 Task: Compose an email with the signature Justin Kelly with the subject Request for a raise and the message I would appreciate it if you could send me the template for the presentation. from softage.8@softage.net to softage.1@softage.net Select the bulleted list and change the font typography to strikethroughSelect the bulleted list and remove the font typography strikethrough Send the email. Finally, move the email from Sent Items to the label Big data
Action: Mouse moved to (1015, 52)
Screenshot: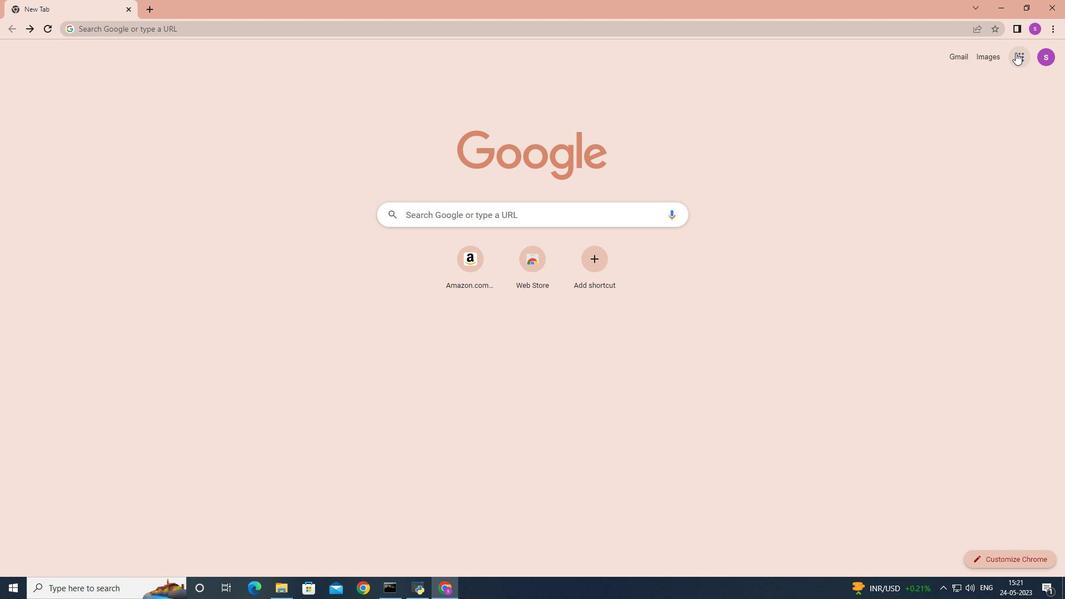 
Action: Mouse pressed left at (1015, 52)
Screenshot: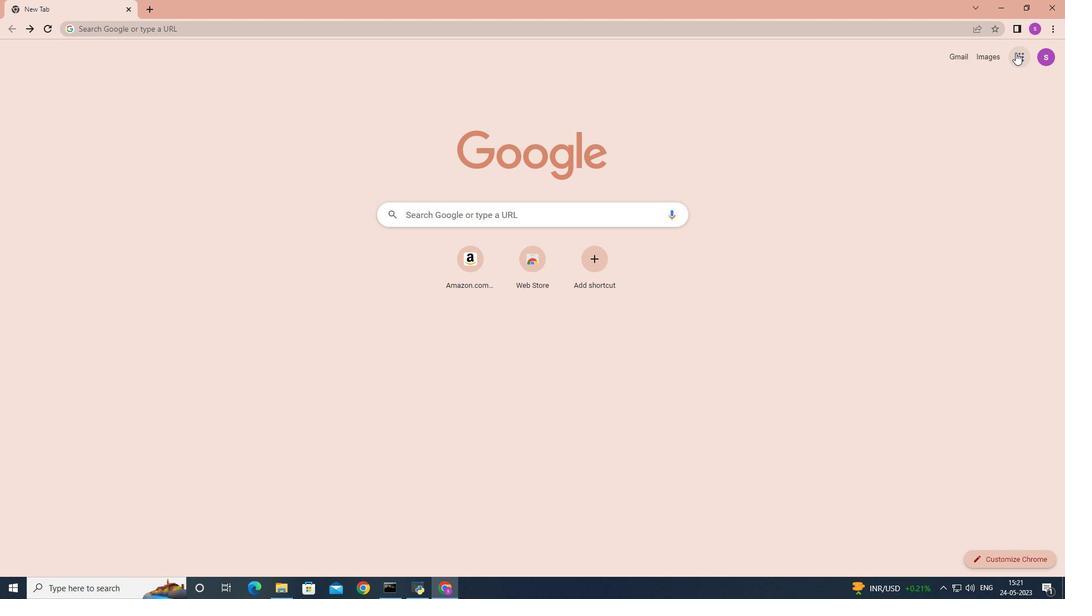 
Action: Mouse moved to (979, 107)
Screenshot: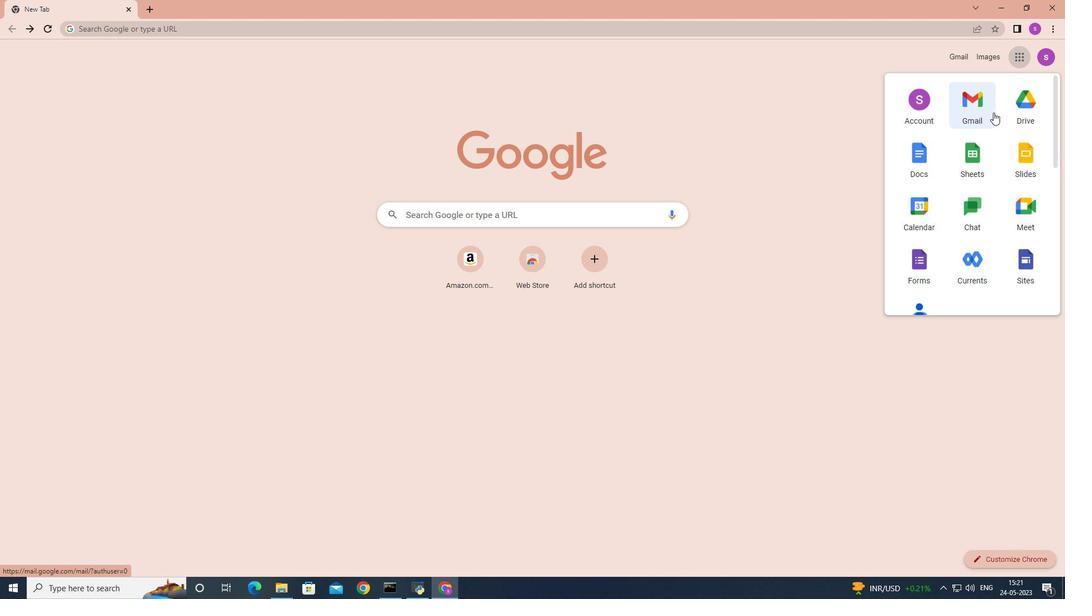 
Action: Mouse pressed left at (979, 107)
Screenshot: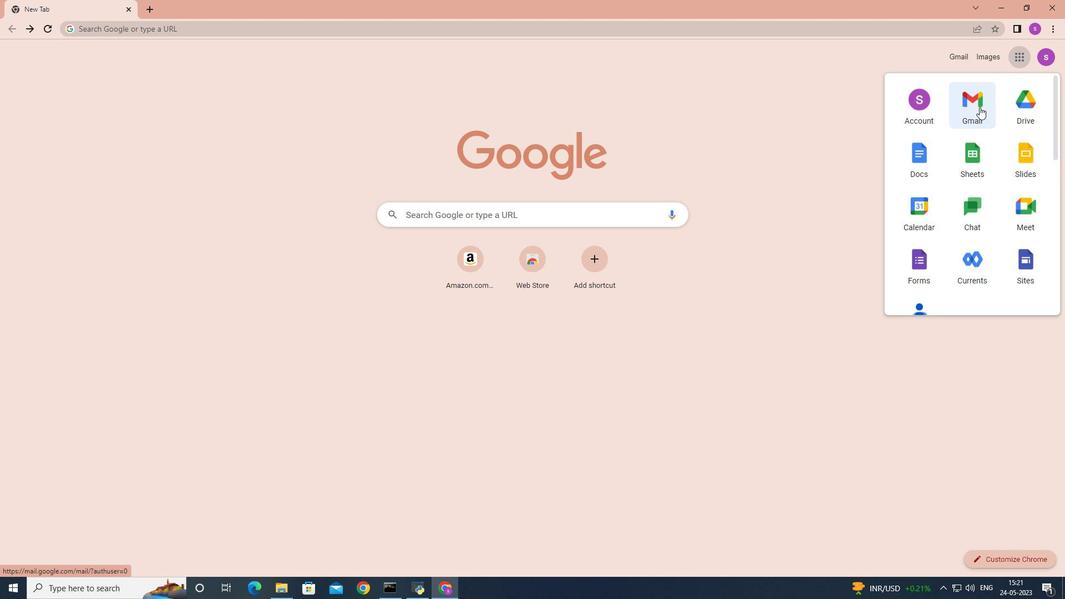 
Action: Mouse moved to (934, 64)
Screenshot: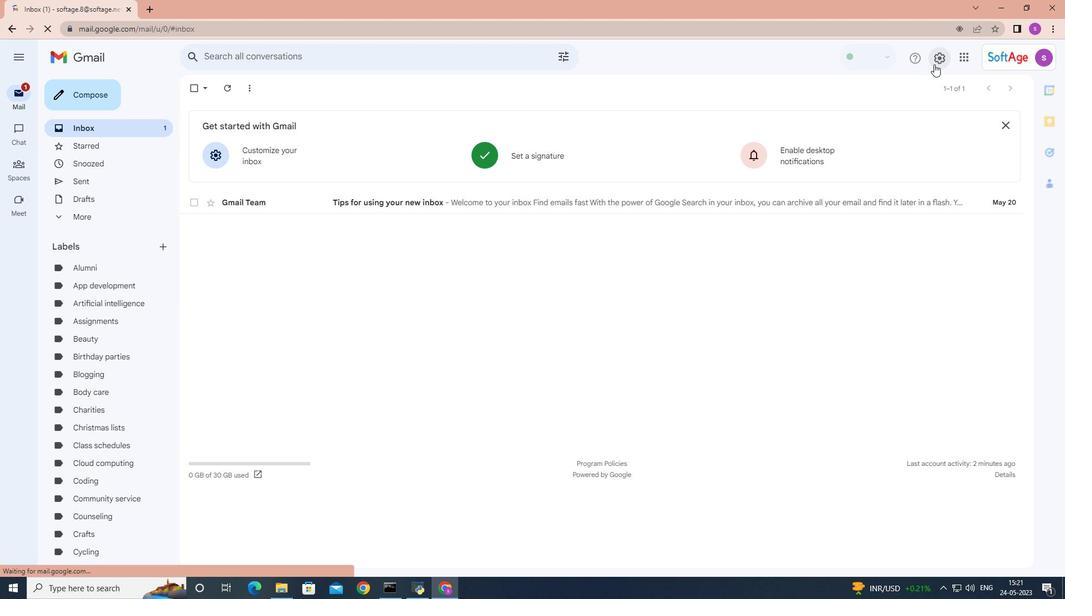 
Action: Mouse pressed left at (934, 64)
Screenshot: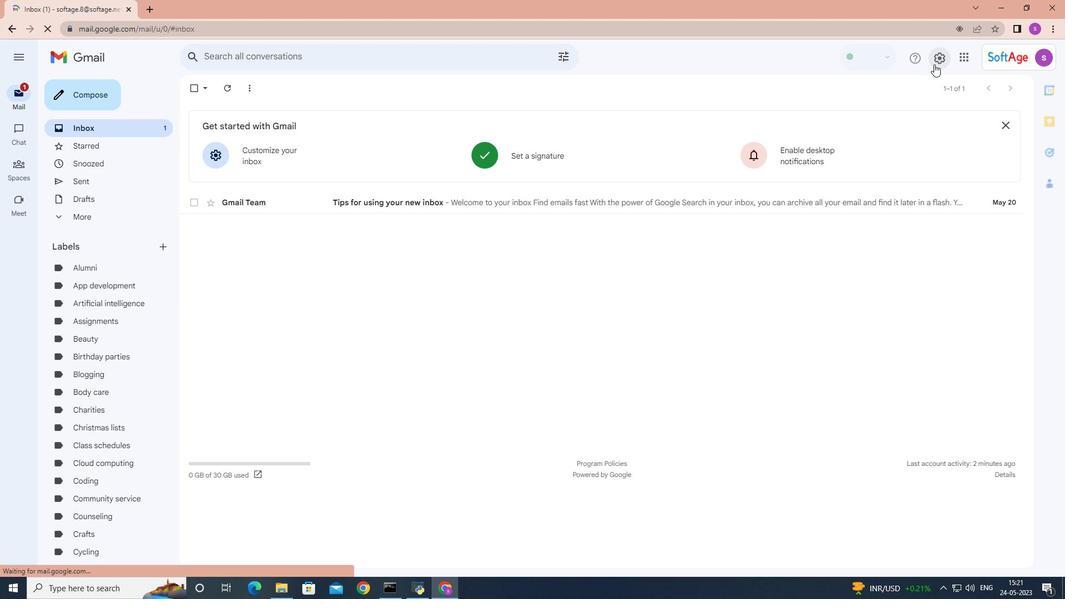 
Action: Mouse moved to (941, 107)
Screenshot: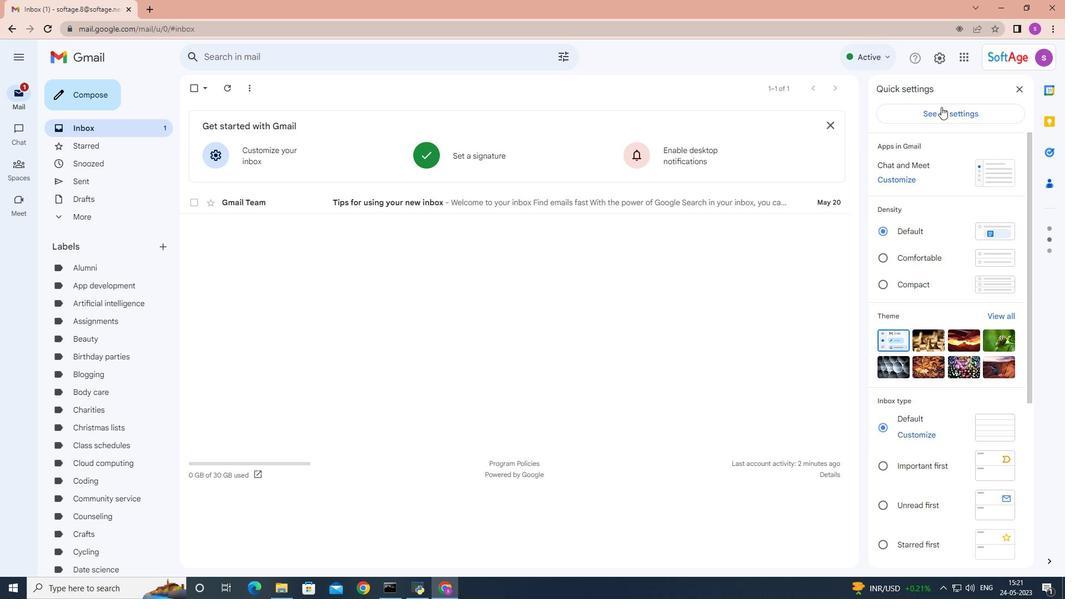
Action: Mouse pressed left at (941, 107)
Screenshot: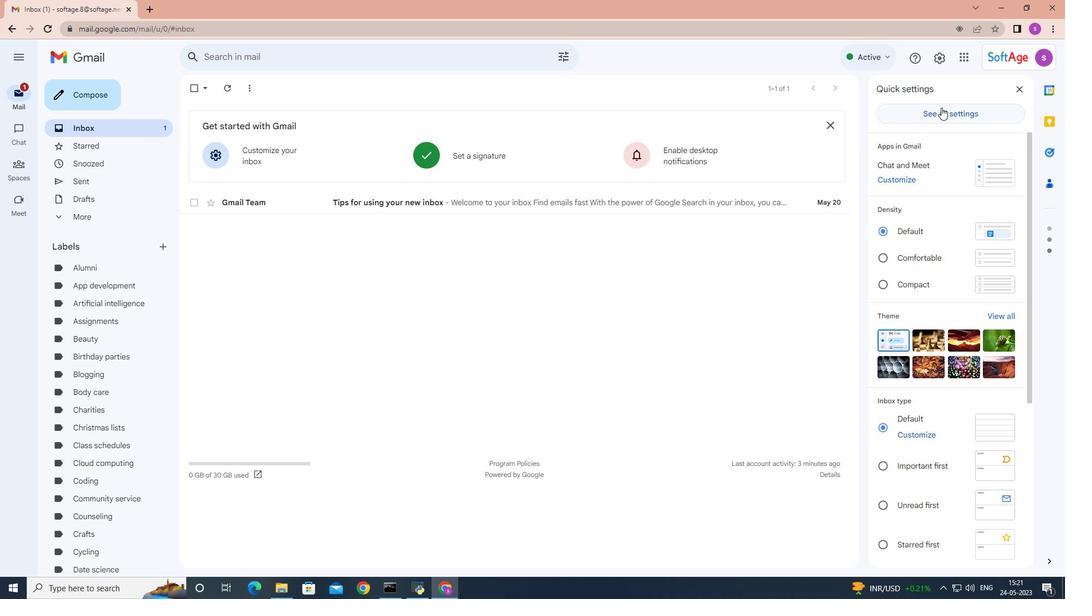 
Action: Mouse moved to (494, 250)
Screenshot: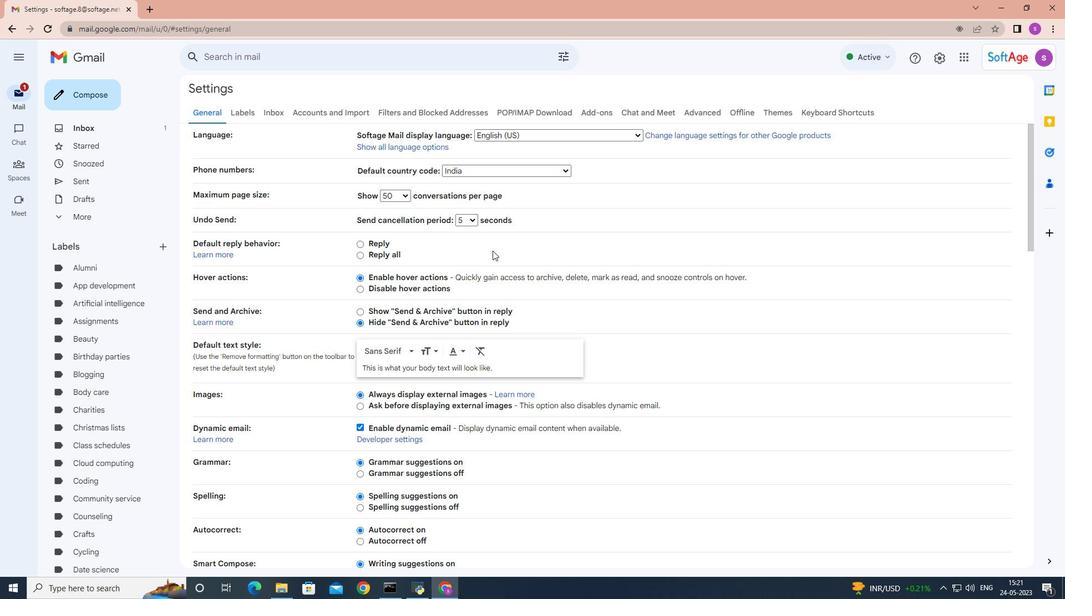 
Action: Mouse scrolled (494, 249) with delta (0, 0)
Screenshot: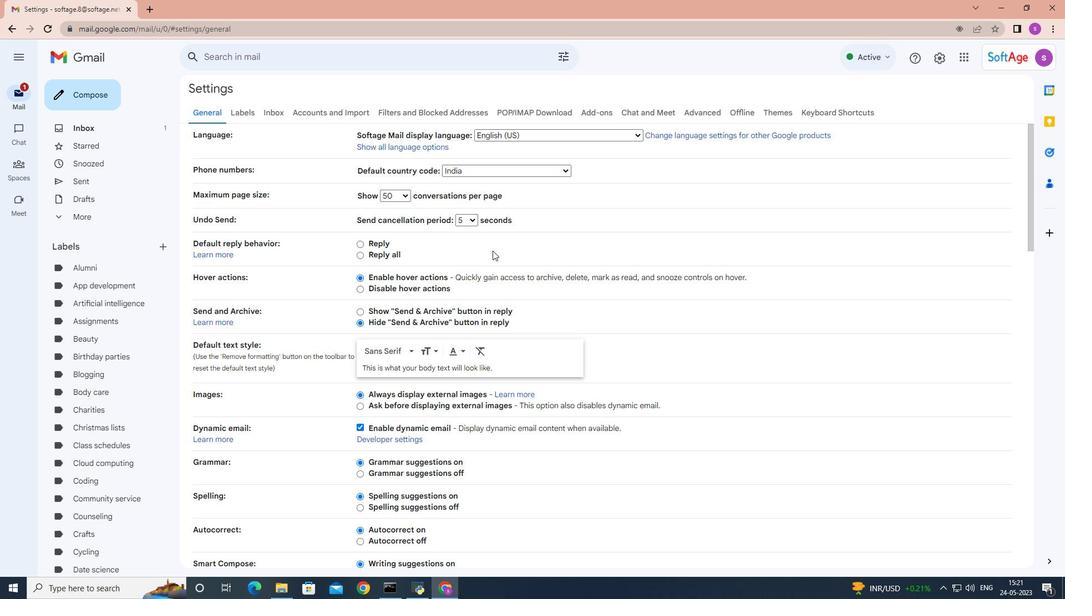 
Action: Mouse moved to (494, 250)
Screenshot: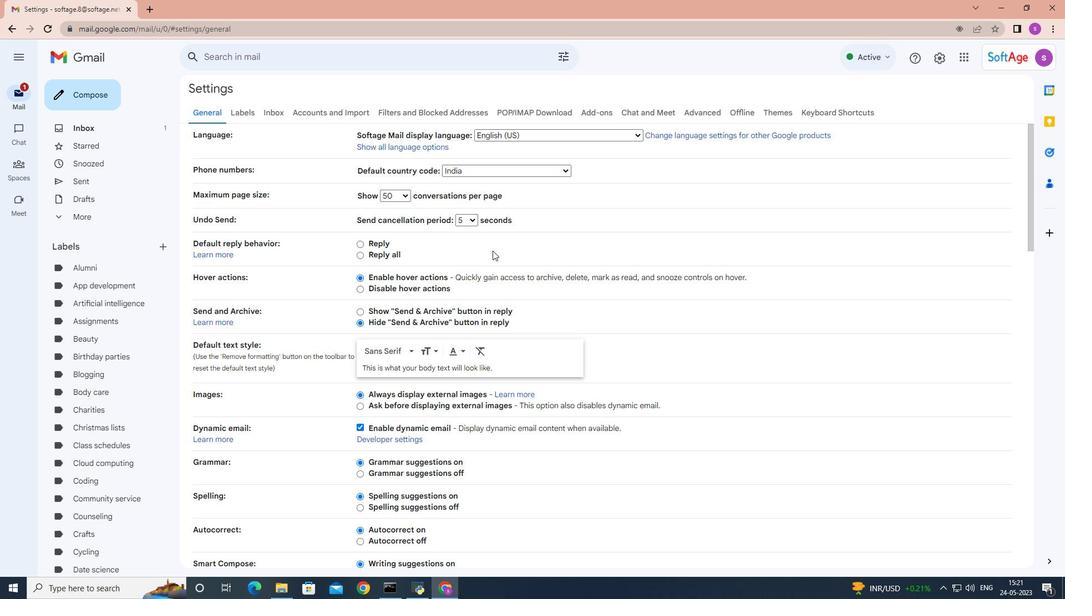 
Action: Mouse scrolled (494, 249) with delta (0, 0)
Screenshot: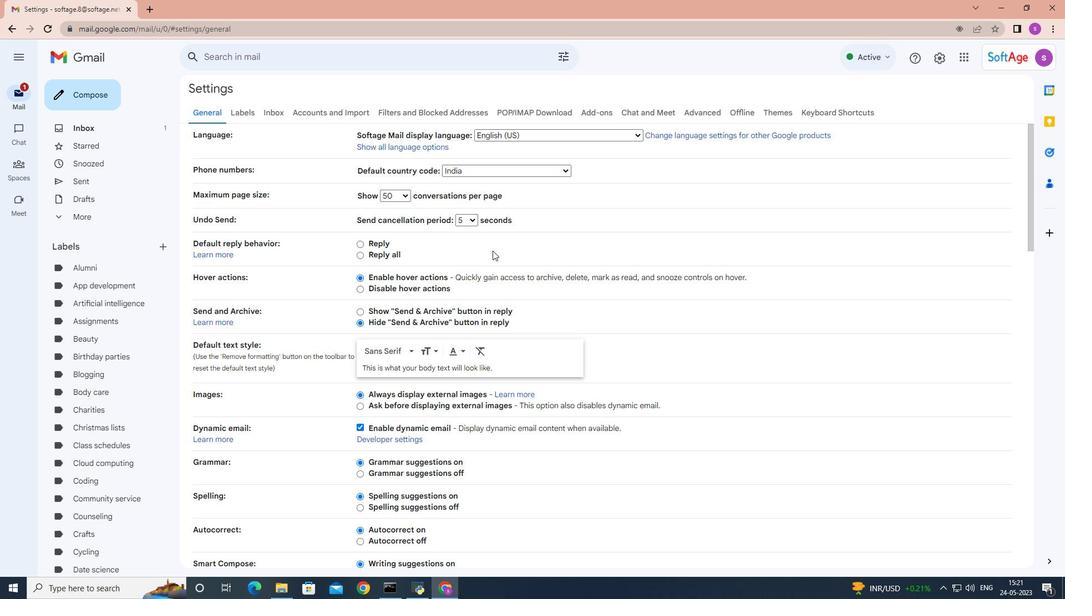 
Action: Mouse moved to (497, 249)
Screenshot: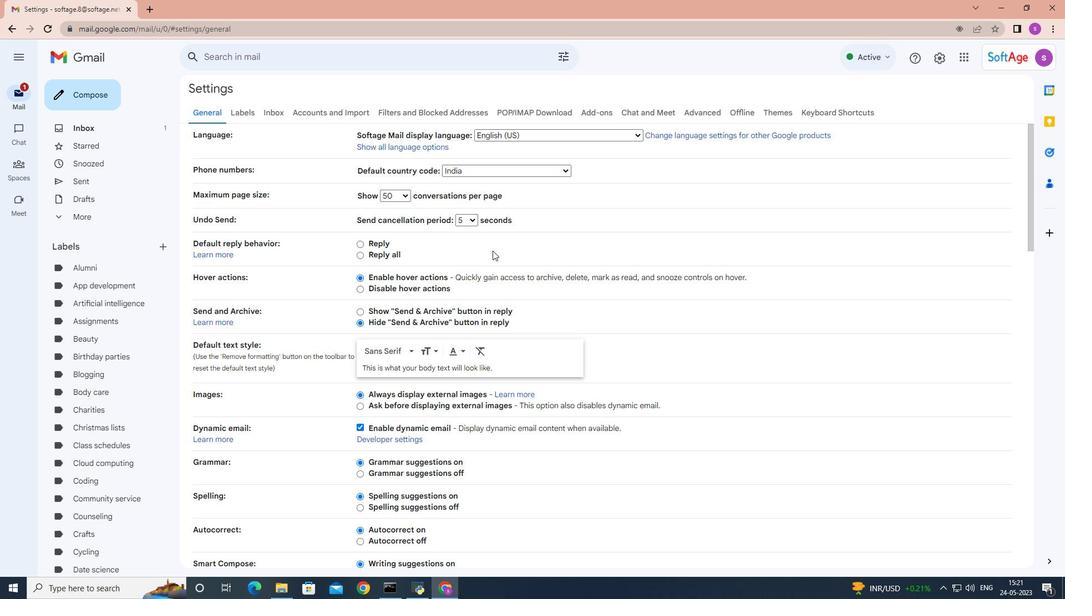 
Action: Mouse scrolled (497, 249) with delta (0, 0)
Screenshot: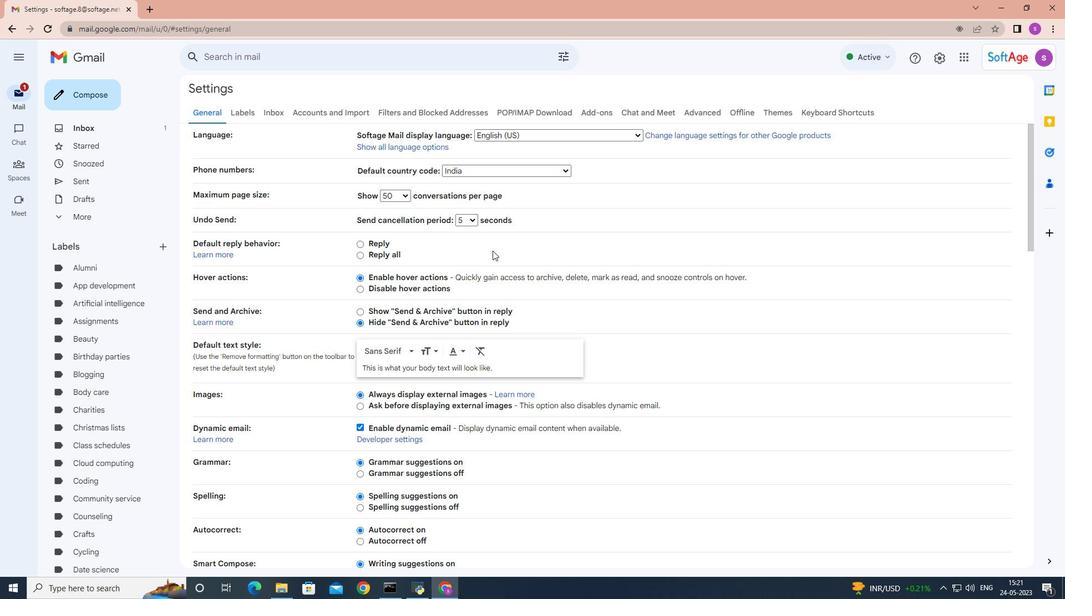 
Action: Mouse moved to (499, 248)
Screenshot: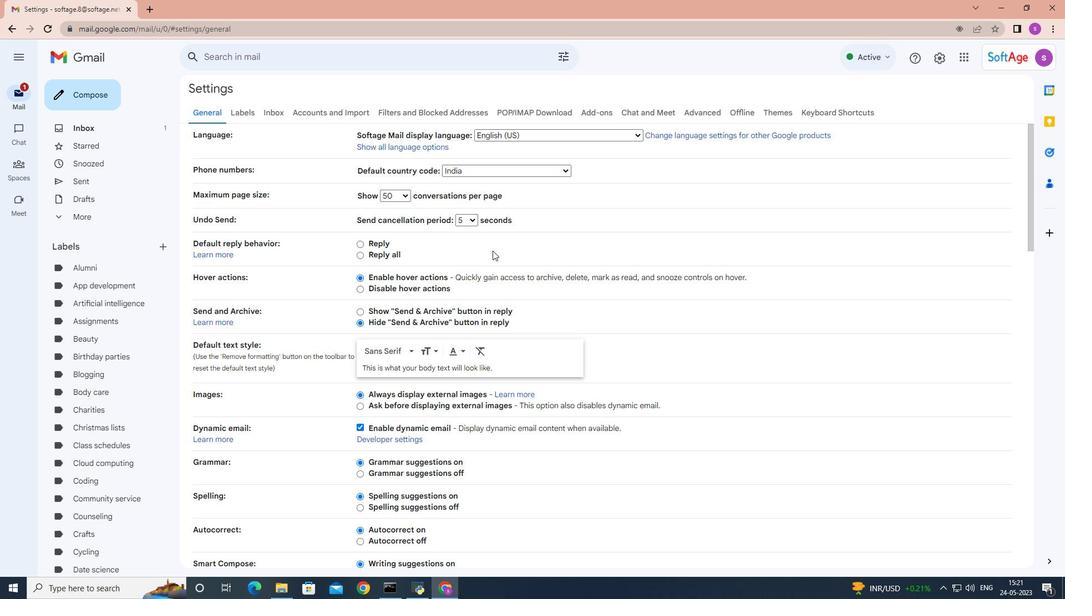 
Action: Mouse scrolled (499, 247) with delta (0, 0)
Screenshot: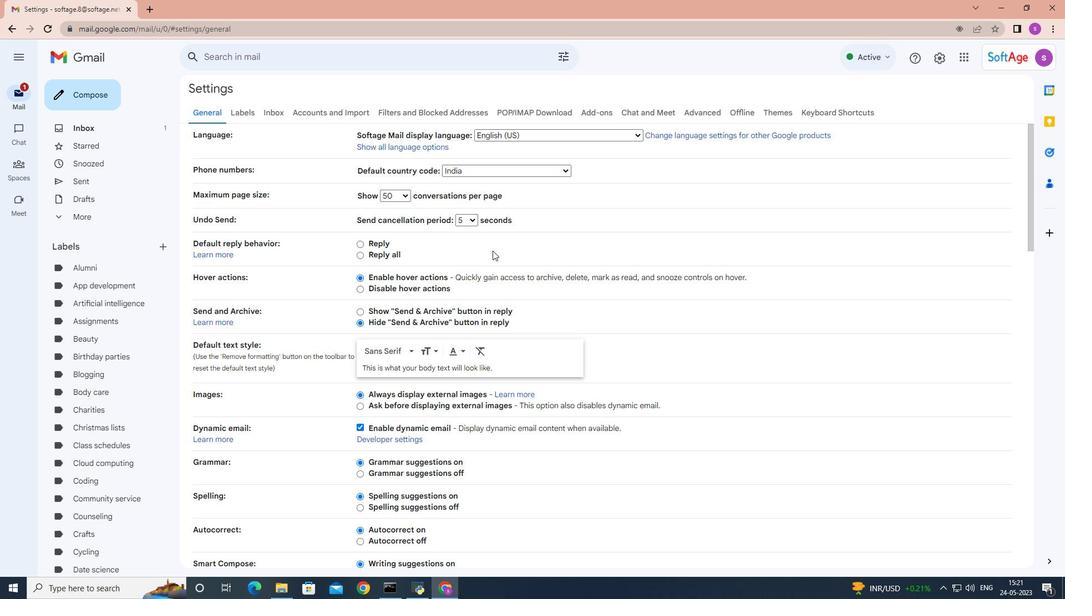 
Action: Mouse moved to (502, 246)
Screenshot: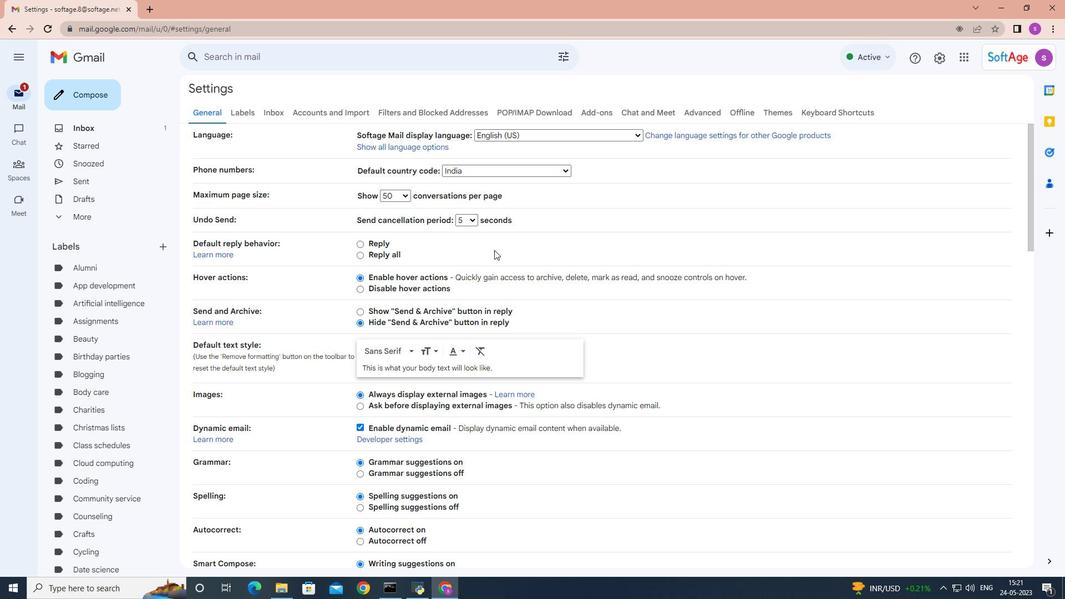 
Action: Mouse scrolled (502, 246) with delta (0, 0)
Screenshot: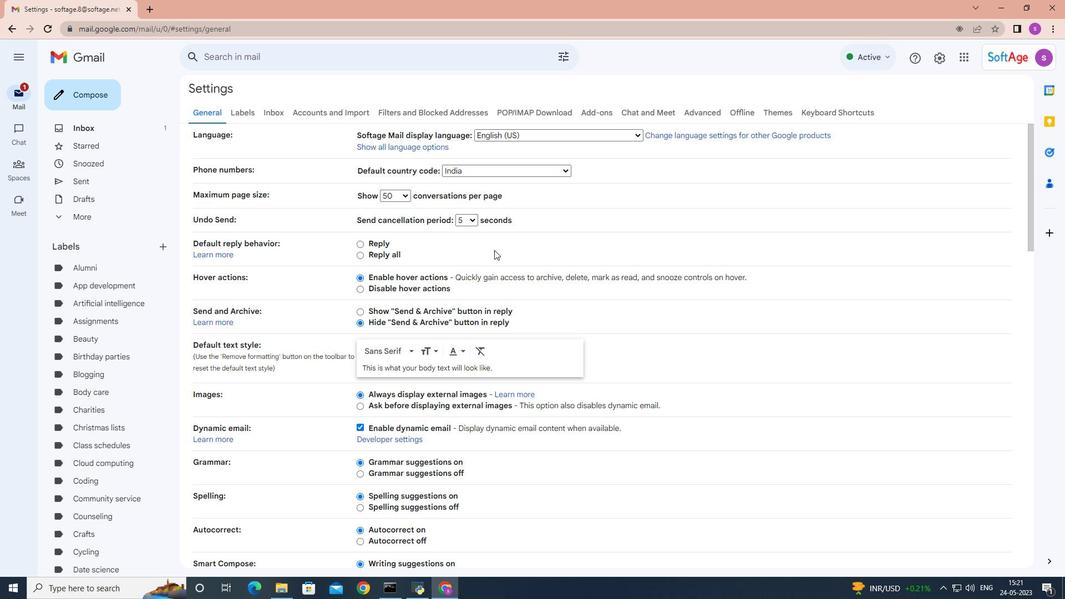 
Action: Mouse moved to (513, 243)
Screenshot: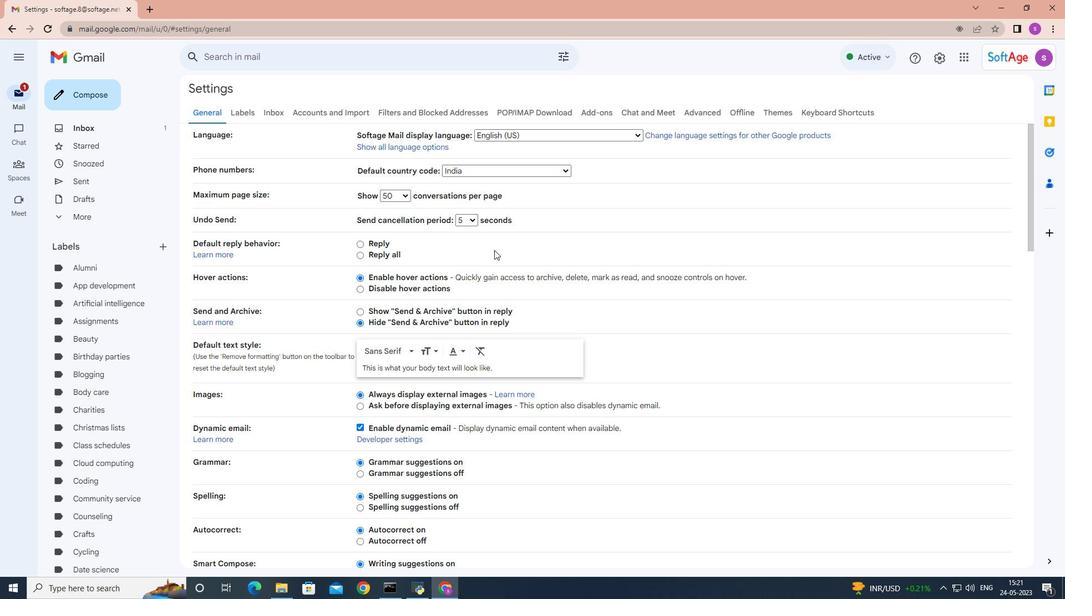 
Action: Mouse scrolled (513, 242) with delta (0, 0)
Screenshot: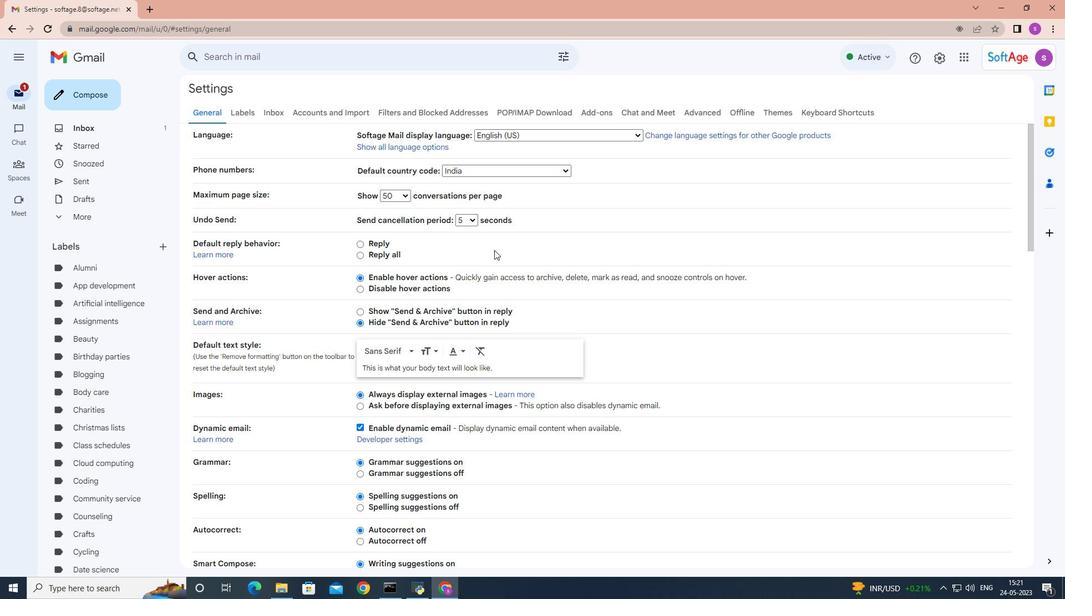
Action: Mouse moved to (616, 245)
Screenshot: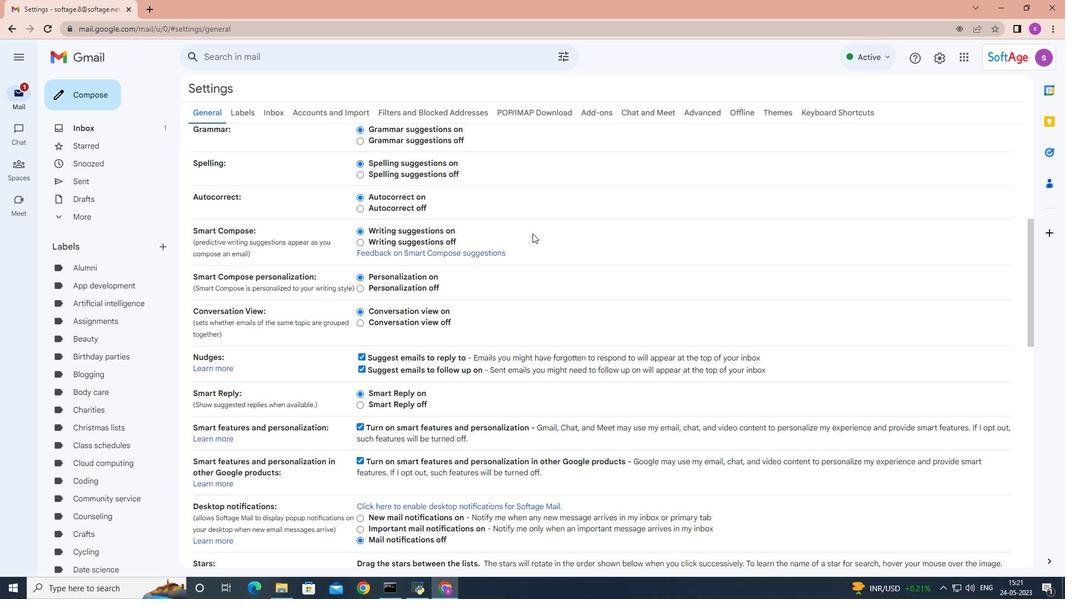 
Action: Mouse scrolled (616, 245) with delta (0, 0)
Screenshot: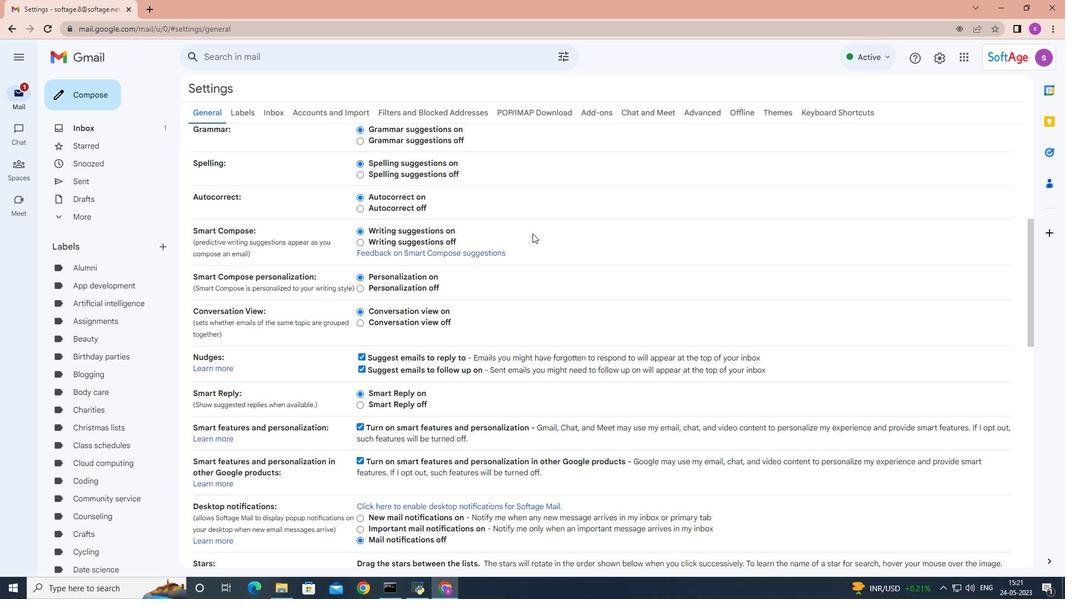 
Action: Mouse scrolled (616, 245) with delta (0, 0)
Screenshot: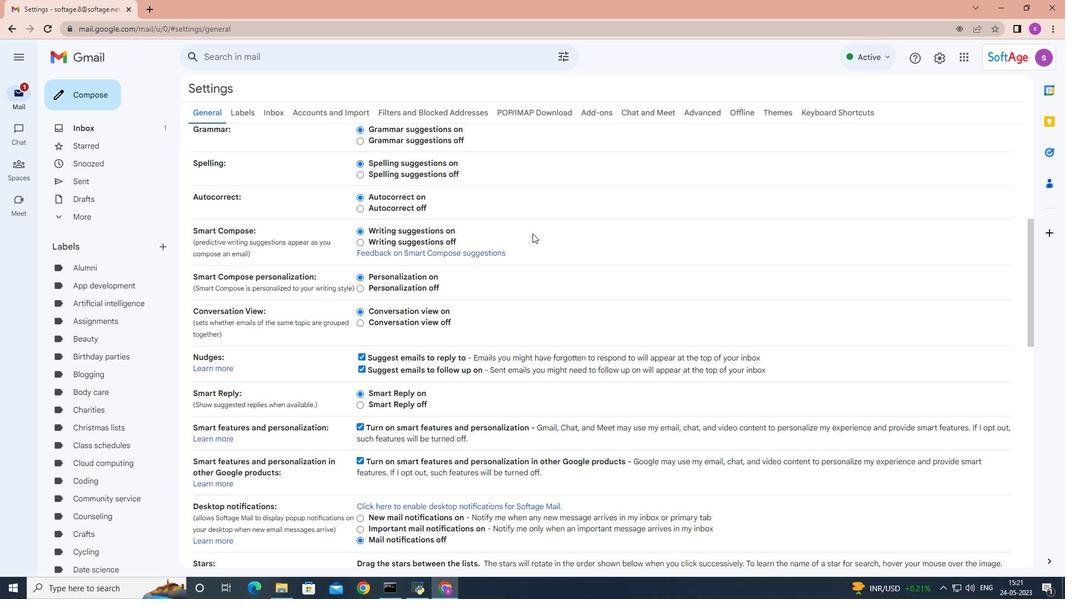 
Action: Mouse scrolled (616, 245) with delta (0, 0)
Screenshot: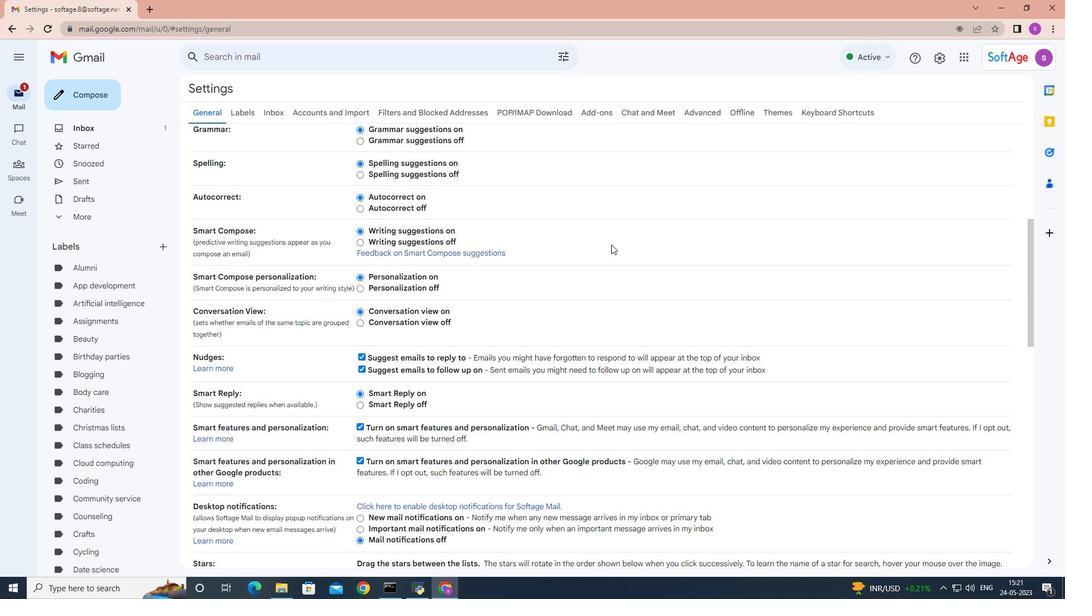 
Action: Mouse moved to (616, 245)
Screenshot: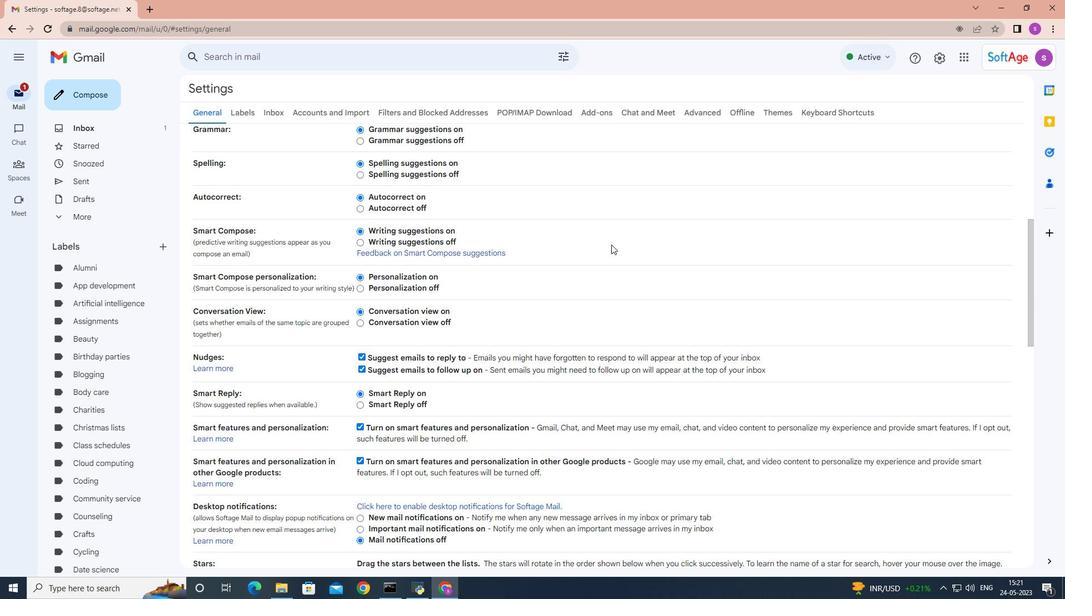 
Action: Mouse scrolled (616, 245) with delta (0, 0)
Screenshot: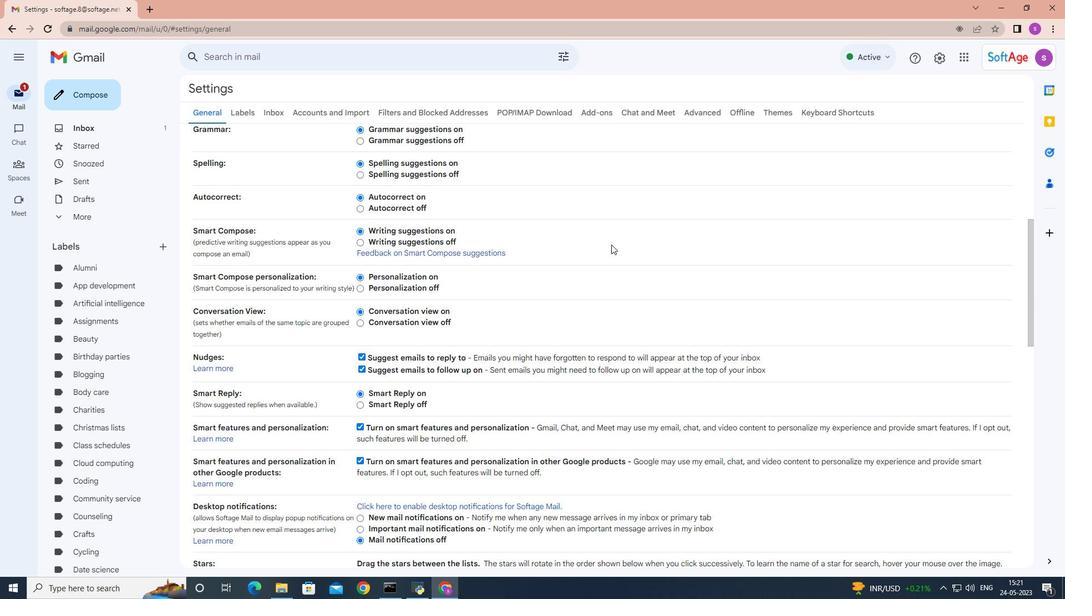 
Action: Mouse scrolled (616, 245) with delta (0, 0)
Screenshot: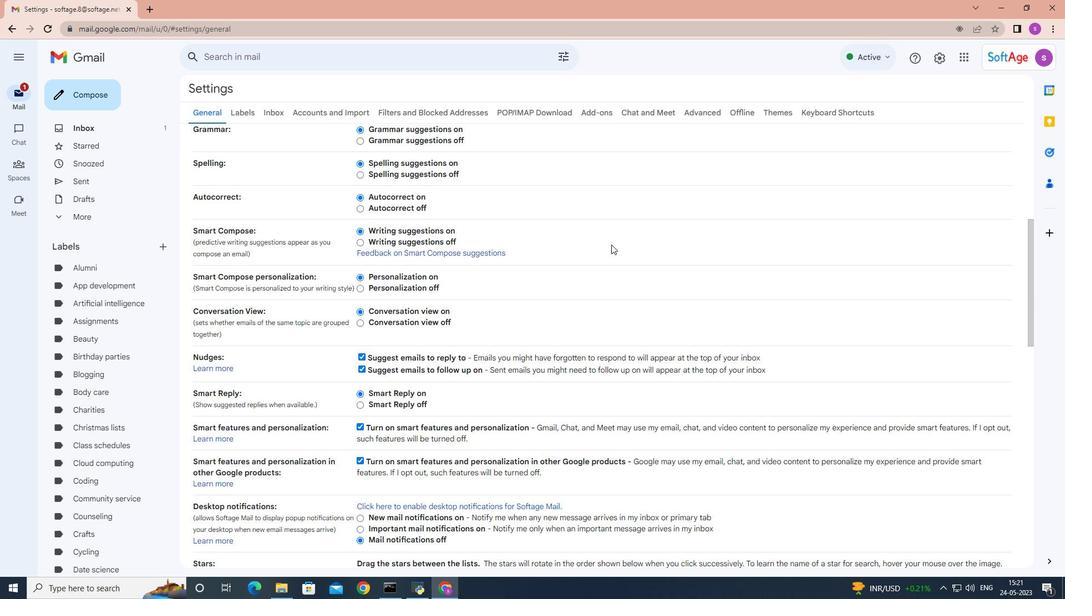 
Action: Mouse moved to (616, 245)
Screenshot: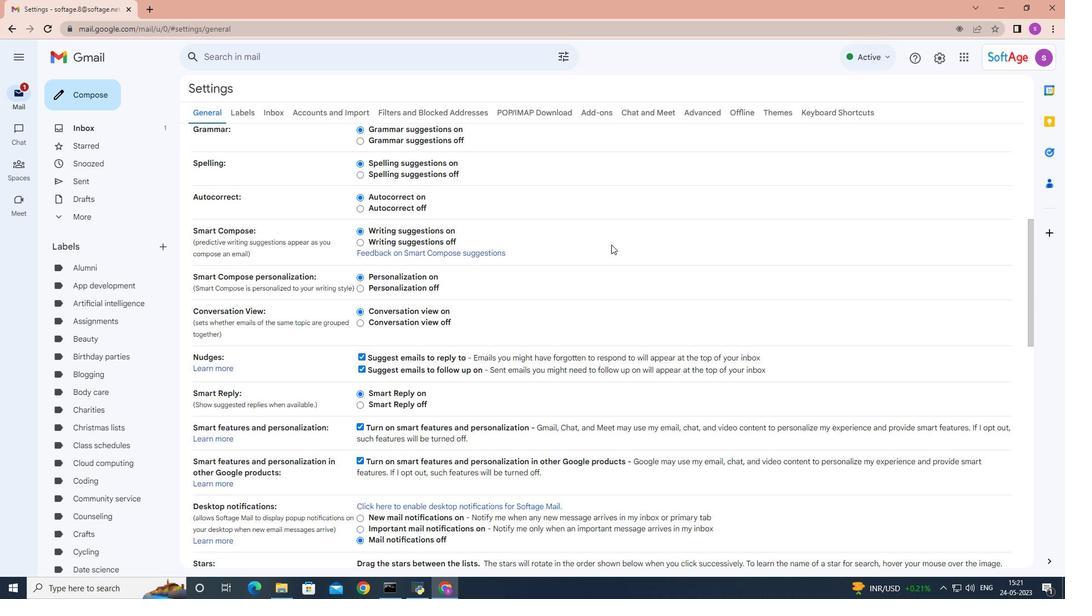 
Action: Mouse scrolled (616, 244) with delta (0, 0)
Screenshot: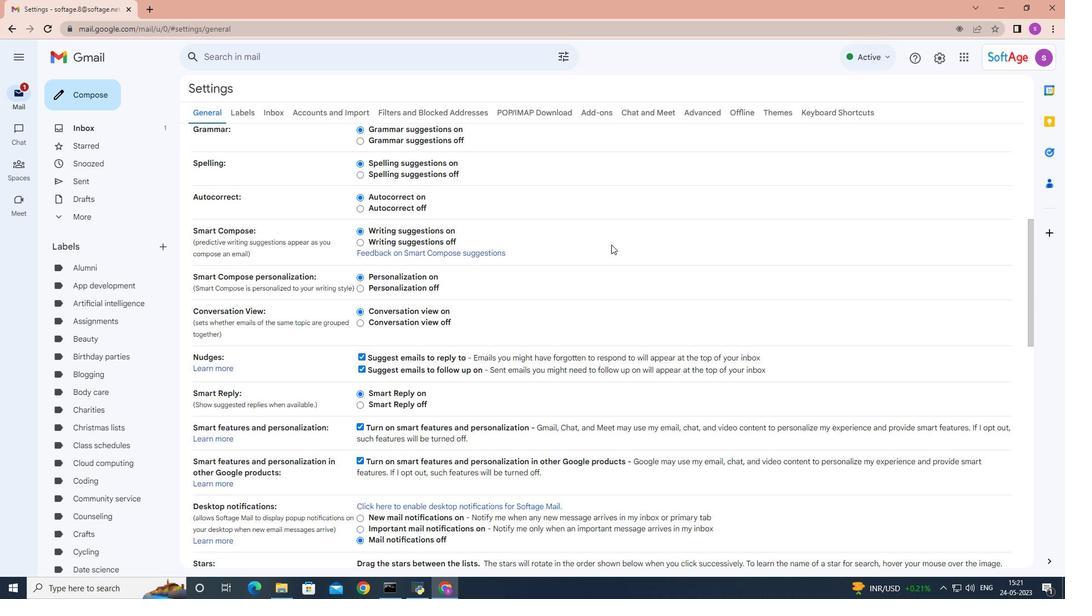 
Action: Mouse moved to (613, 246)
Screenshot: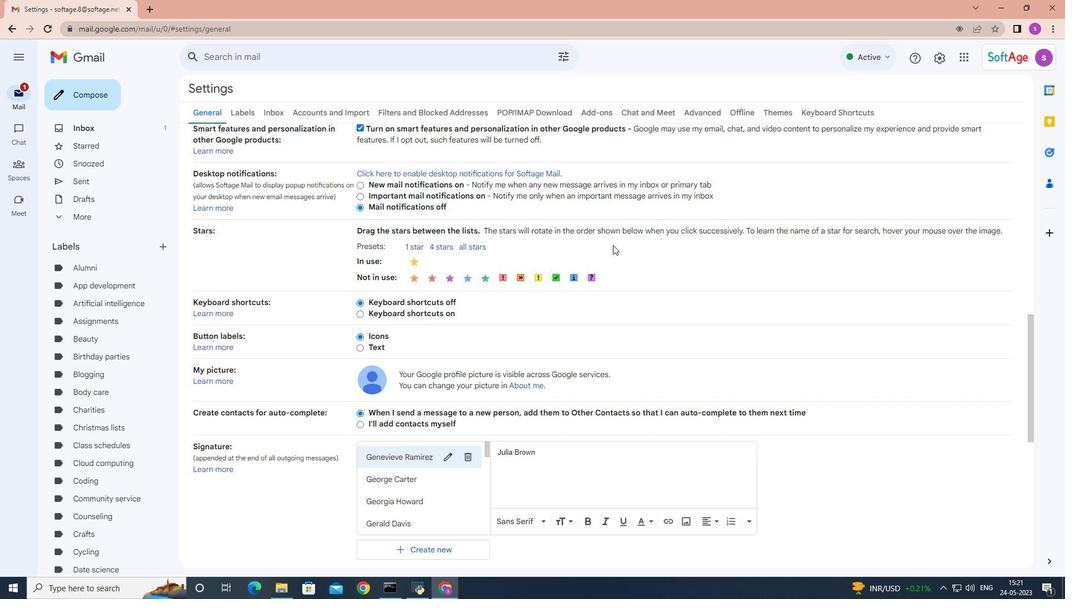 
Action: Mouse scrolled (613, 245) with delta (0, 0)
Screenshot: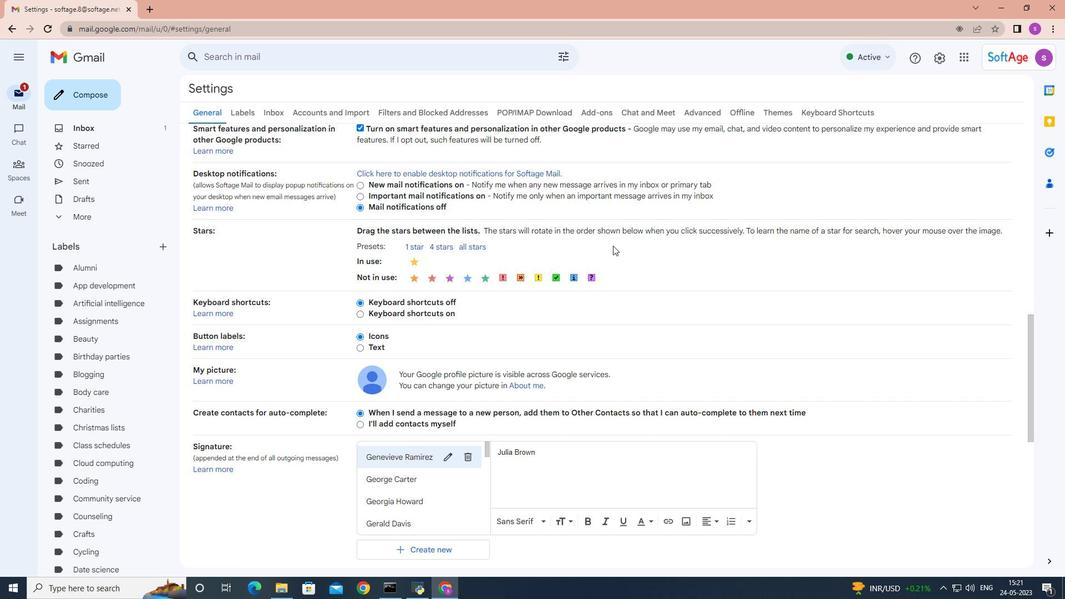 
Action: Mouse moved to (613, 246)
Screenshot: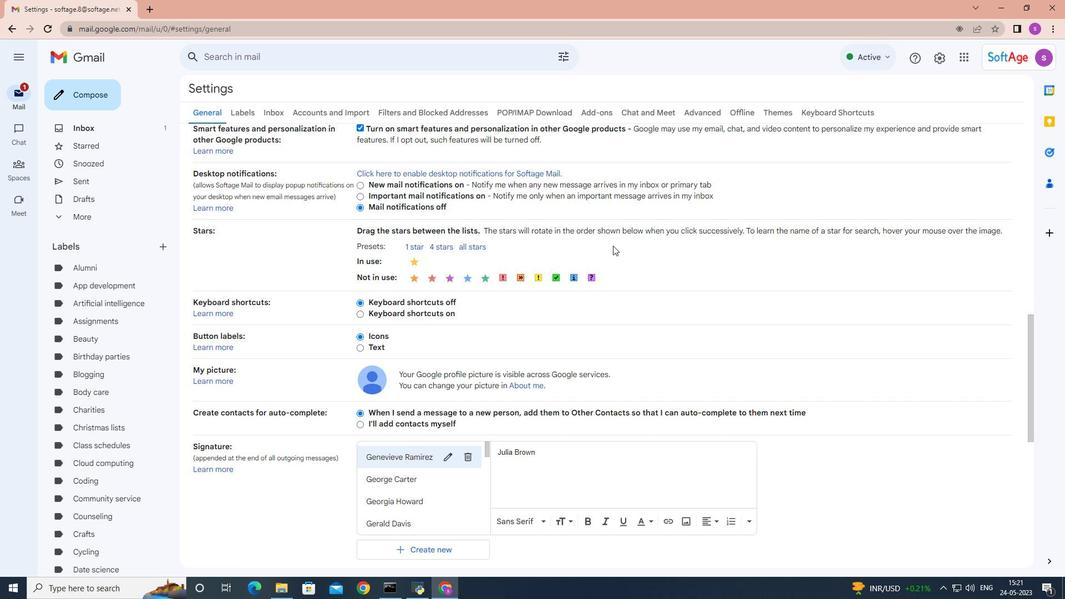 
Action: Mouse scrolled (613, 246) with delta (0, 0)
Screenshot: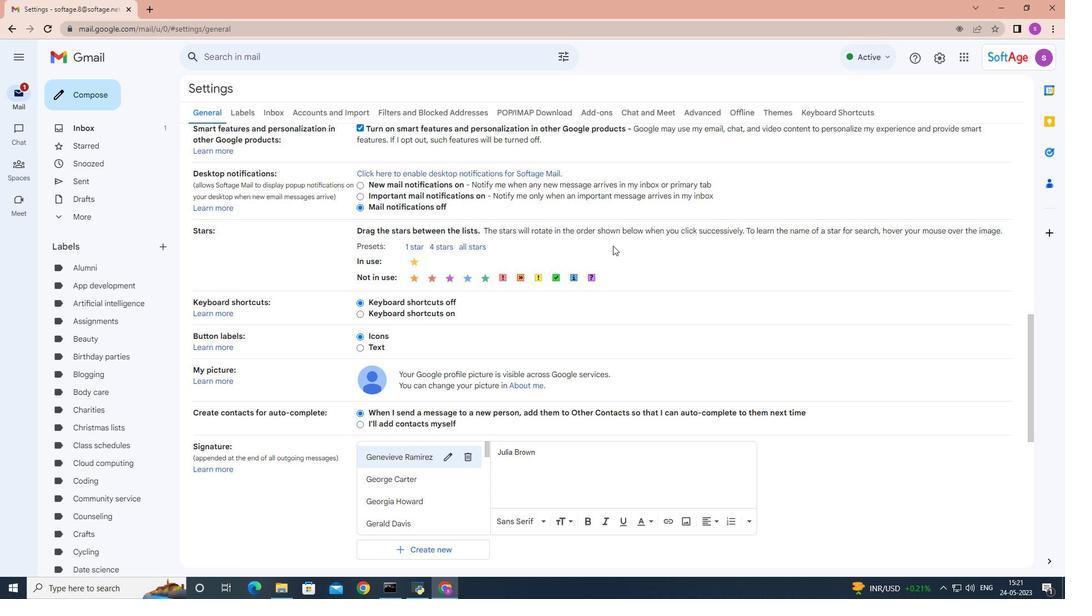 
Action: Mouse scrolled (613, 246) with delta (0, 0)
Screenshot: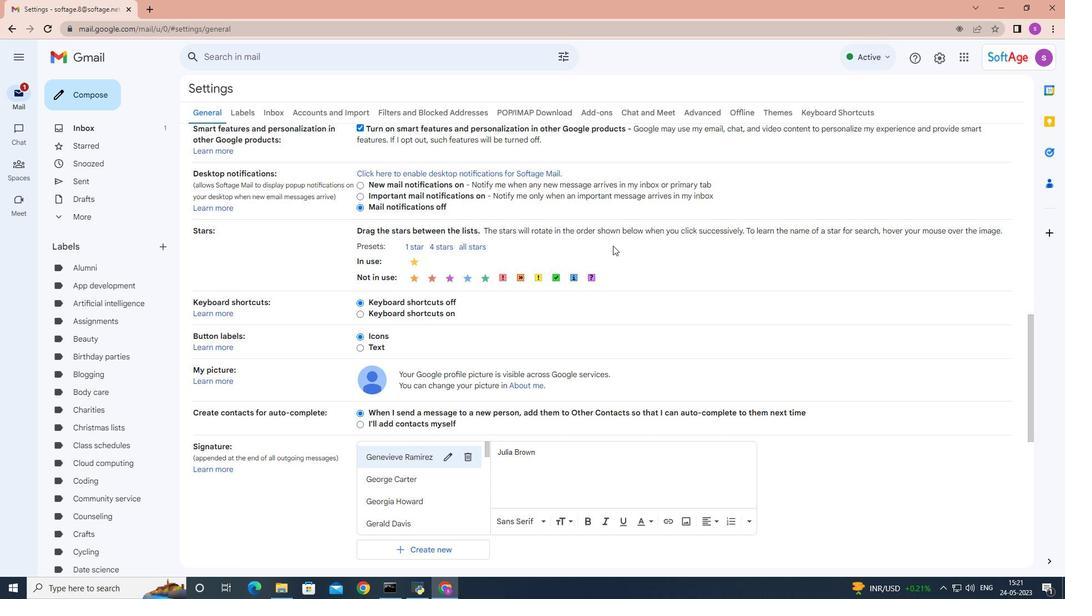 
Action: Mouse moved to (434, 380)
Screenshot: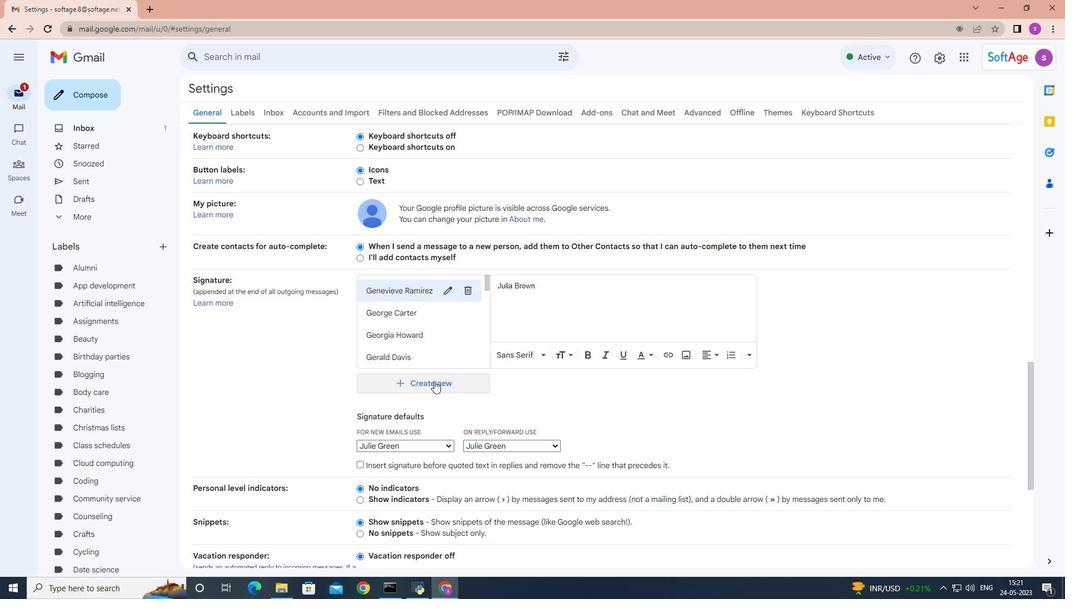 
Action: Mouse pressed left at (434, 380)
Screenshot: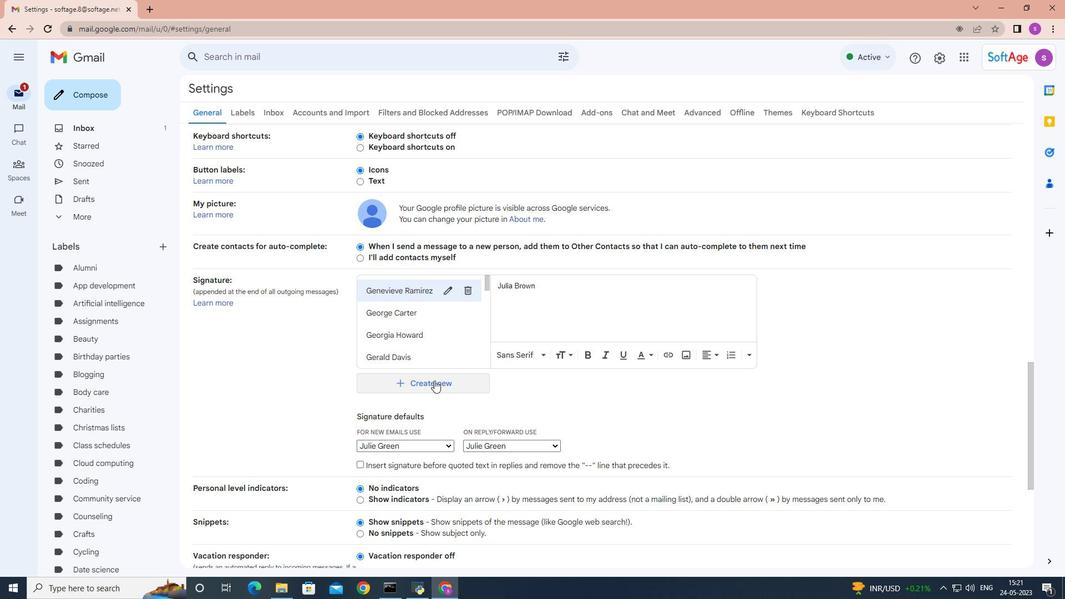 
Action: Mouse moved to (434, 380)
Screenshot: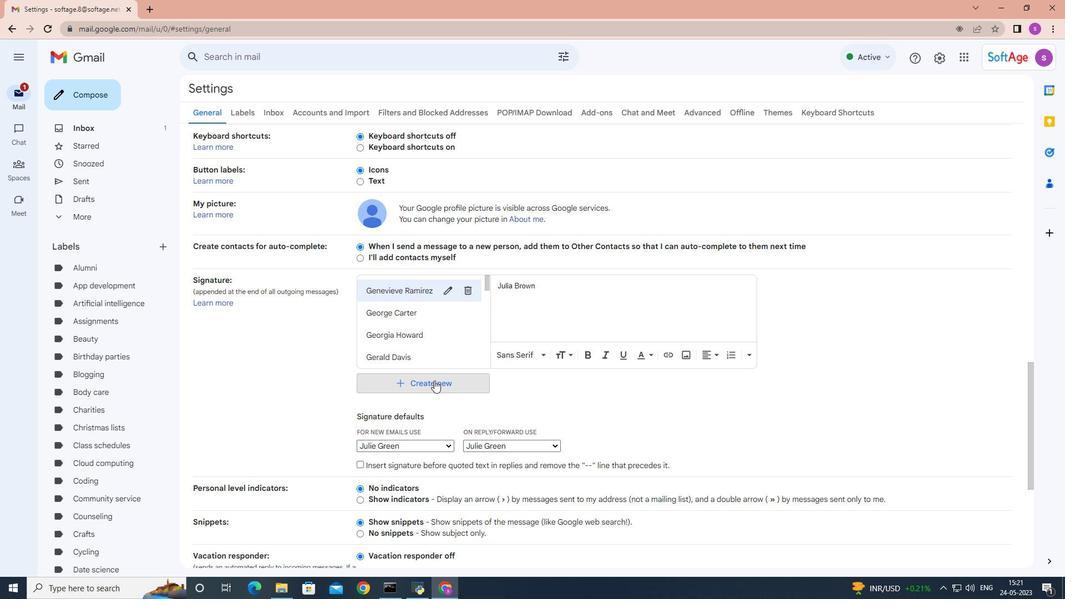 
Action: Key pressed <Key.shift>Justin<Key.space><Key.shift><Key.shift><Key.shift>Kelly
Screenshot: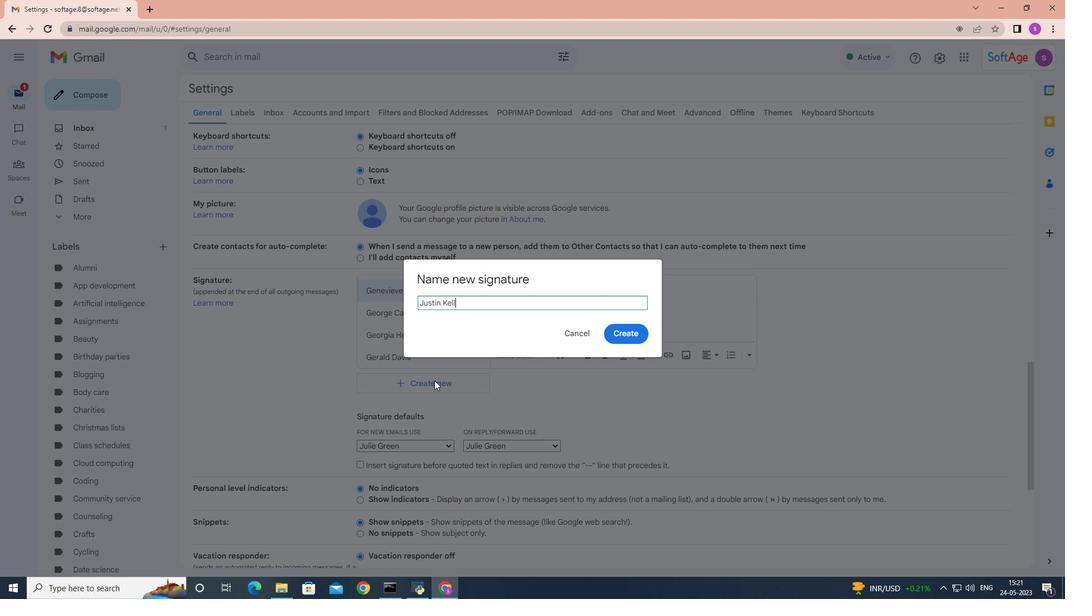 
Action: Mouse moved to (612, 334)
Screenshot: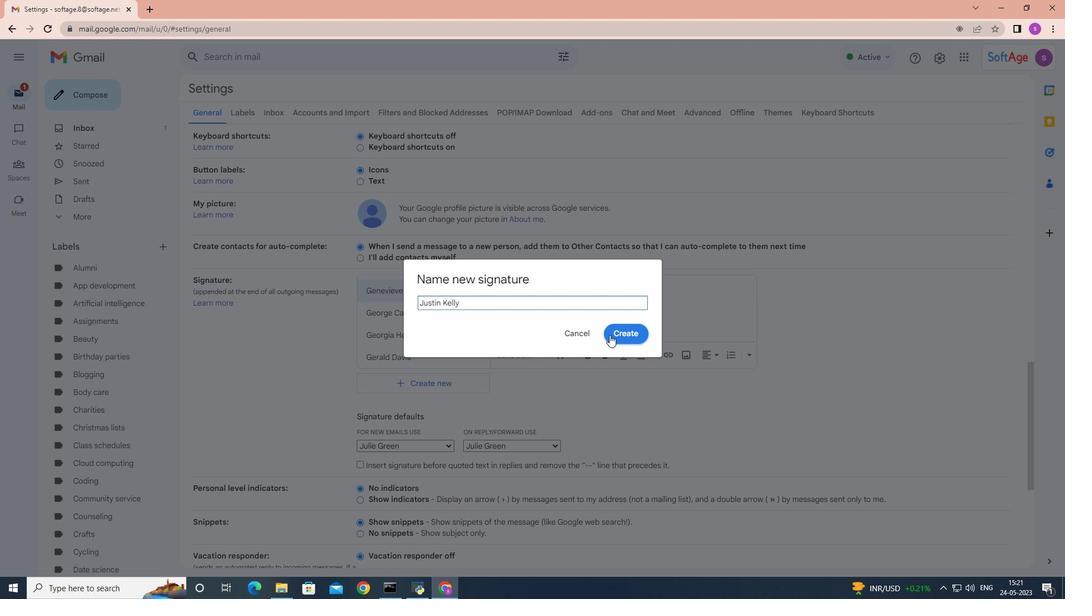 
Action: Mouse pressed left at (612, 334)
Screenshot: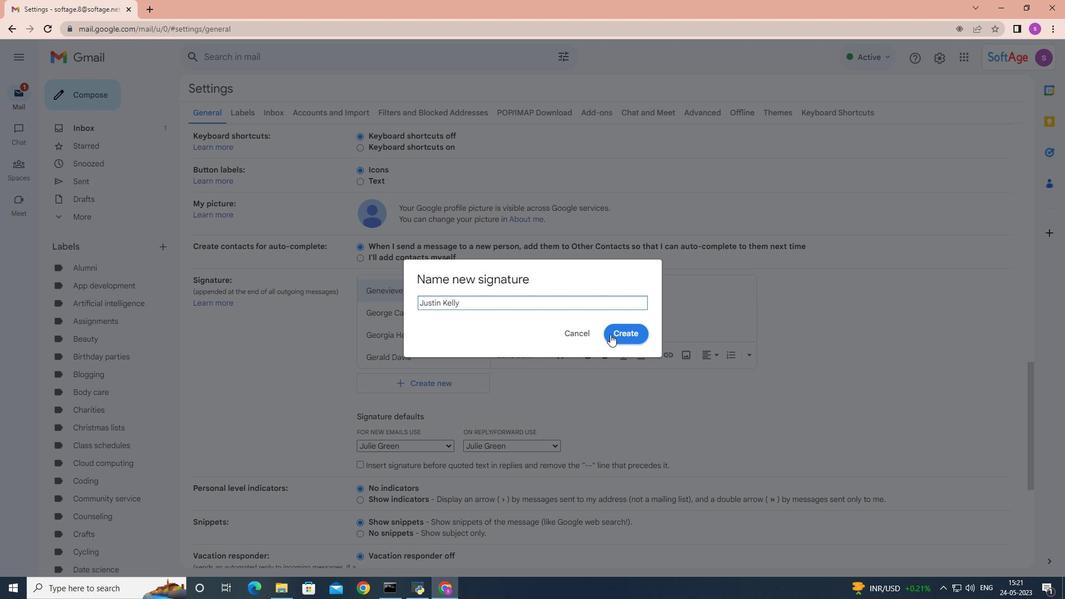 
Action: Mouse moved to (611, 334)
Screenshot: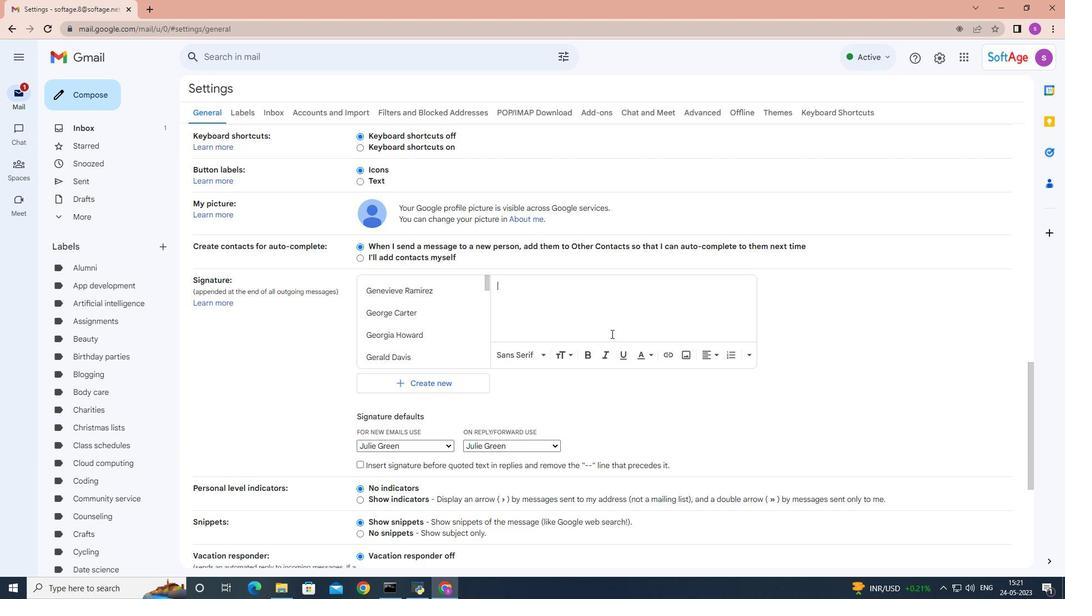 
Action: Key pressed <Key.shift>Justin<Key.space><Key.shift><Key.shift><Key.shift><Key.shift><Key.shift><Key.shift><Key.shift><Key.shift><Key.shift>Kelly
Screenshot: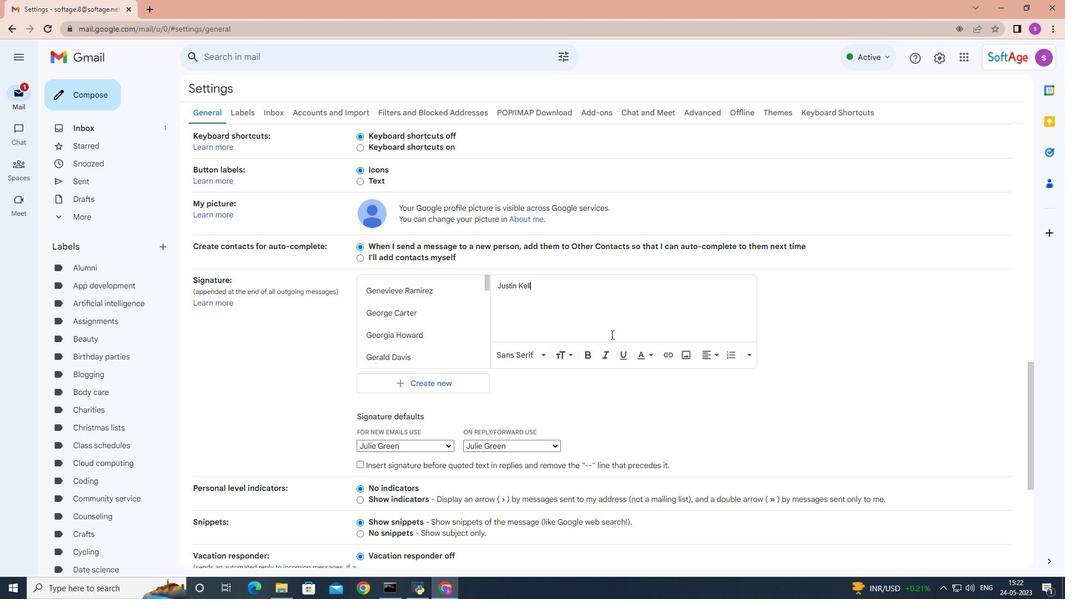 
Action: Mouse moved to (624, 329)
Screenshot: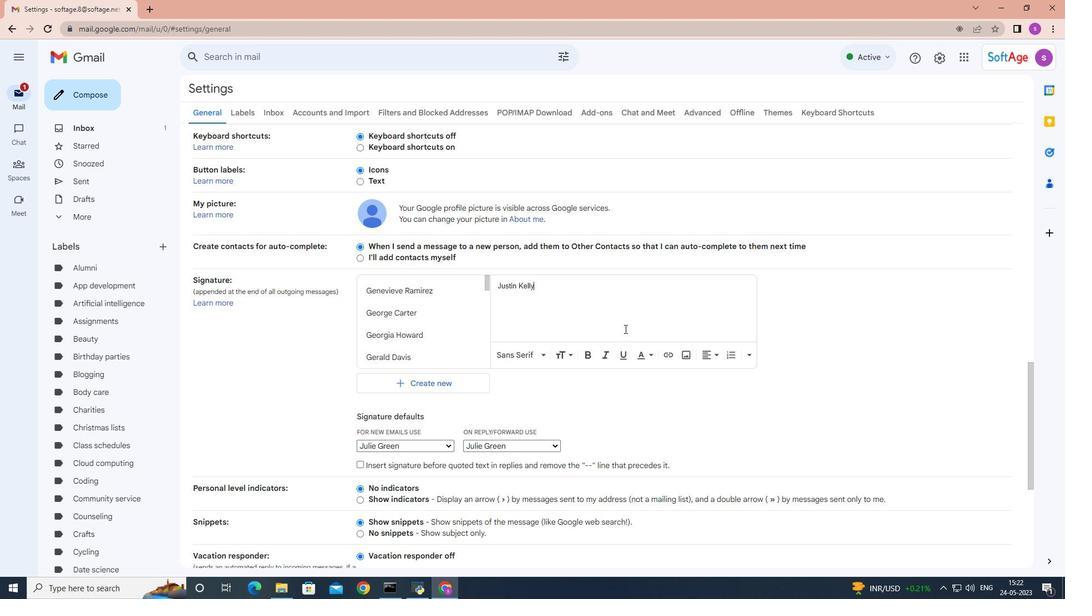 
Action: Mouse scrolled (624, 329) with delta (0, 0)
Screenshot: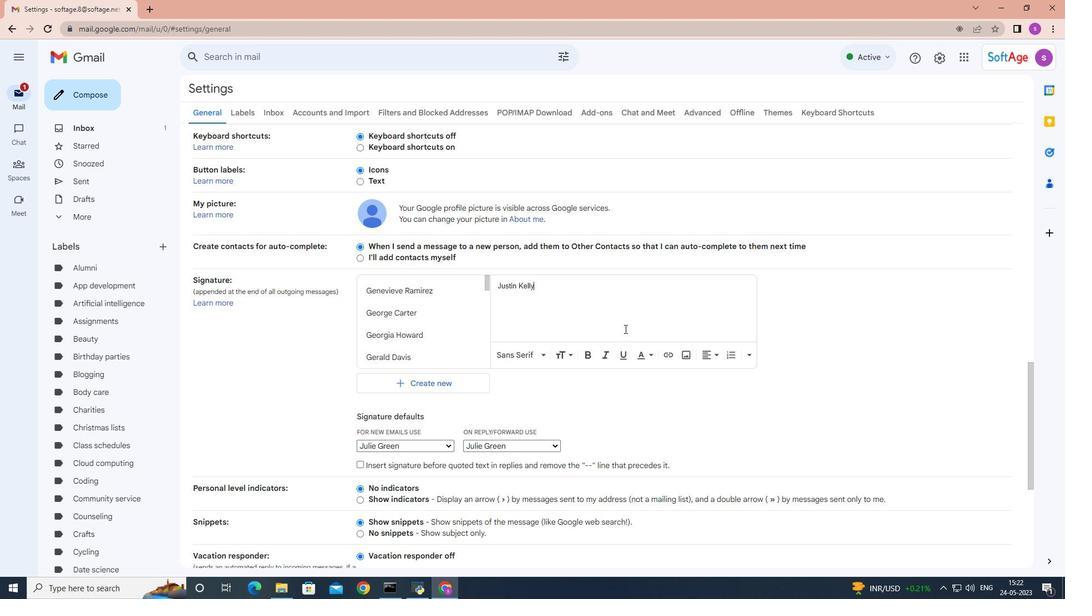 
Action: Mouse moved to (615, 327)
Screenshot: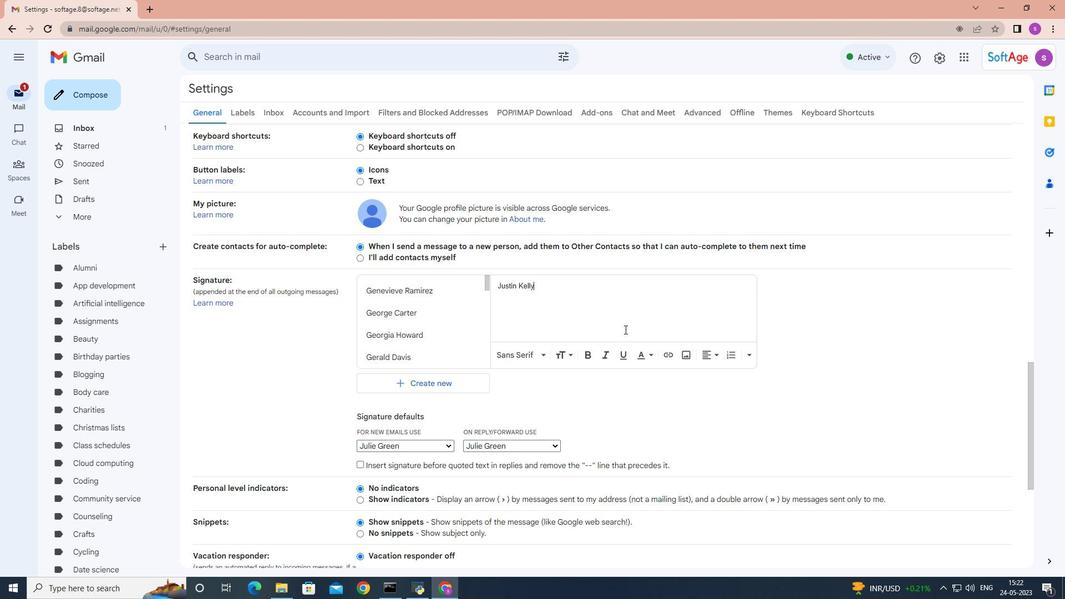 
Action: Mouse scrolled (615, 326) with delta (0, 0)
Screenshot: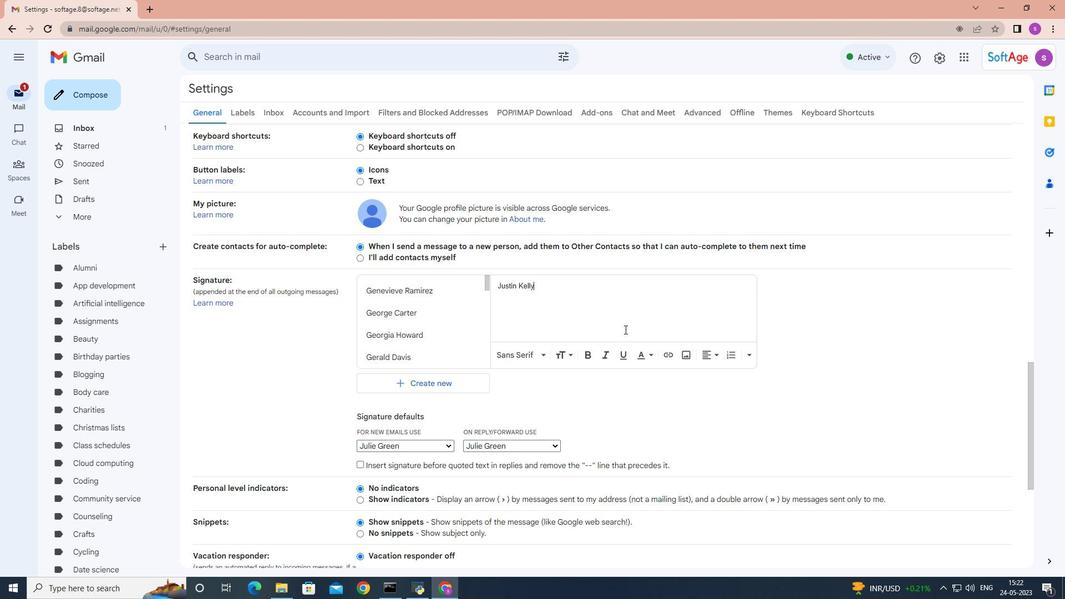 
Action: Mouse moved to (445, 336)
Screenshot: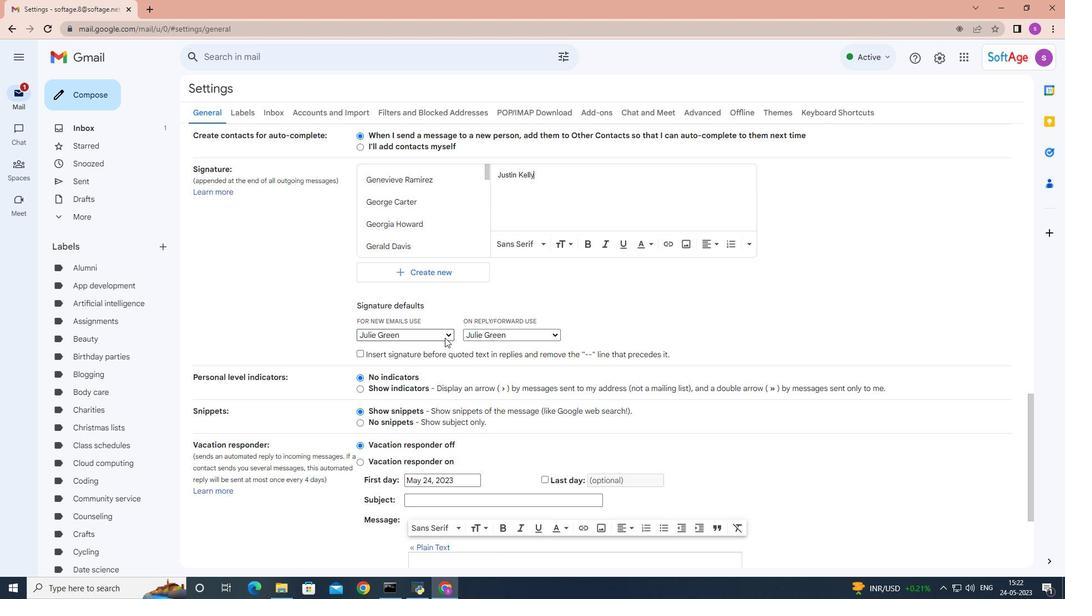 
Action: Mouse pressed left at (445, 336)
Screenshot: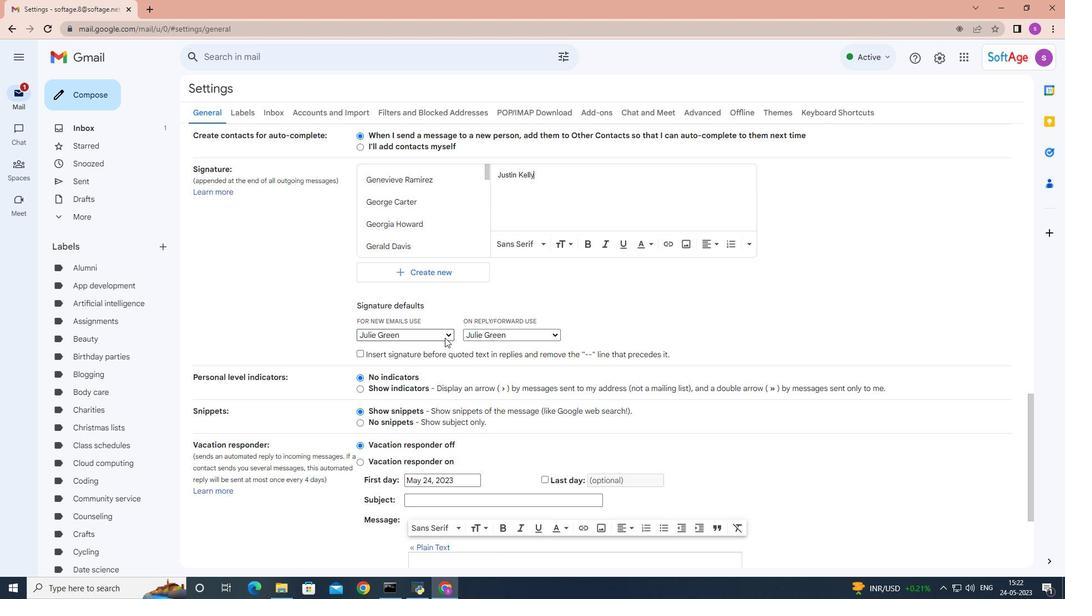 
Action: Mouse moved to (400, 448)
Screenshot: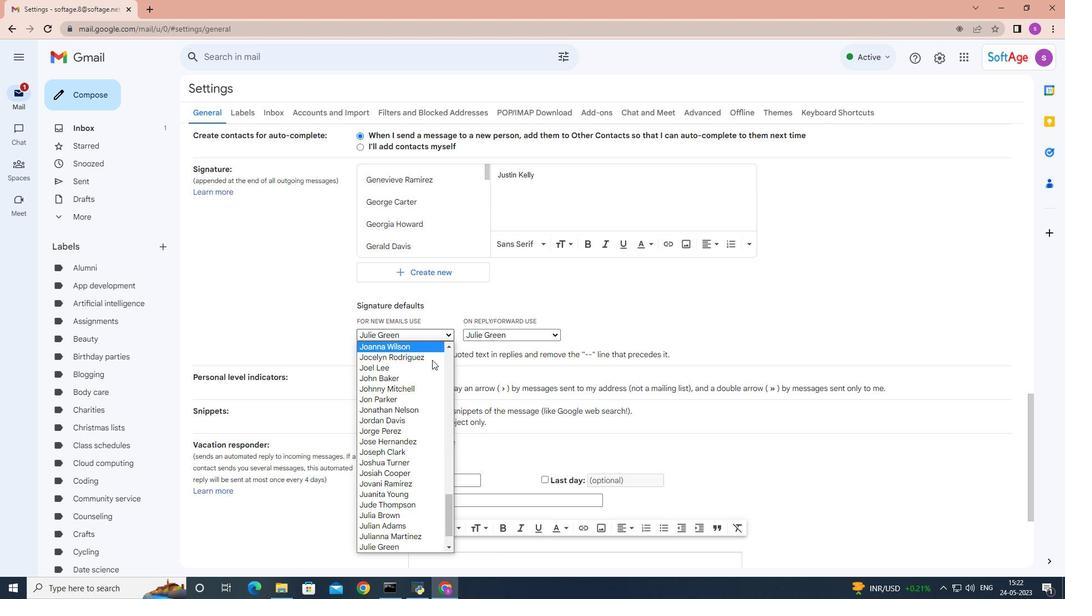 
Action: Mouse scrolled (400, 447) with delta (0, 0)
Screenshot: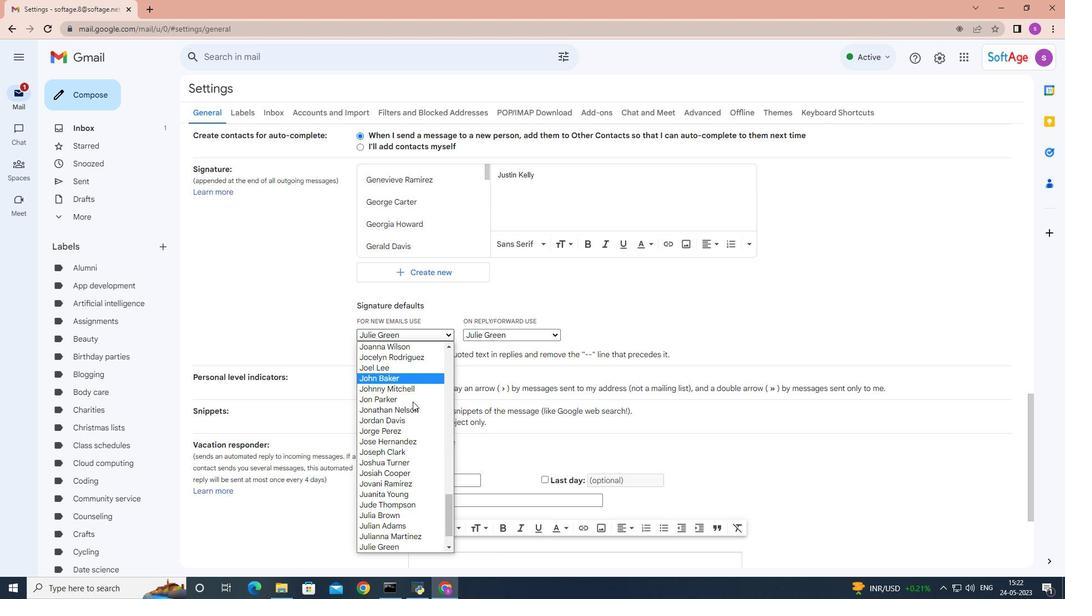 
Action: Mouse moved to (400, 448)
Screenshot: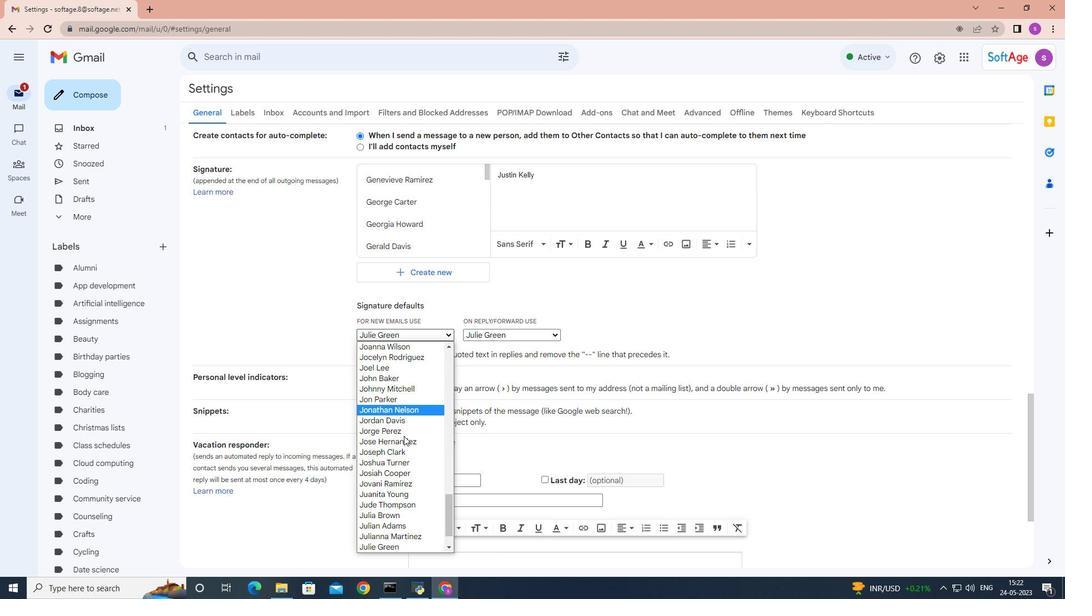 
Action: Mouse scrolled (400, 448) with delta (0, 0)
Screenshot: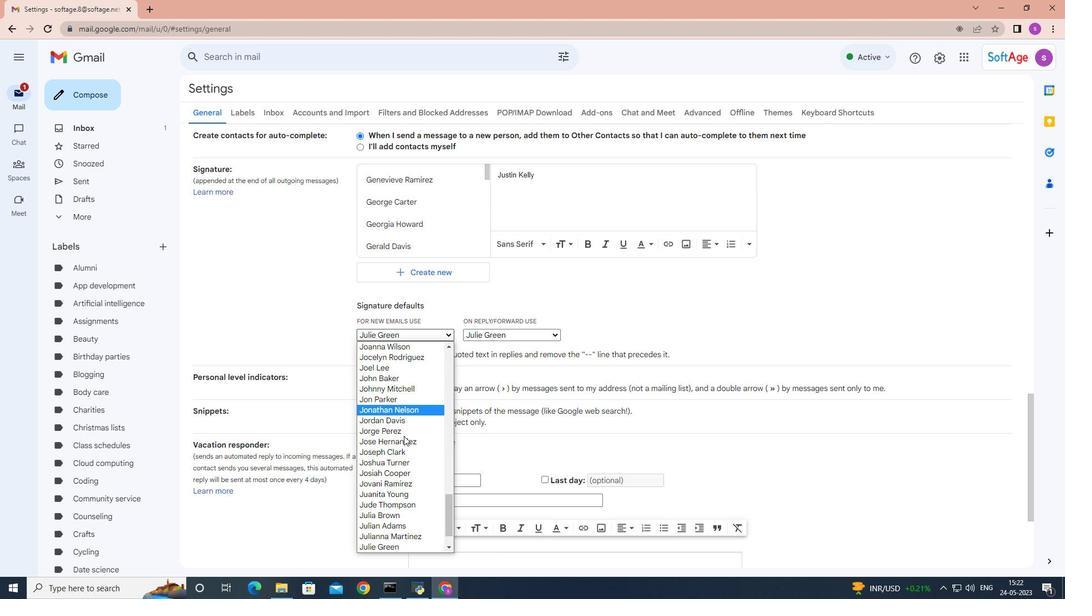 
Action: Mouse scrolled (400, 448) with delta (0, 0)
Screenshot: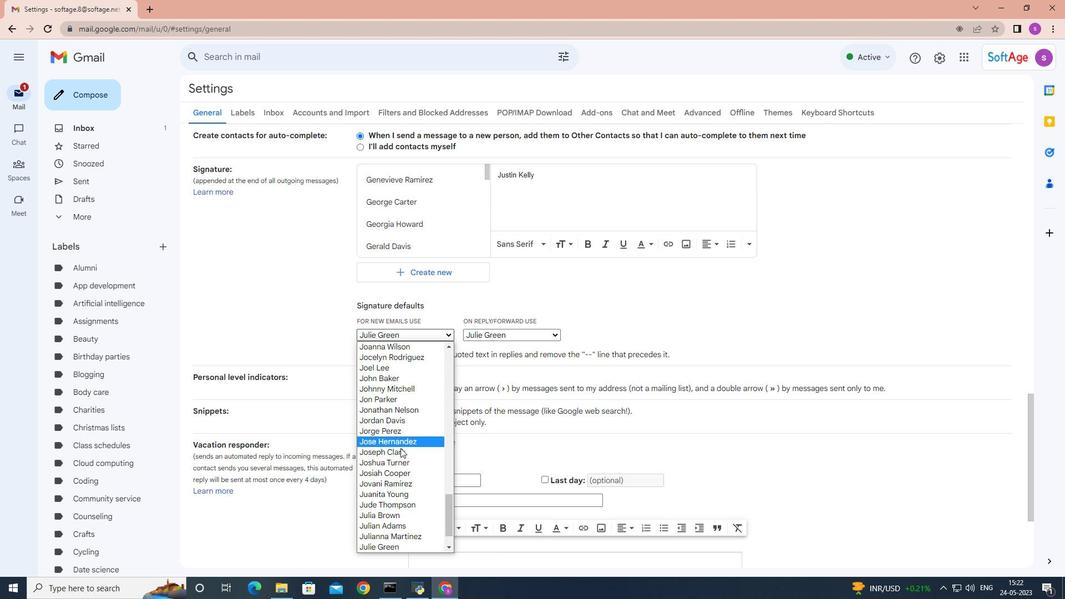 
Action: Mouse scrolled (400, 448) with delta (0, 0)
Screenshot: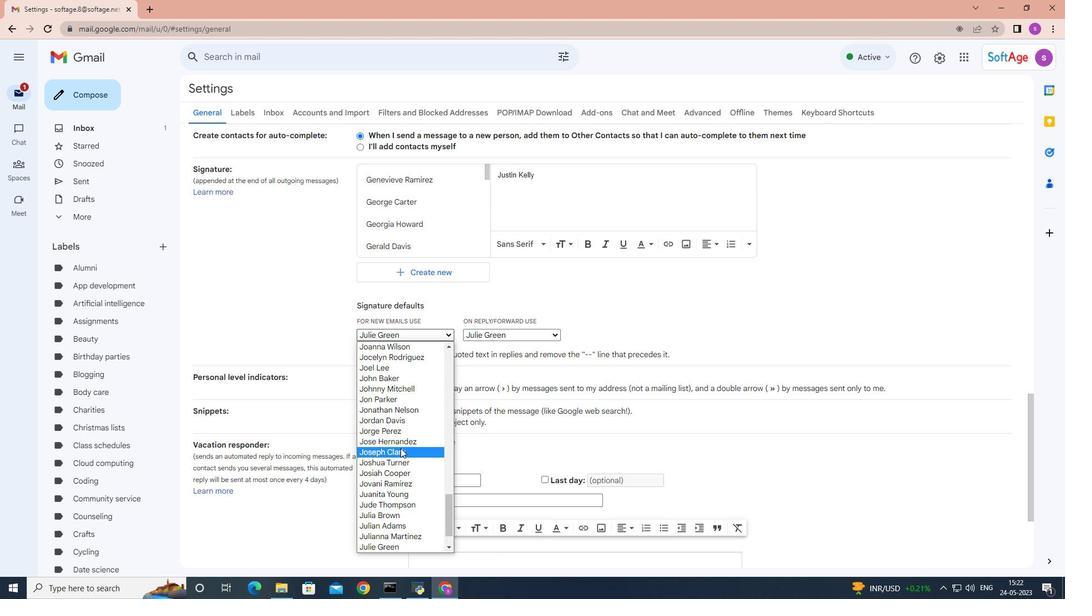 
Action: Mouse scrolled (400, 448) with delta (0, 0)
Screenshot: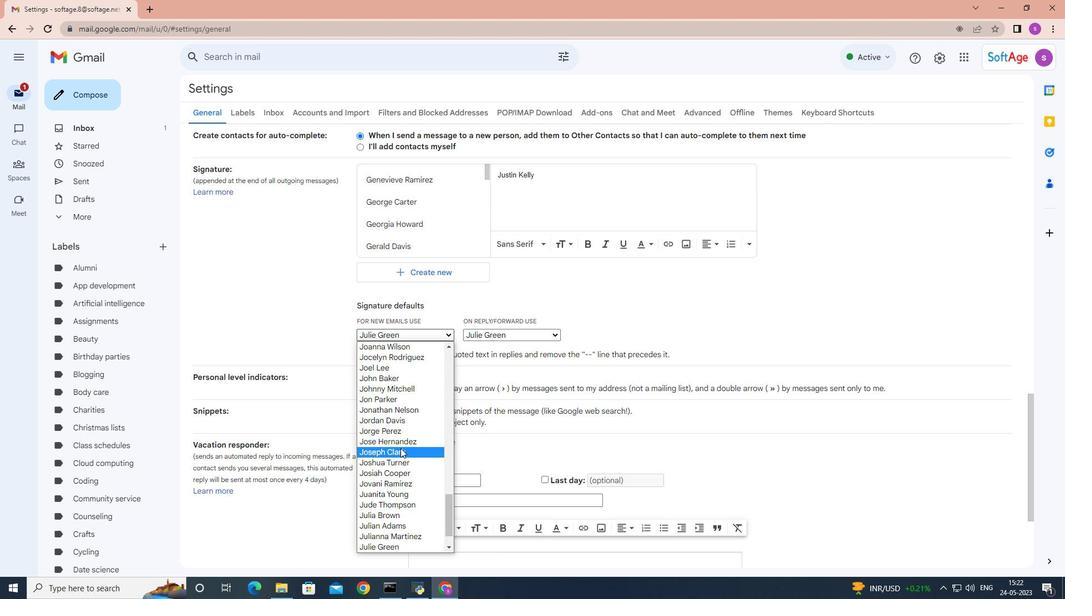 
Action: Mouse scrolled (400, 448) with delta (0, 0)
Screenshot: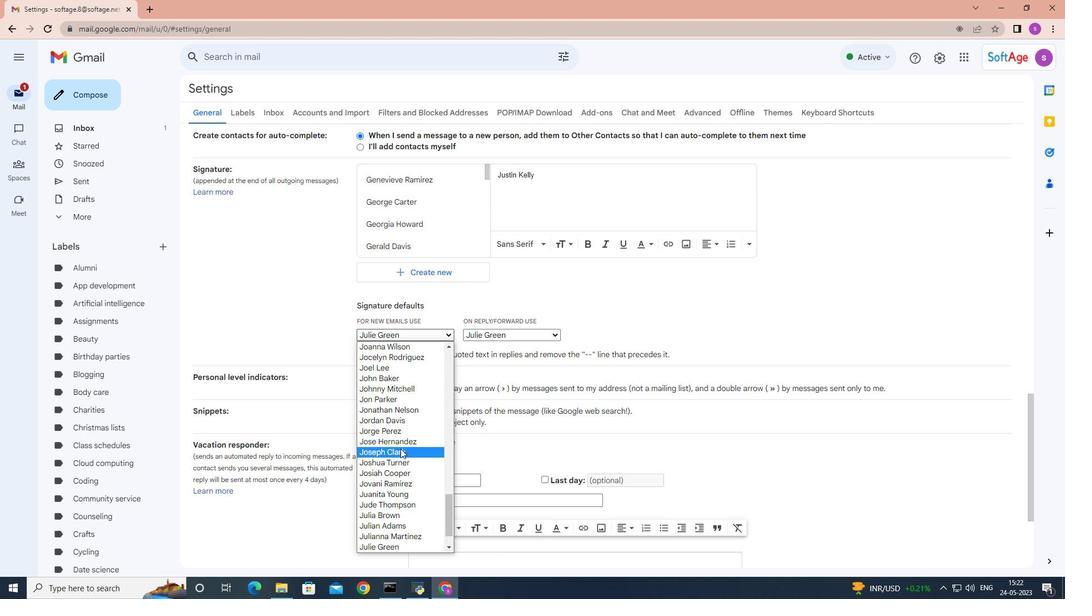 
Action: Mouse moved to (412, 523)
Screenshot: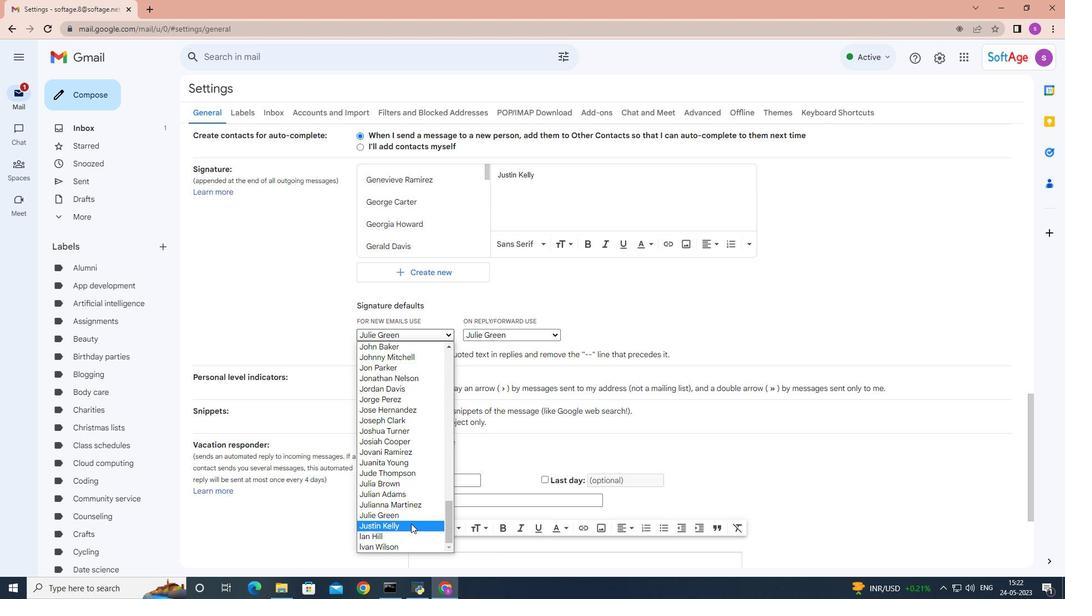 
Action: Mouse pressed left at (412, 523)
Screenshot: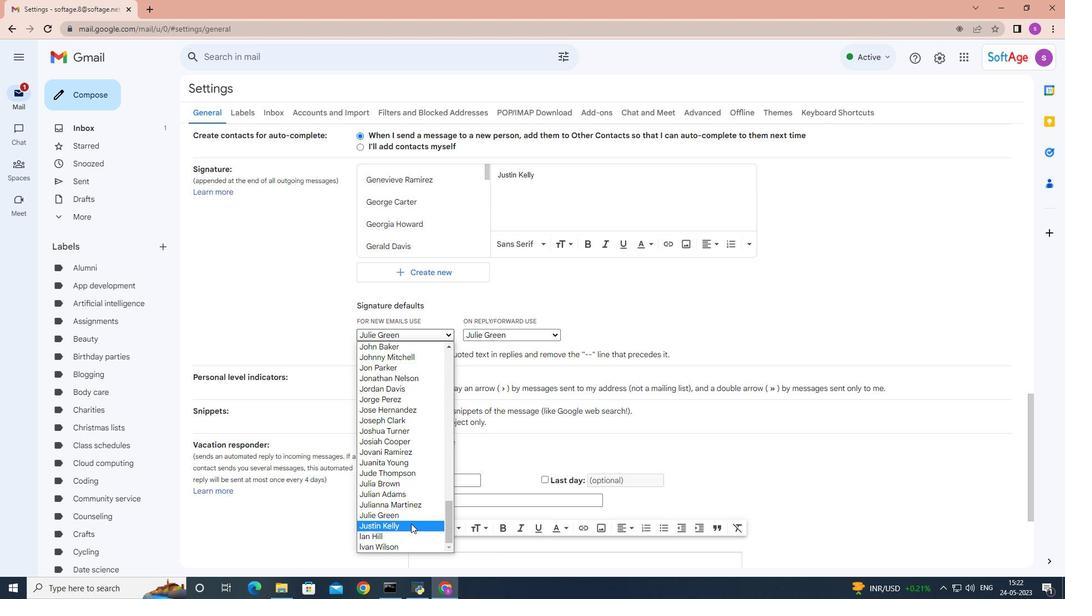 
Action: Mouse moved to (549, 335)
Screenshot: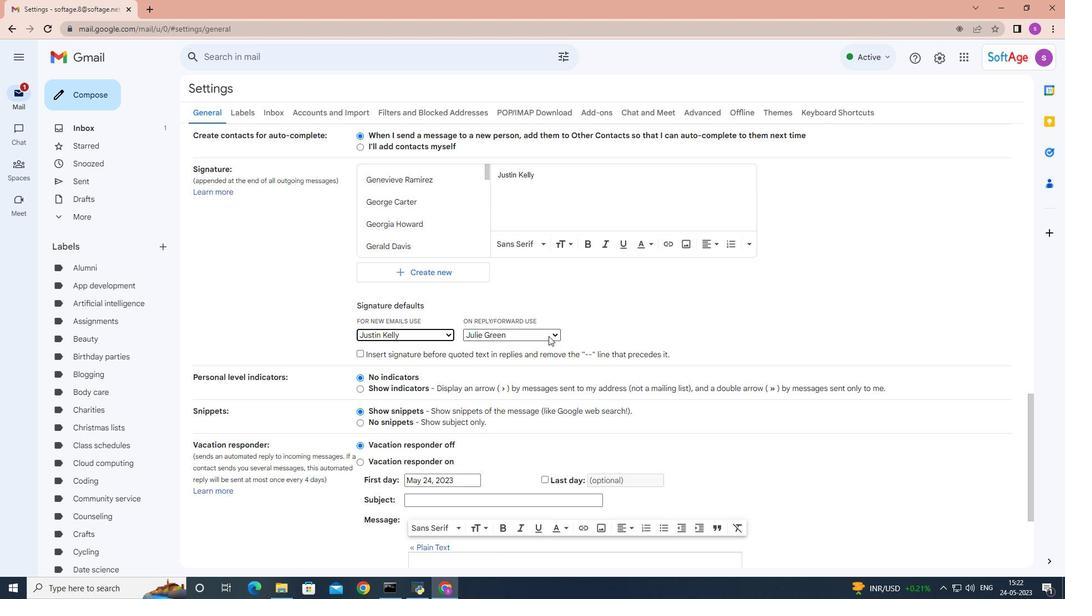 
Action: Mouse pressed left at (549, 335)
Screenshot: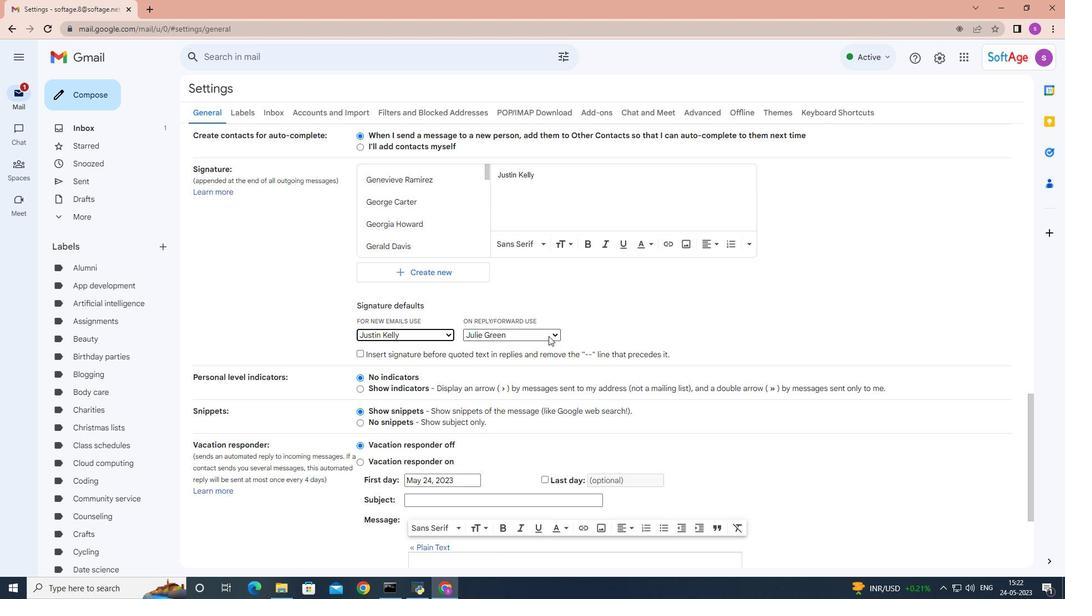 
Action: Mouse moved to (509, 426)
Screenshot: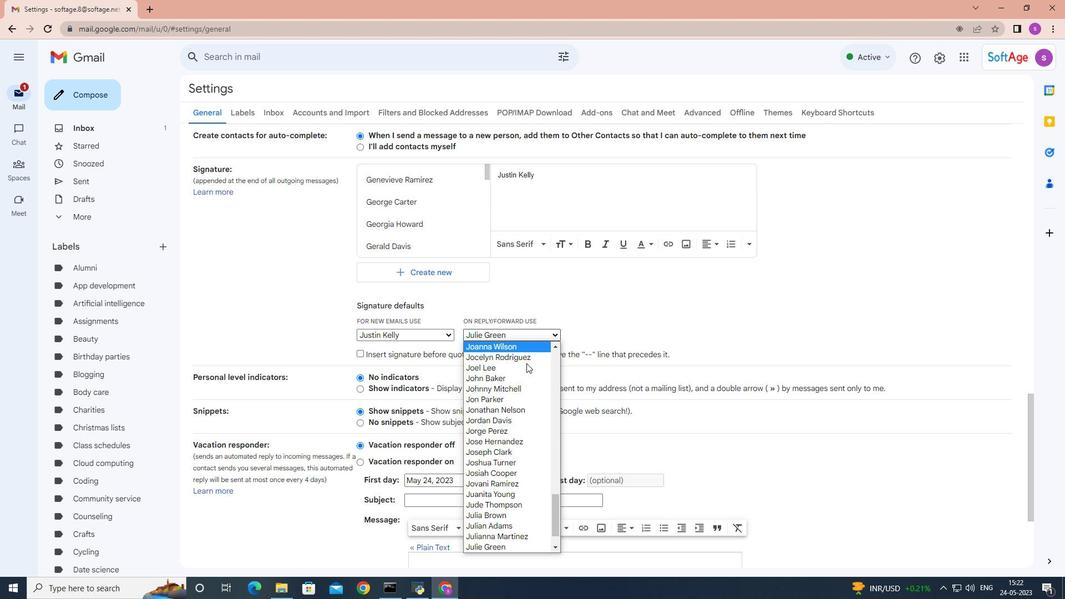 
Action: Mouse scrolled (509, 425) with delta (0, 0)
Screenshot: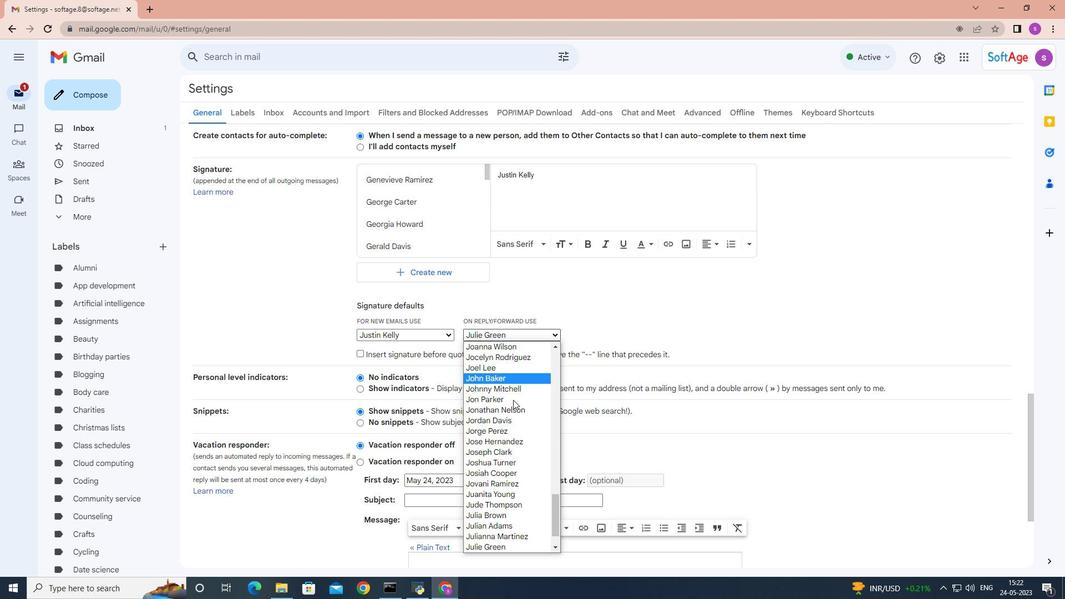 
Action: Mouse scrolled (509, 425) with delta (0, 0)
Screenshot: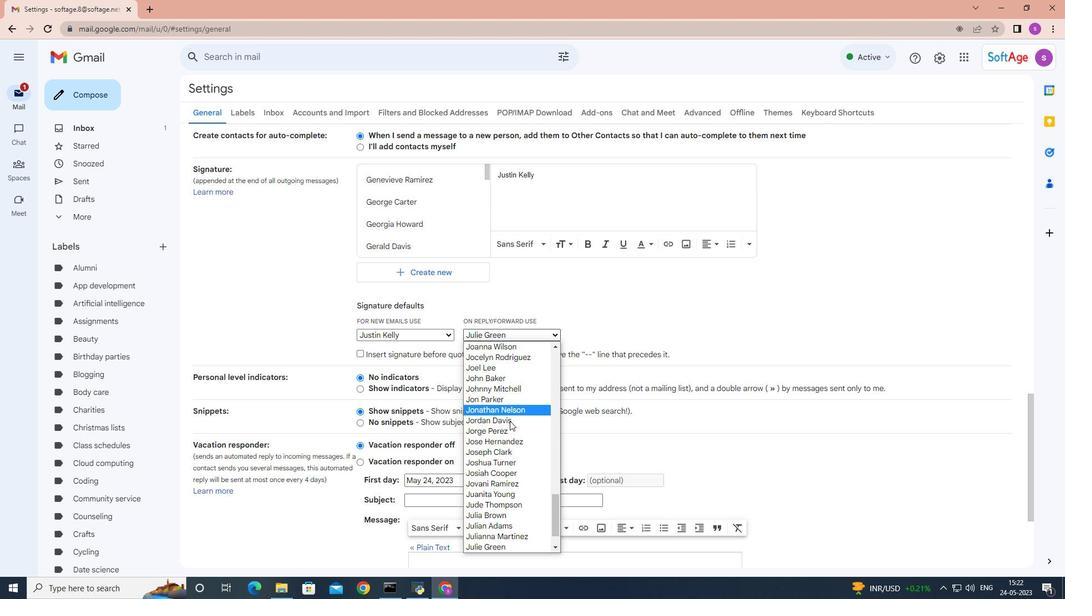 
Action: Mouse scrolled (509, 425) with delta (0, 0)
Screenshot: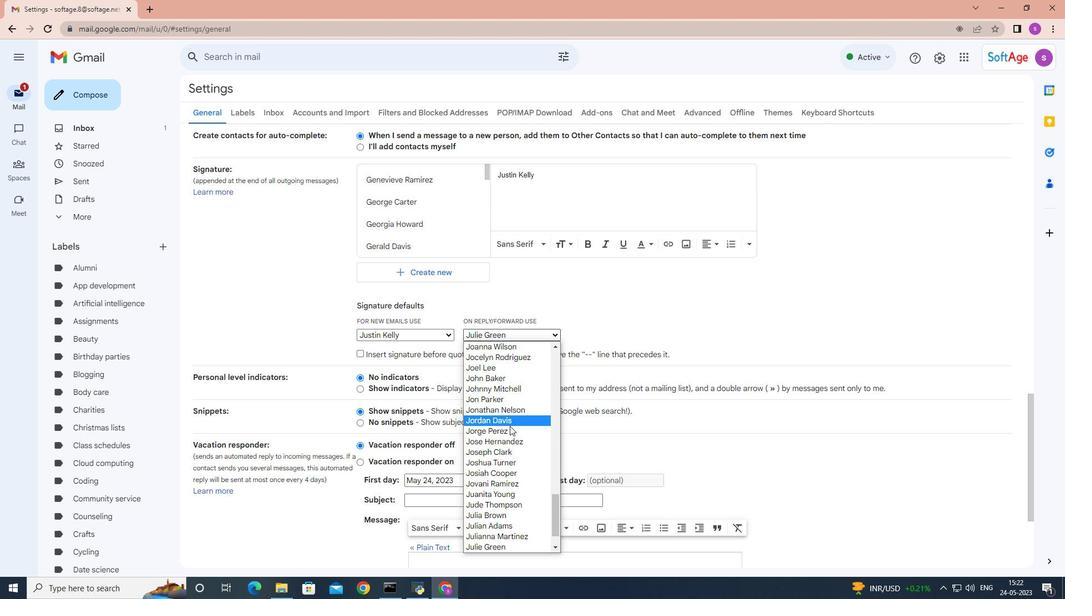 
Action: Mouse scrolled (509, 425) with delta (0, 0)
Screenshot: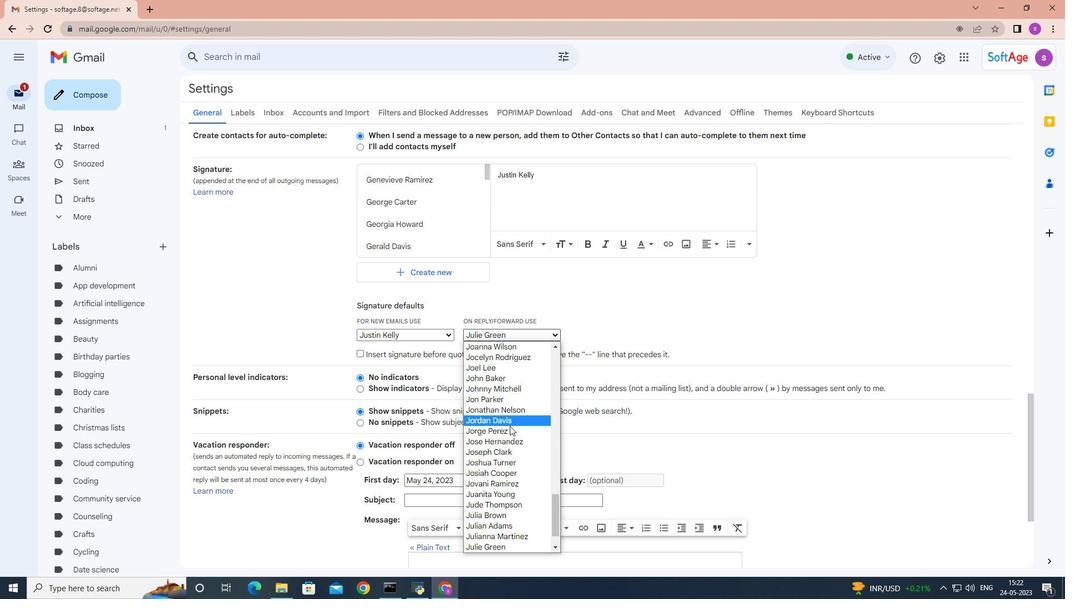 
Action: Mouse moved to (509, 426)
Screenshot: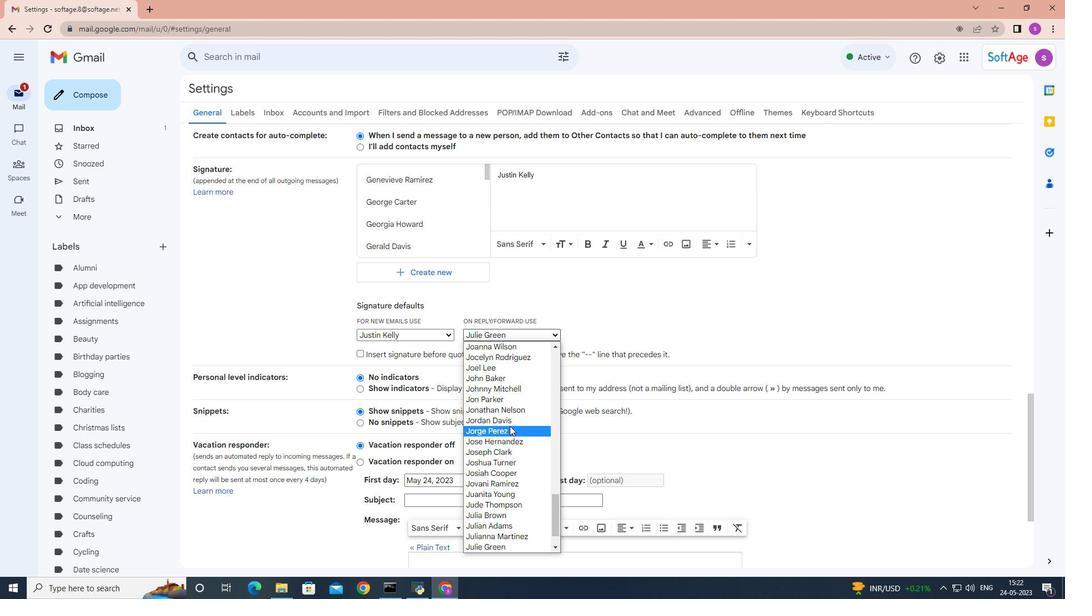 
Action: Mouse scrolled (509, 425) with delta (0, 0)
Screenshot: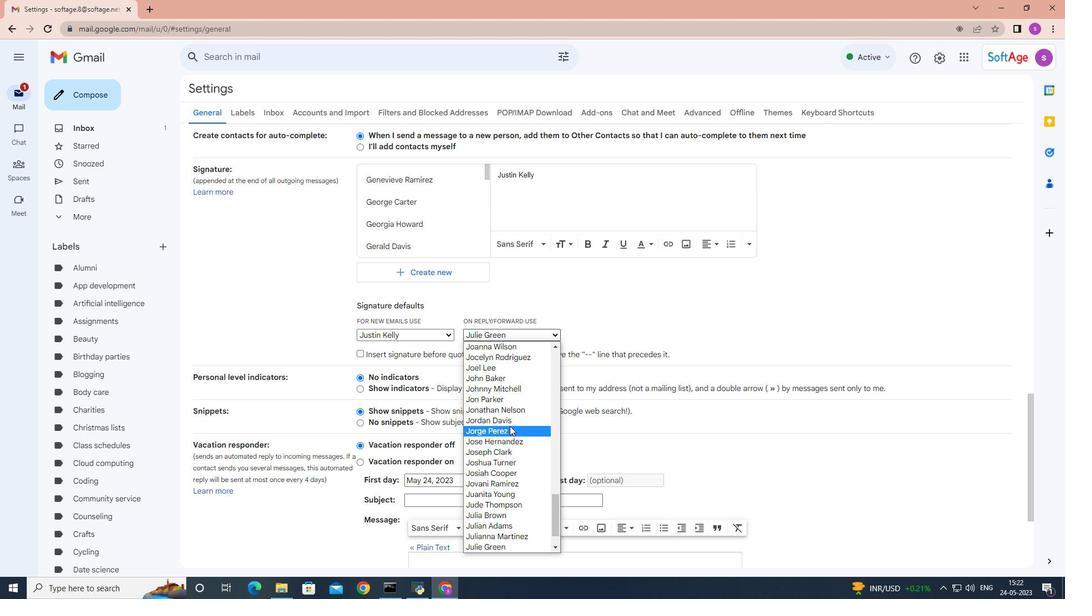 
Action: Mouse scrolled (509, 425) with delta (0, 0)
Screenshot: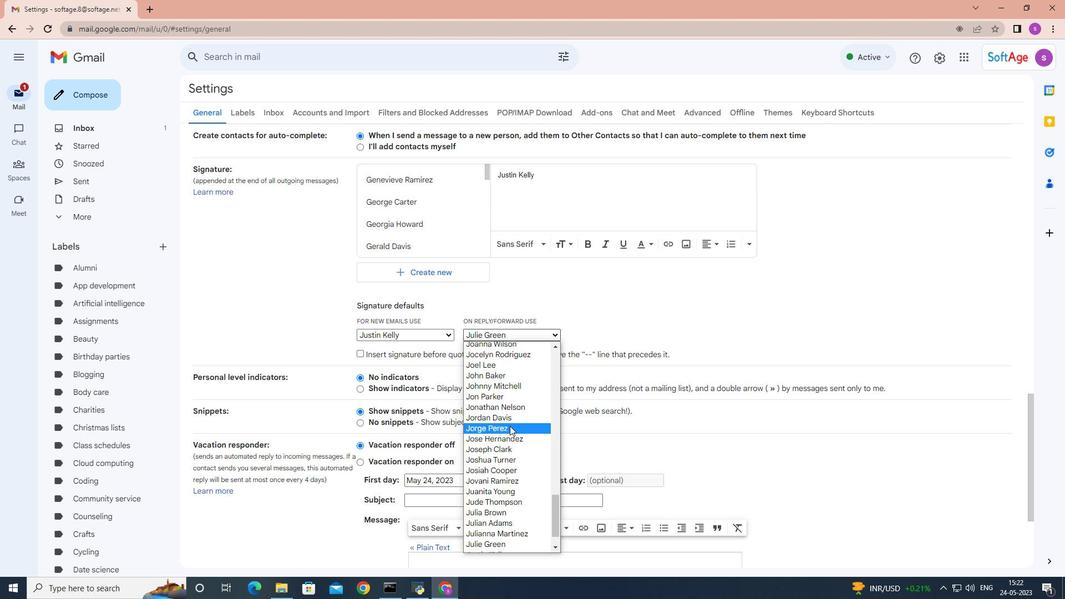
Action: Mouse moved to (509, 425)
Screenshot: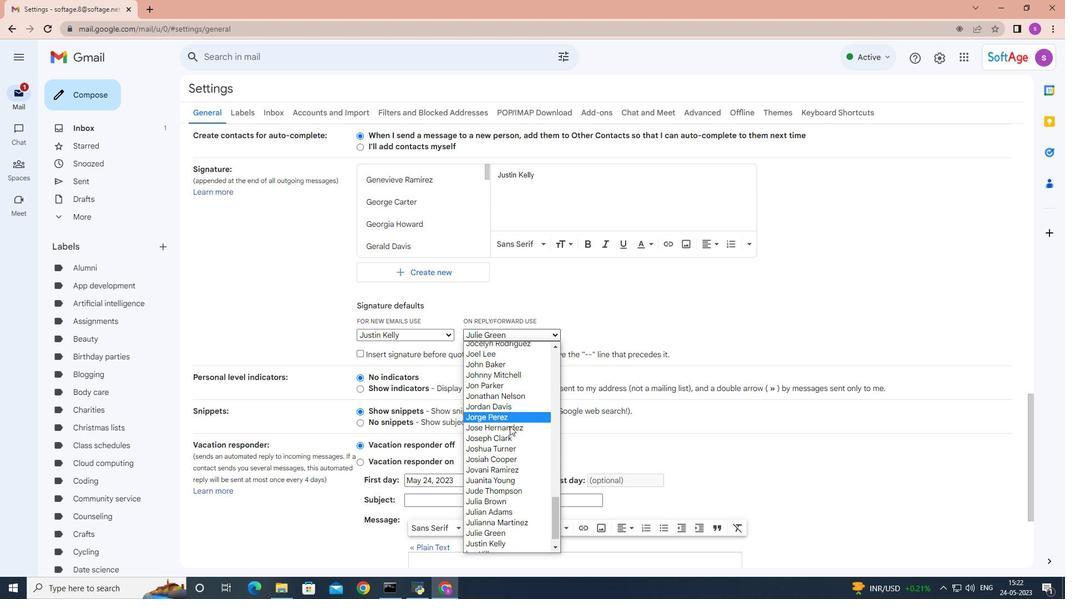 
Action: Mouse scrolled (509, 424) with delta (0, 0)
Screenshot: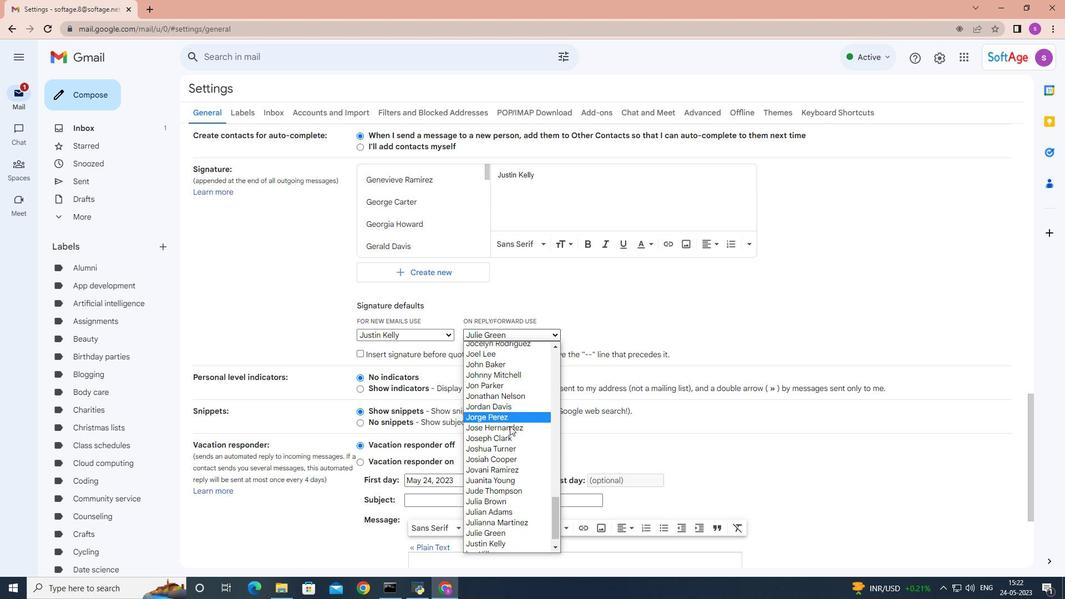 
Action: Mouse moved to (530, 521)
Screenshot: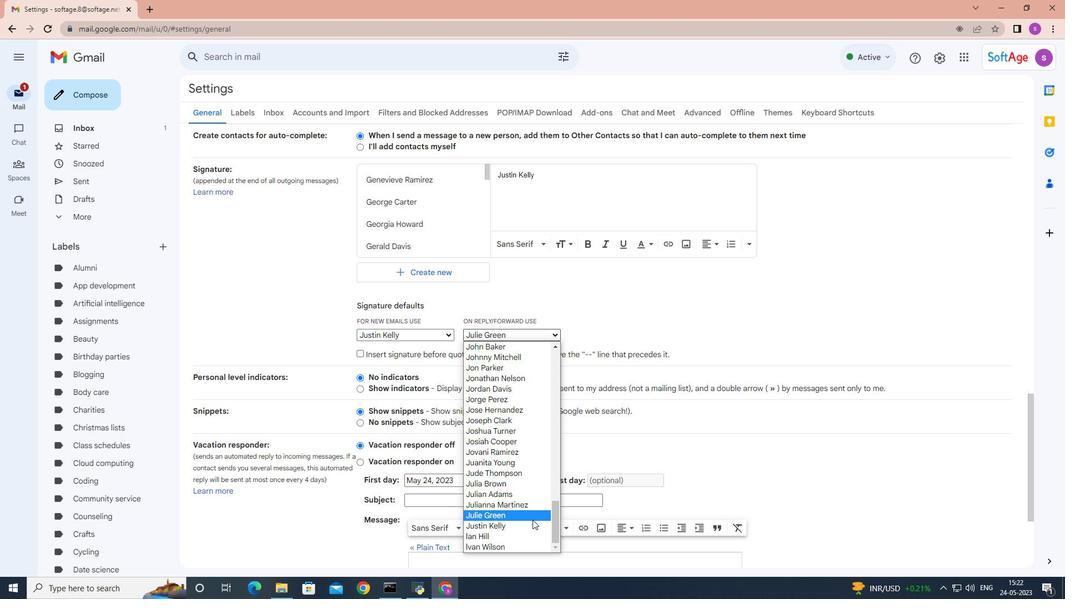 
Action: Mouse pressed left at (530, 521)
Screenshot: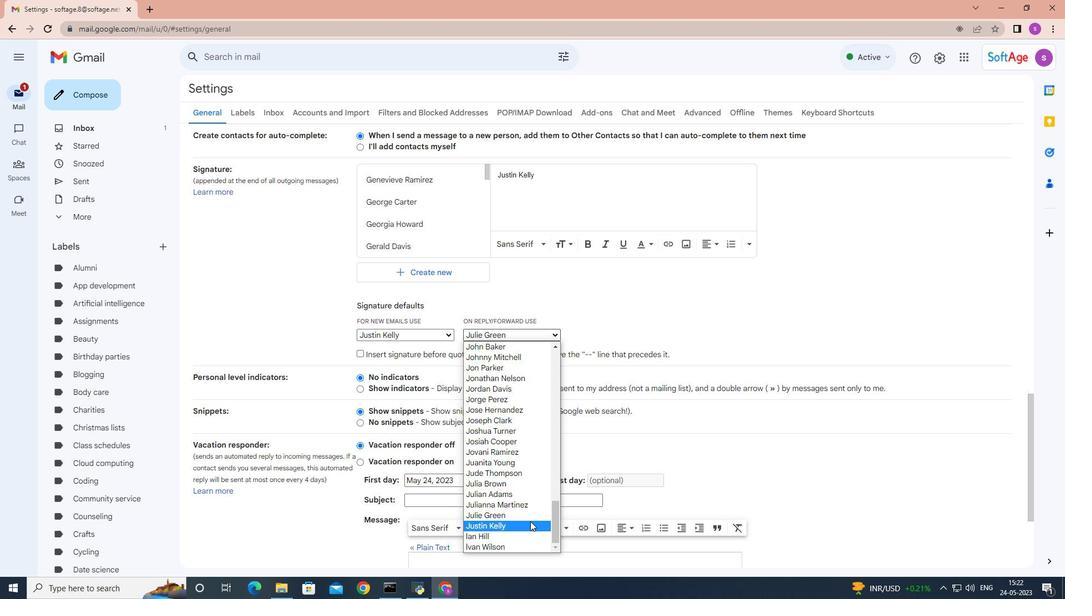 
Action: Mouse moved to (578, 403)
Screenshot: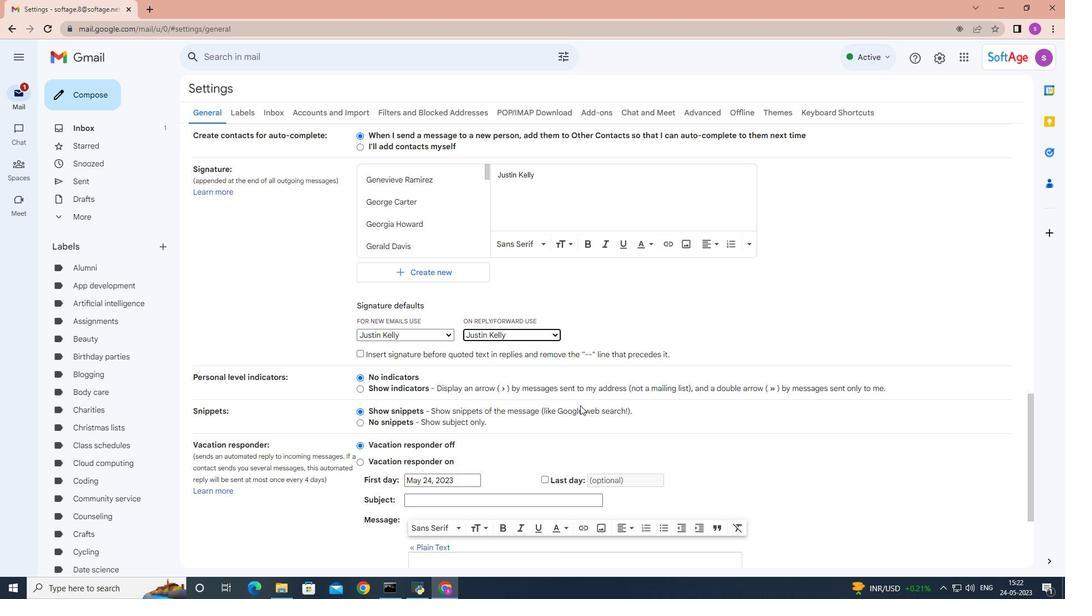 
Action: Mouse scrolled (578, 402) with delta (0, 0)
Screenshot: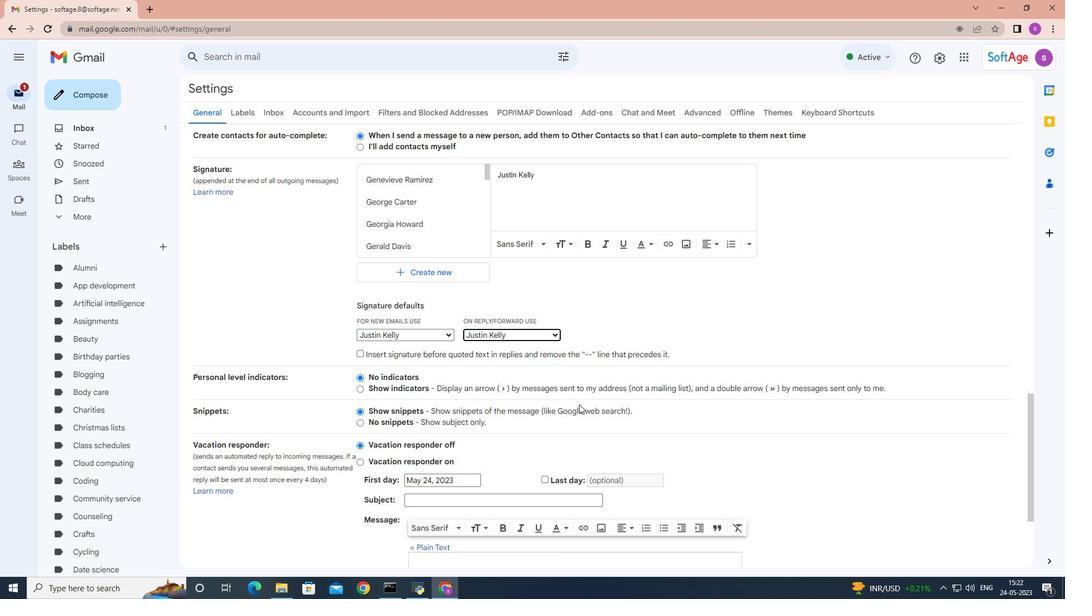 
Action: Mouse scrolled (578, 402) with delta (0, 0)
Screenshot: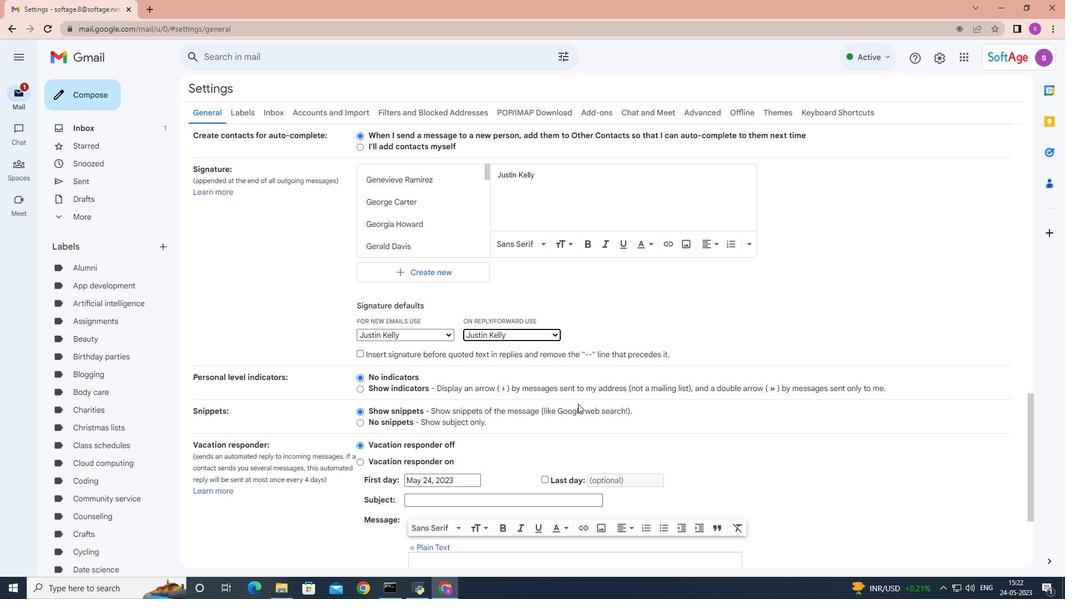 
Action: Mouse moved to (578, 403)
Screenshot: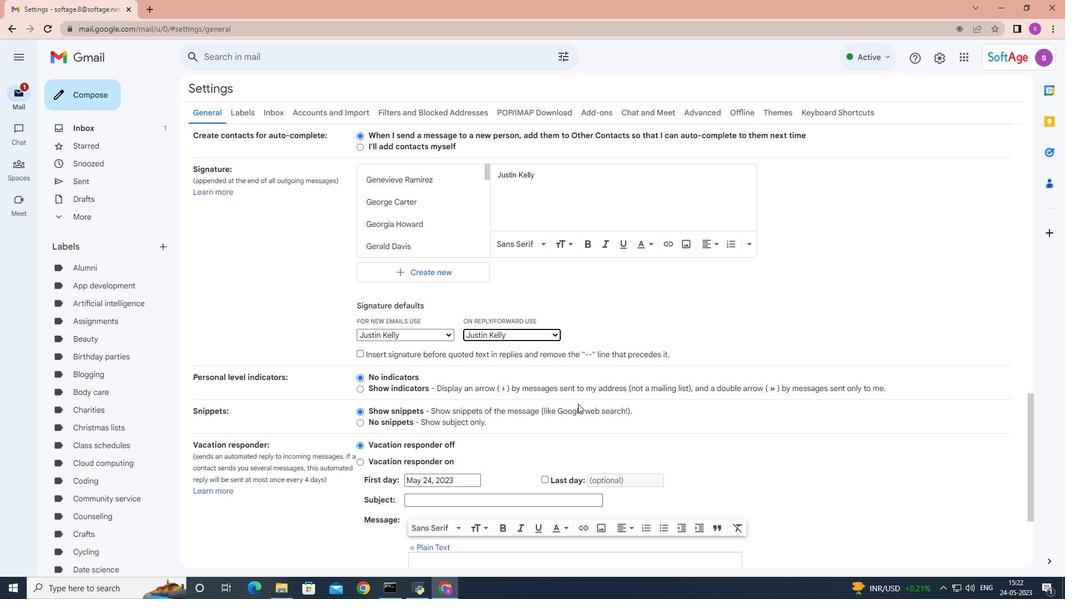 
Action: Mouse scrolled (578, 402) with delta (0, 0)
Screenshot: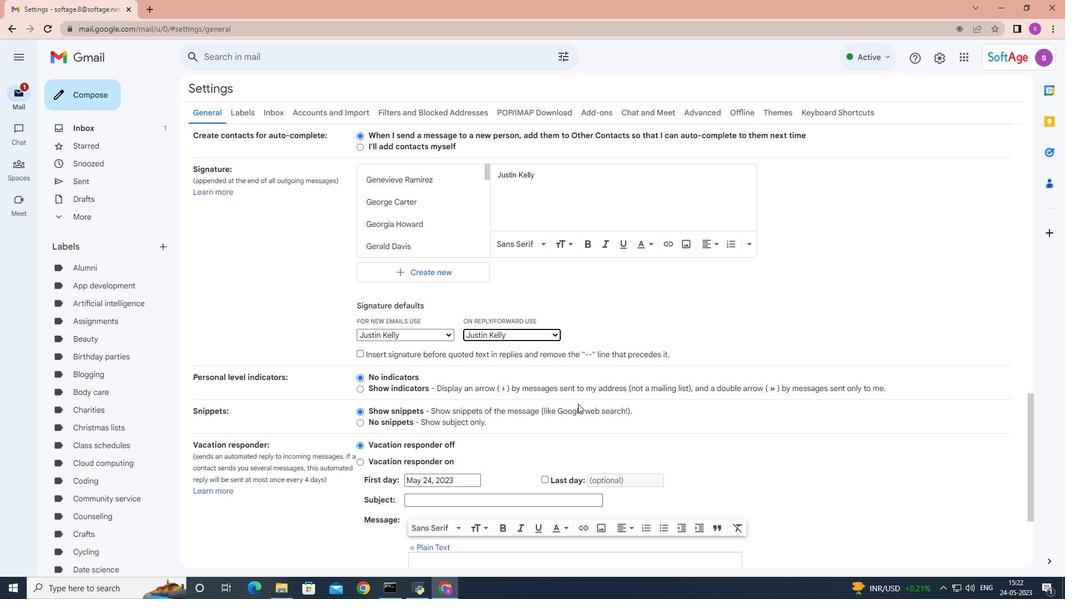 
Action: Mouse scrolled (578, 402) with delta (0, 0)
Screenshot: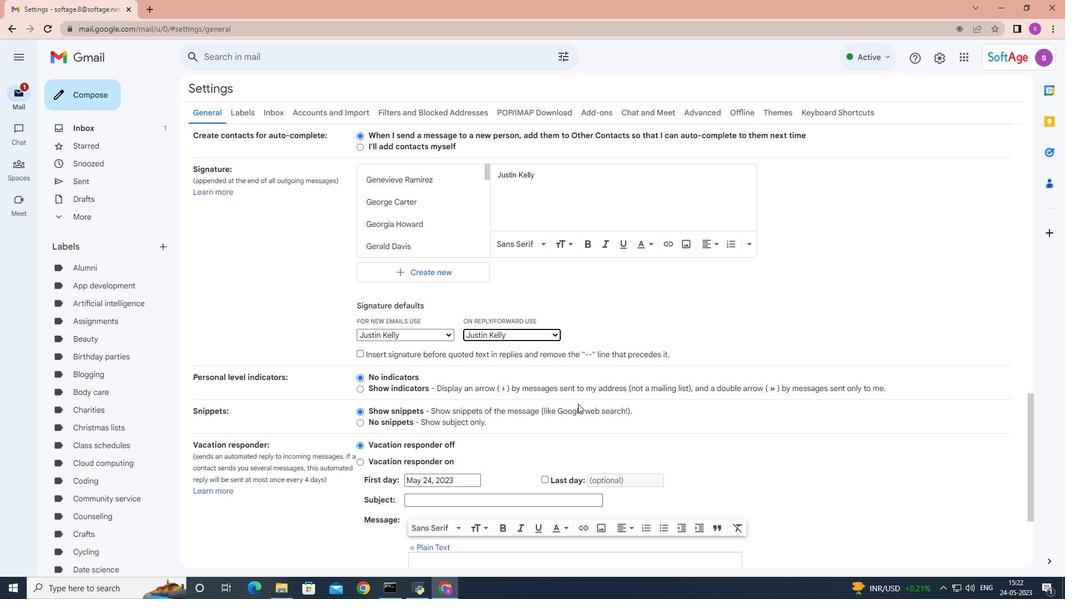 
Action: Mouse scrolled (578, 402) with delta (0, 0)
Screenshot: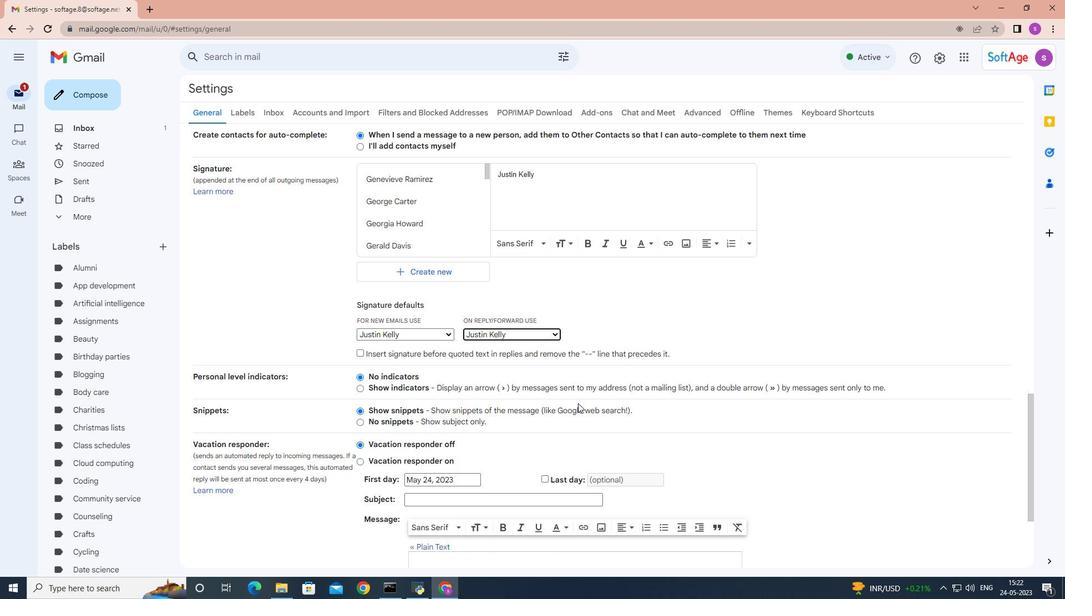 
Action: Mouse moved to (577, 506)
Screenshot: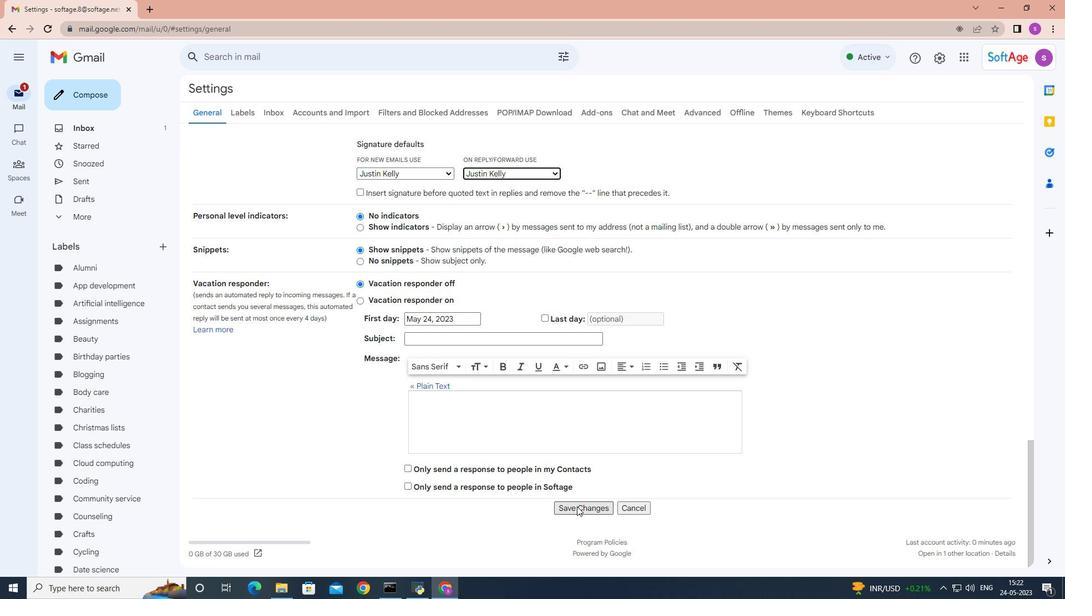 
Action: Mouse pressed left at (577, 506)
Screenshot: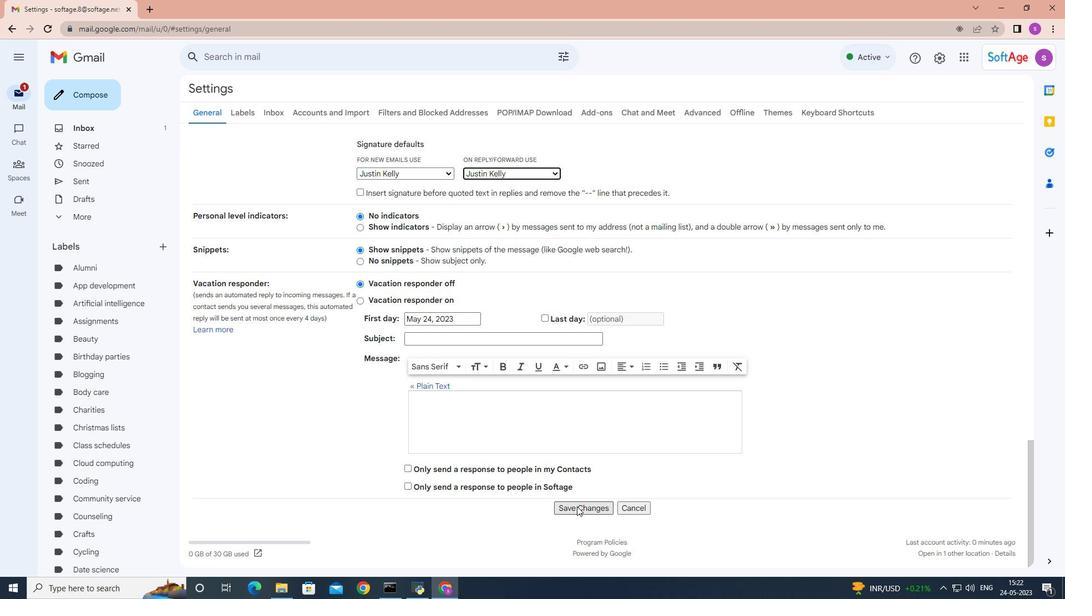 
Action: Mouse moved to (99, 99)
Screenshot: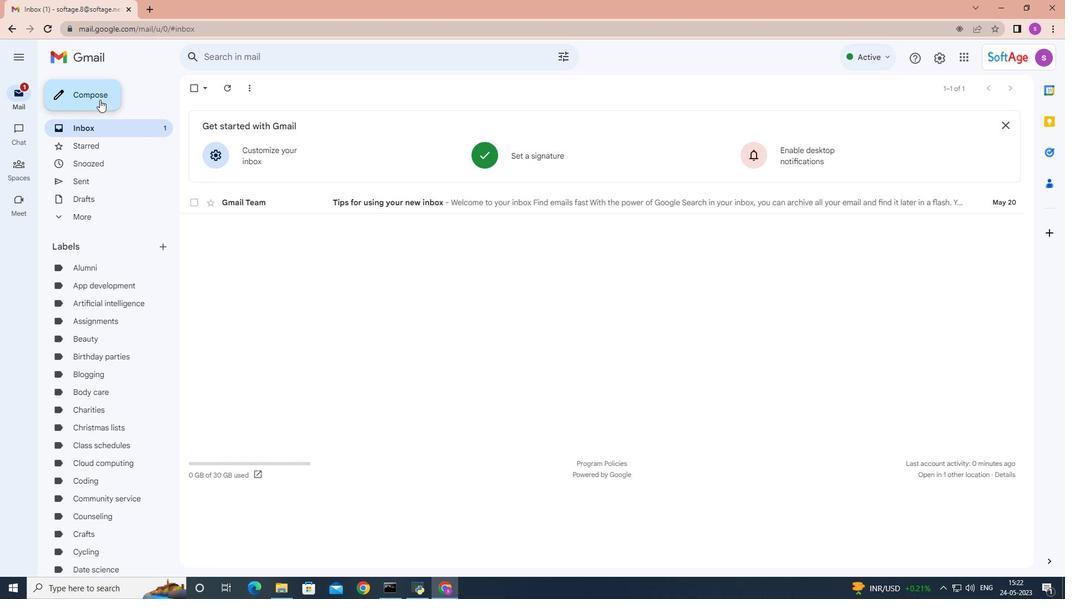 
Action: Mouse pressed left at (99, 99)
Screenshot: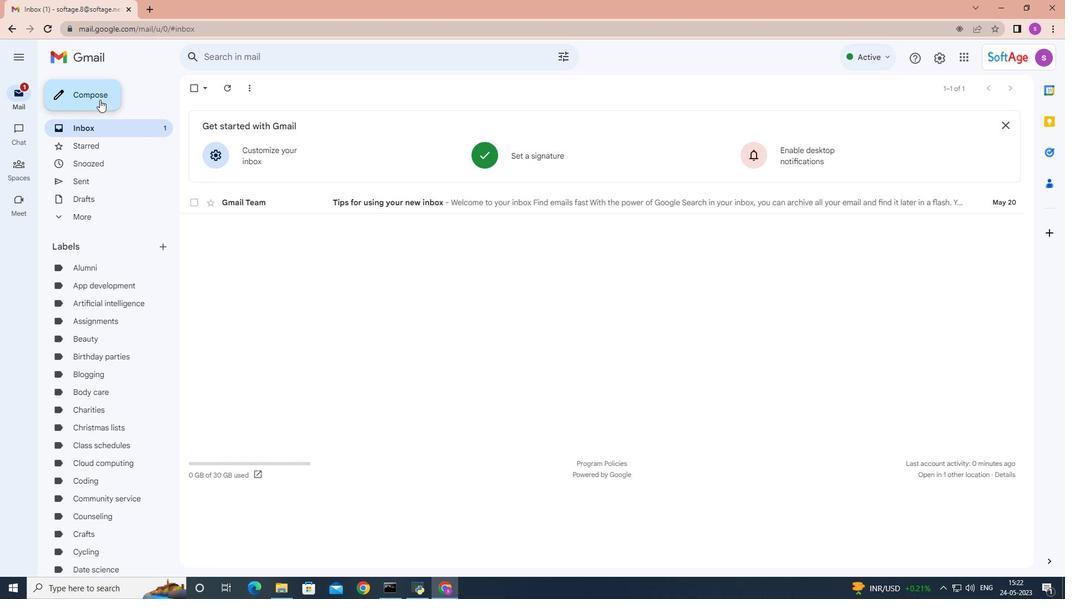 
Action: Mouse moved to (706, 288)
Screenshot: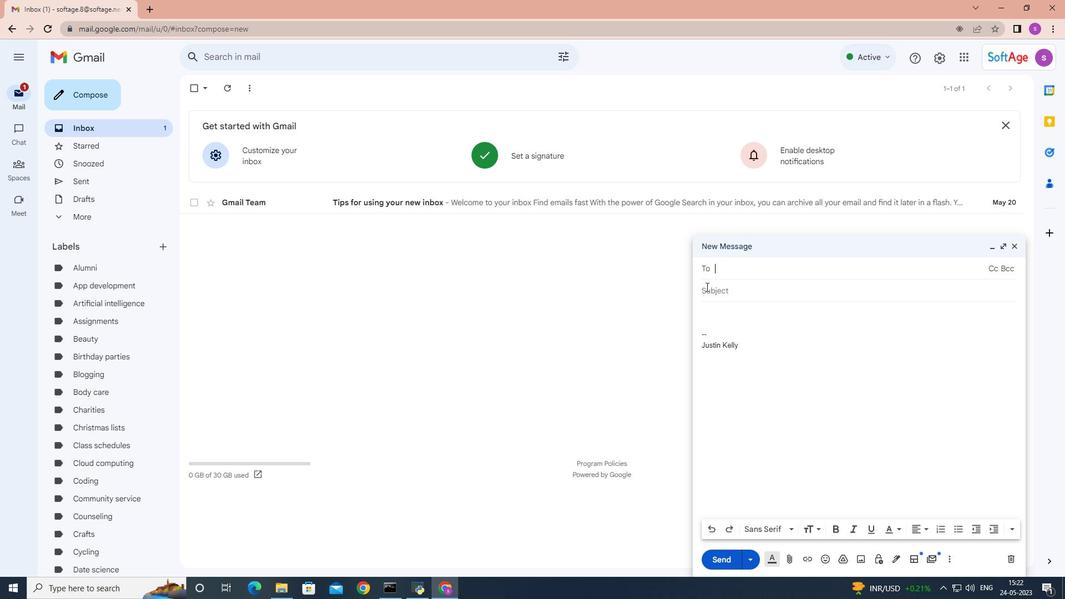 
Action: Mouse pressed left at (706, 288)
Screenshot: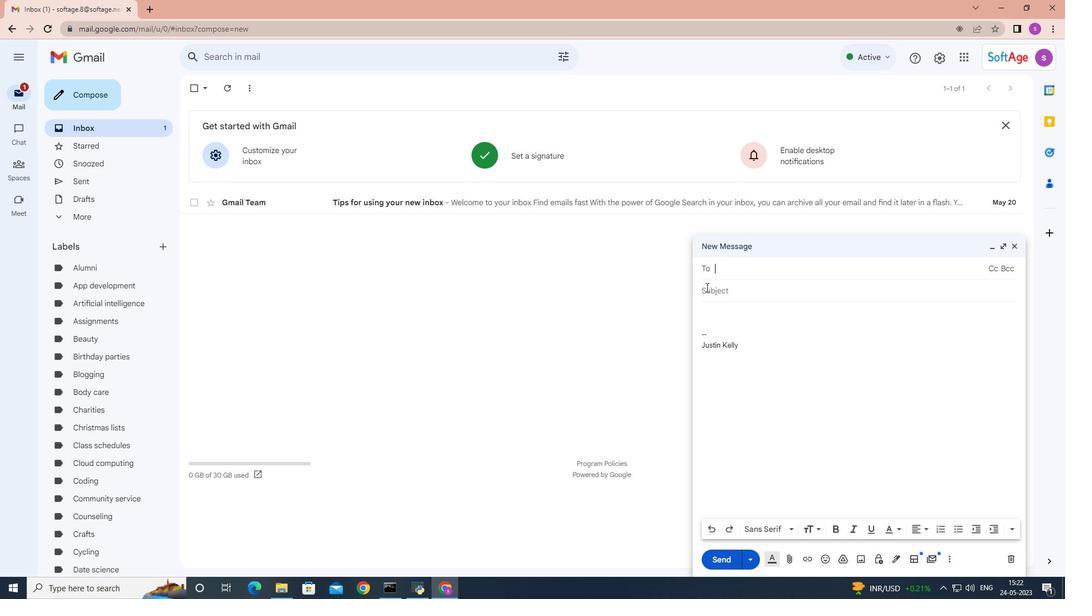 
Action: Mouse moved to (708, 288)
Screenshot: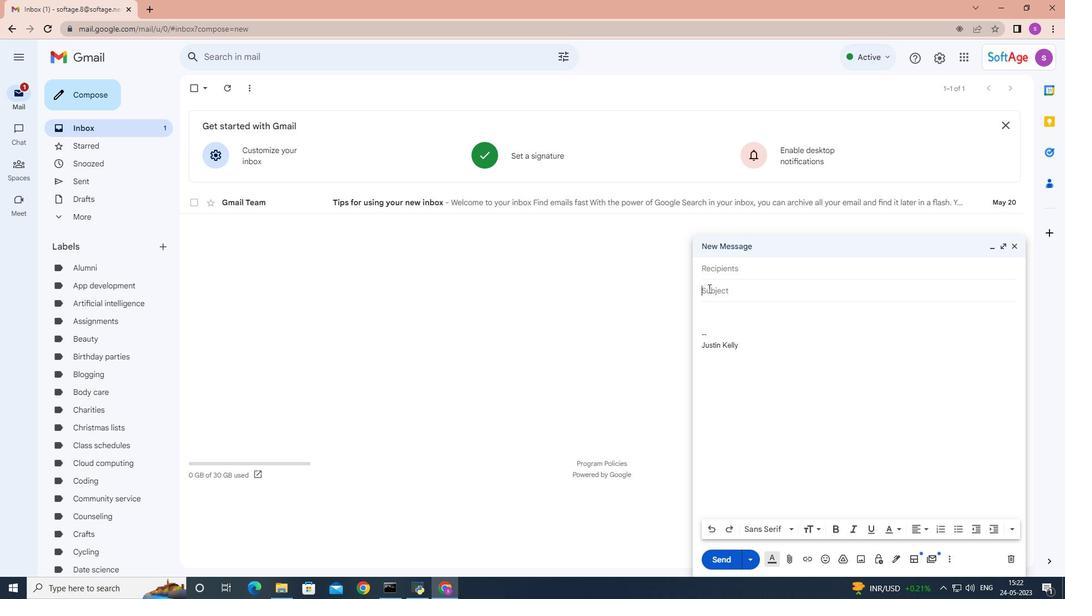 
Action: Key pressed <Key.shift><Key.shift>Request<Key.space>for<Key.space>a<Key.space>raise<Key.space>
Screenshot: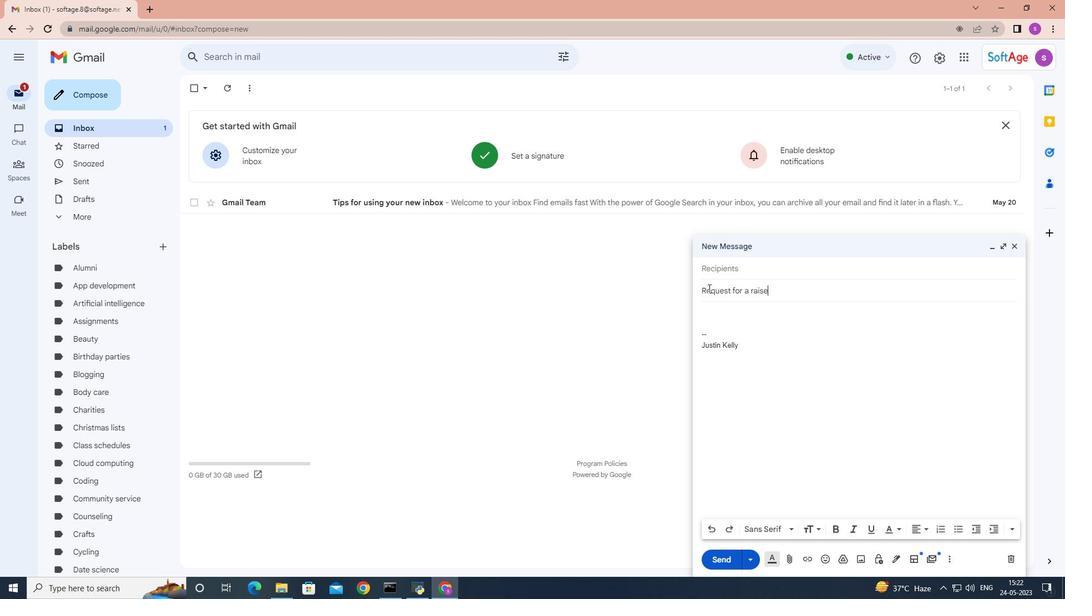 
Action: Mouse moved to (1038, 495)
Screenshot: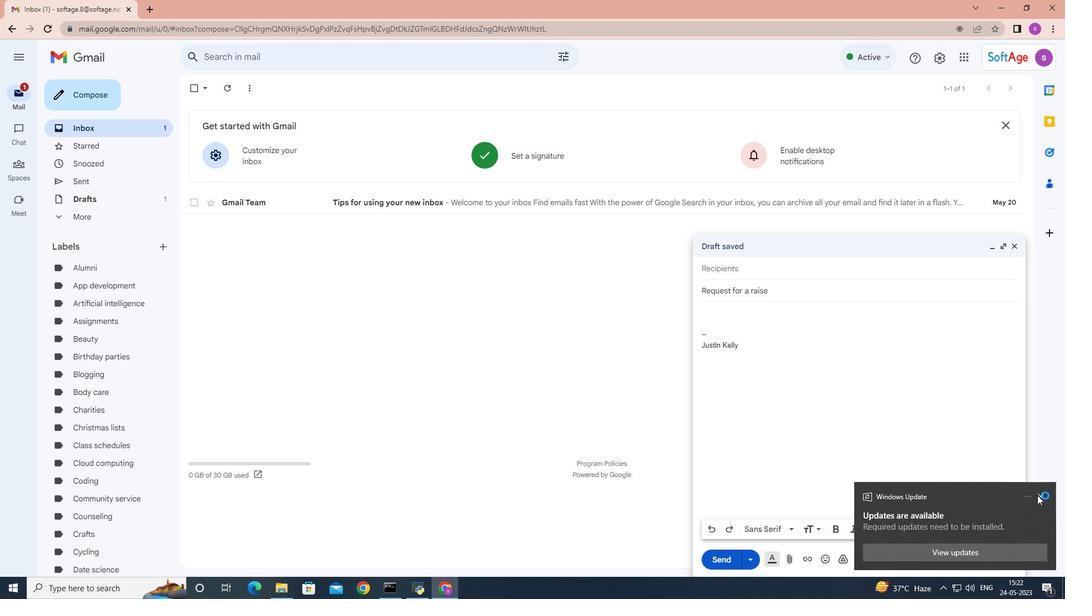 
Action: Mouse pressed left at (1038, 495)
Screenshot: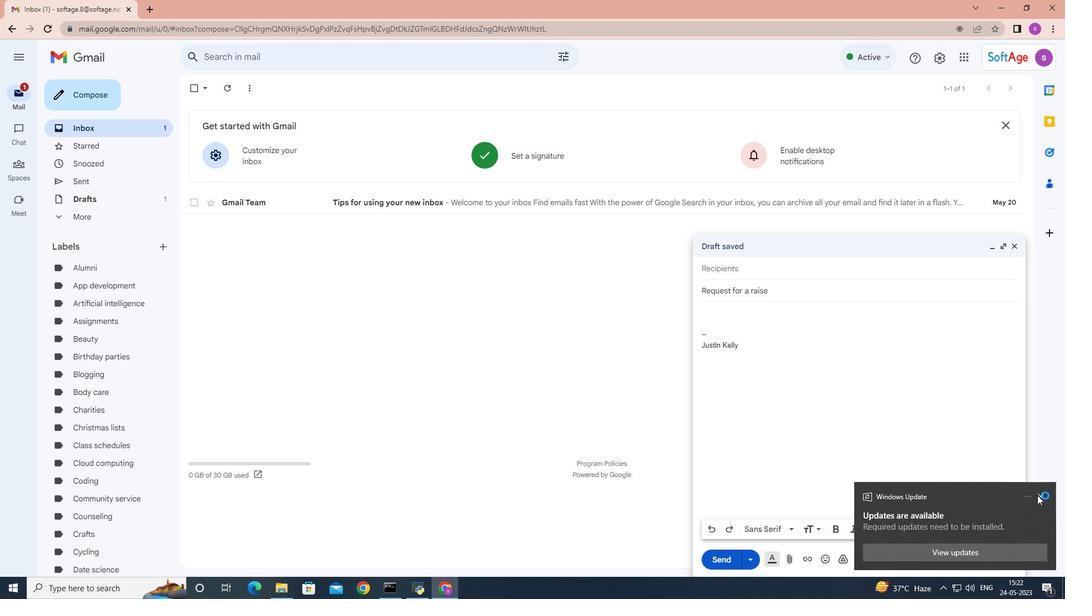 
Action: Mouse moved to (701, 314)
Screenshot: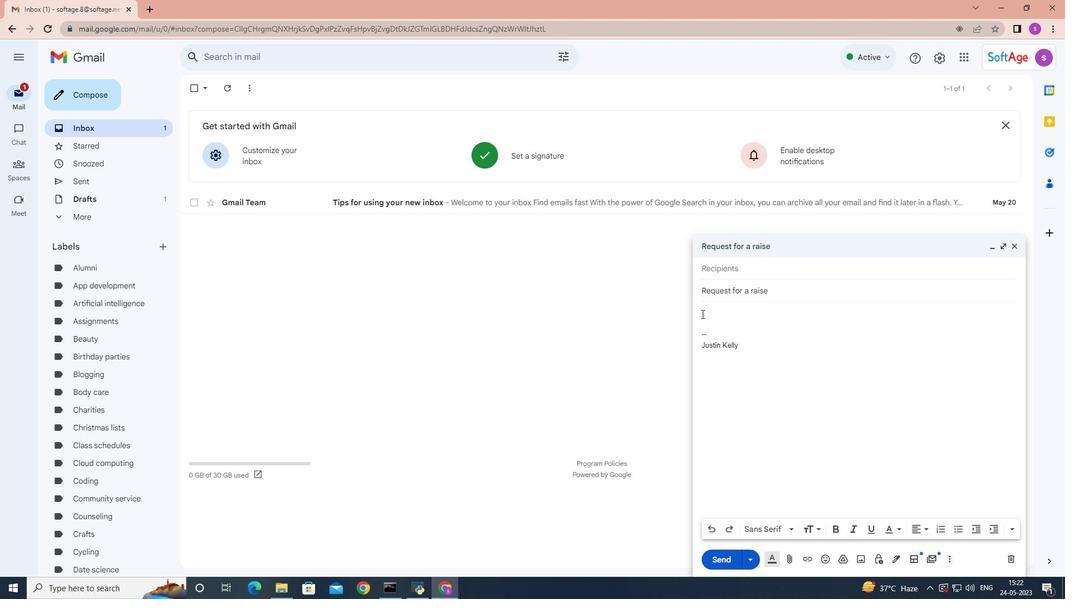 
Action: Mouse pressed left at (701, 314)
Screenshot: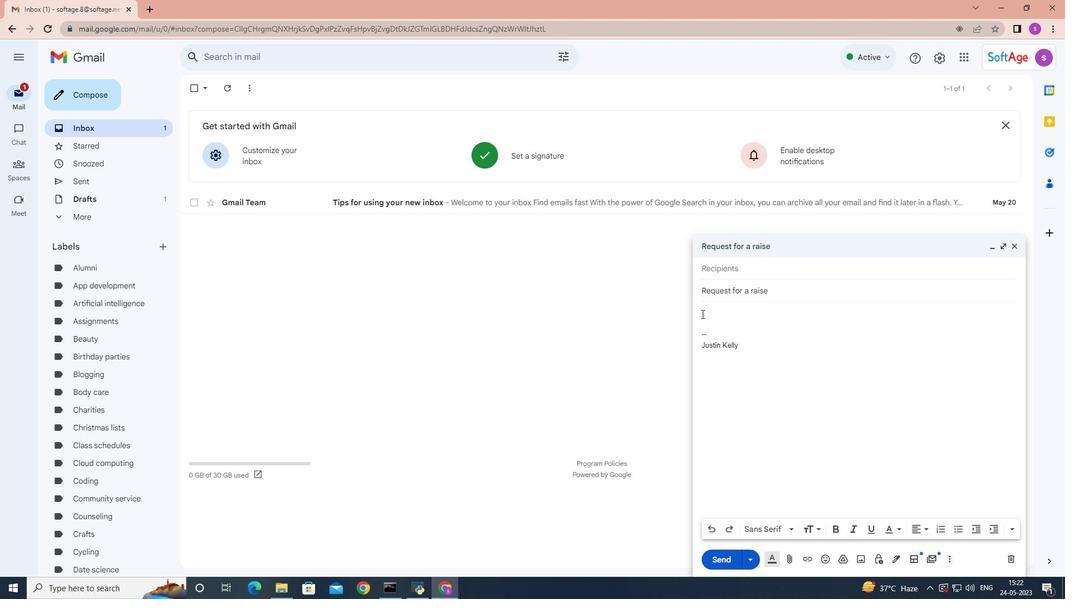 
Action: Key pressed <Key.shift>I<Key.space>would<Key.space>appreciate<Key.space>it<Key.space>if<Key.space>you<Key.space>could<Key.space>send<Key.space>me<Key.space>the<Key.space>template<Key.space>for<Key.space>the<Key.space>presentation.
Screenshot: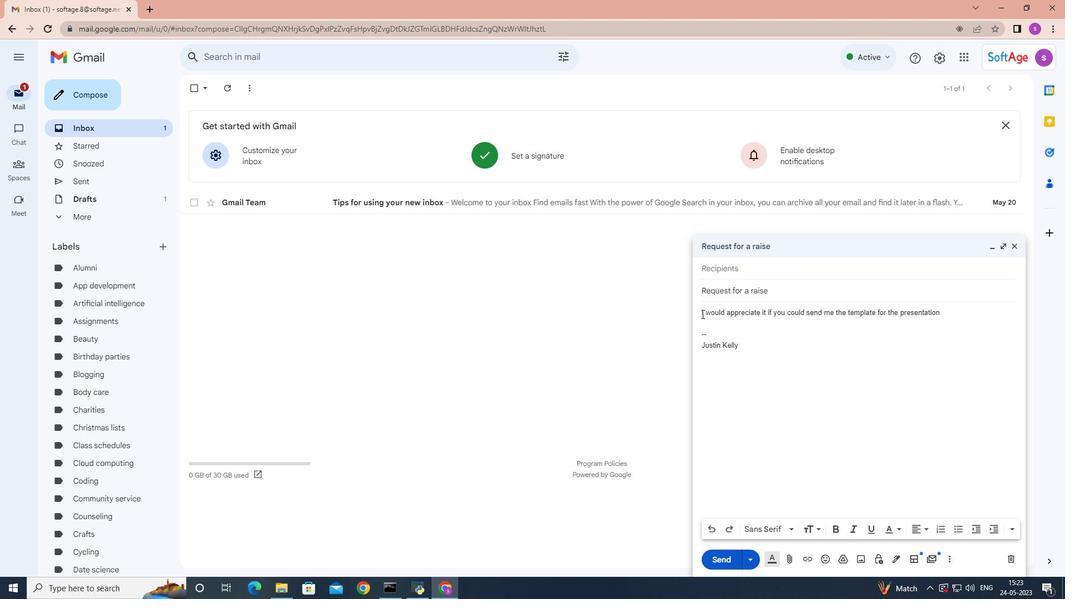 
Action: Mouse moved to (779, 269)
Screenshot: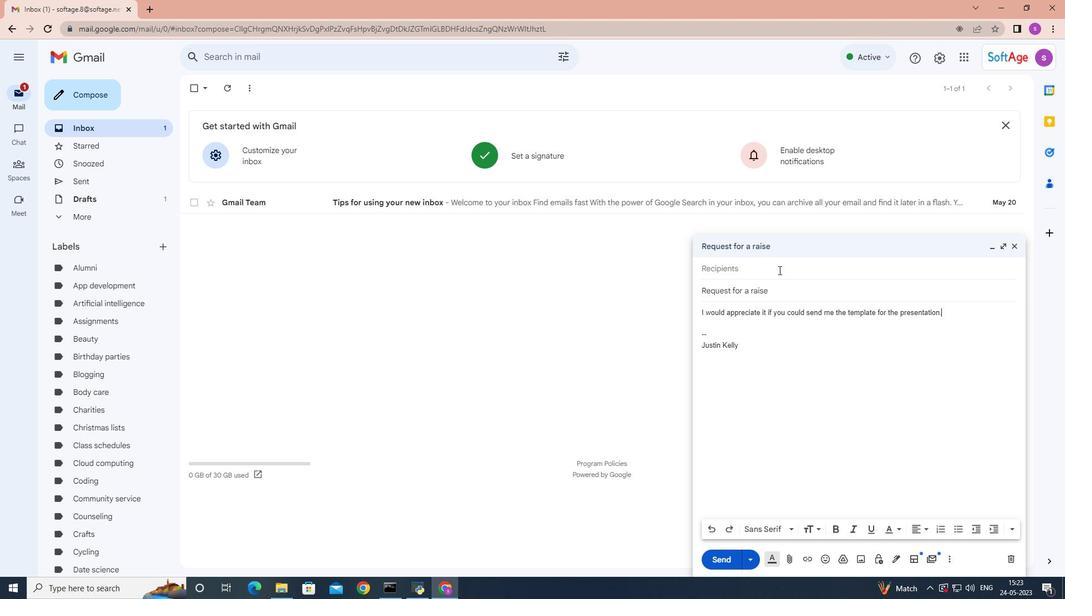 
Action: Mouse pressed left at (779, 269)
Screenshot: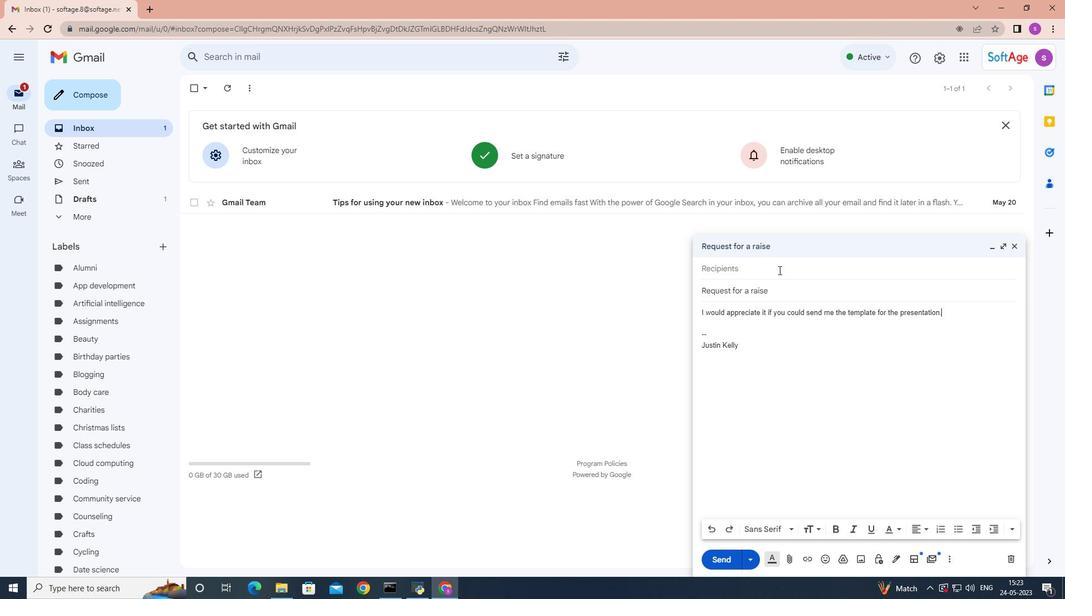 
Action: Mouse moved to (779, 269)
Screenshot: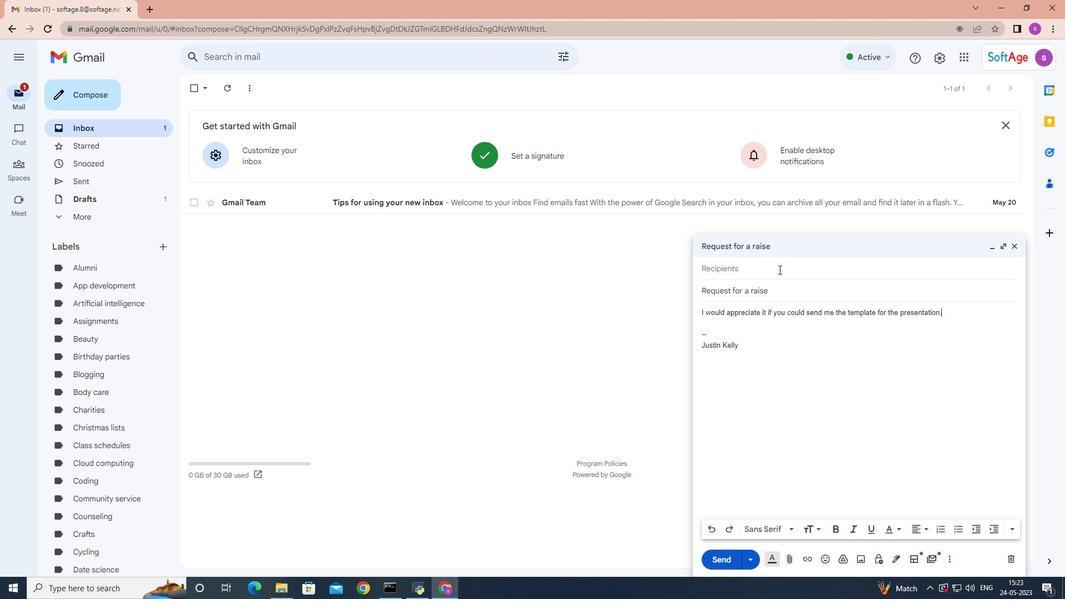 
Action: Key pressed <Key.shift>Softage.1
Screenshot: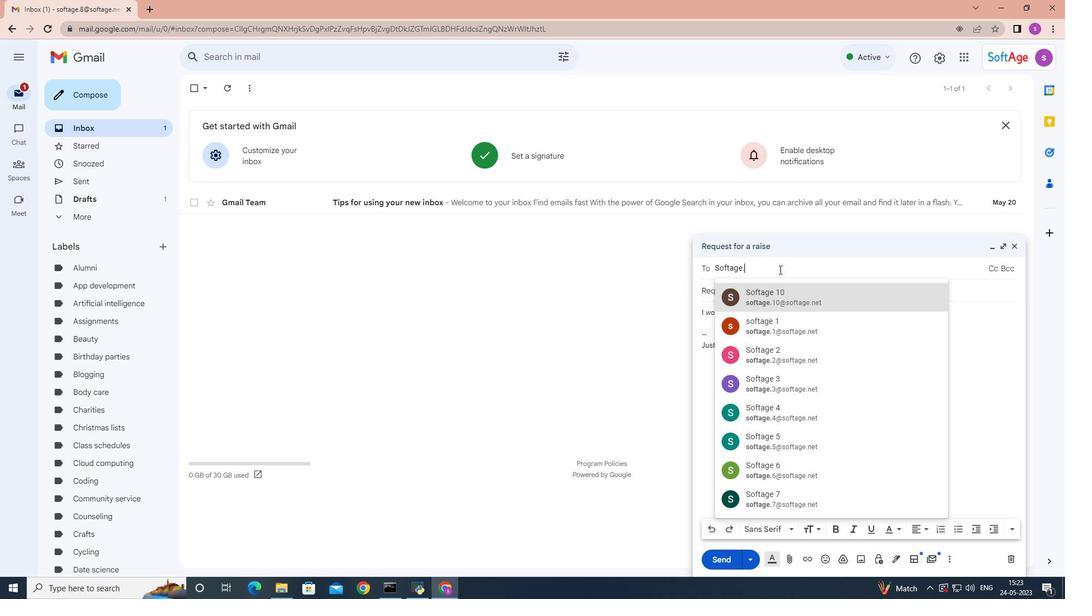 
Action: Mouse moved to (776, 324)
Screenshot: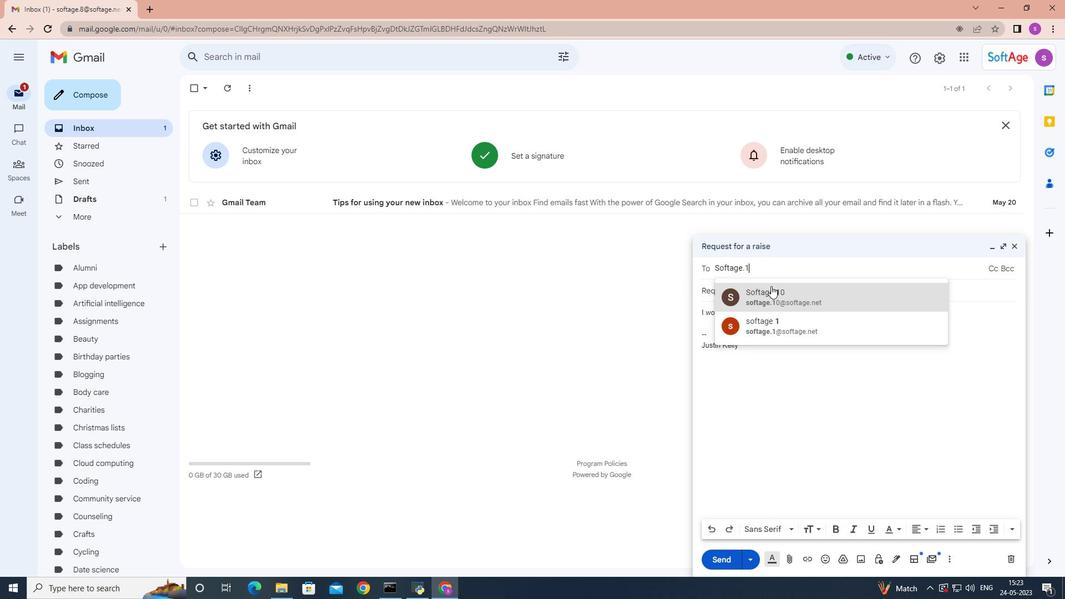
Action: Mouse pressed left at (776, 324)
Screenshot: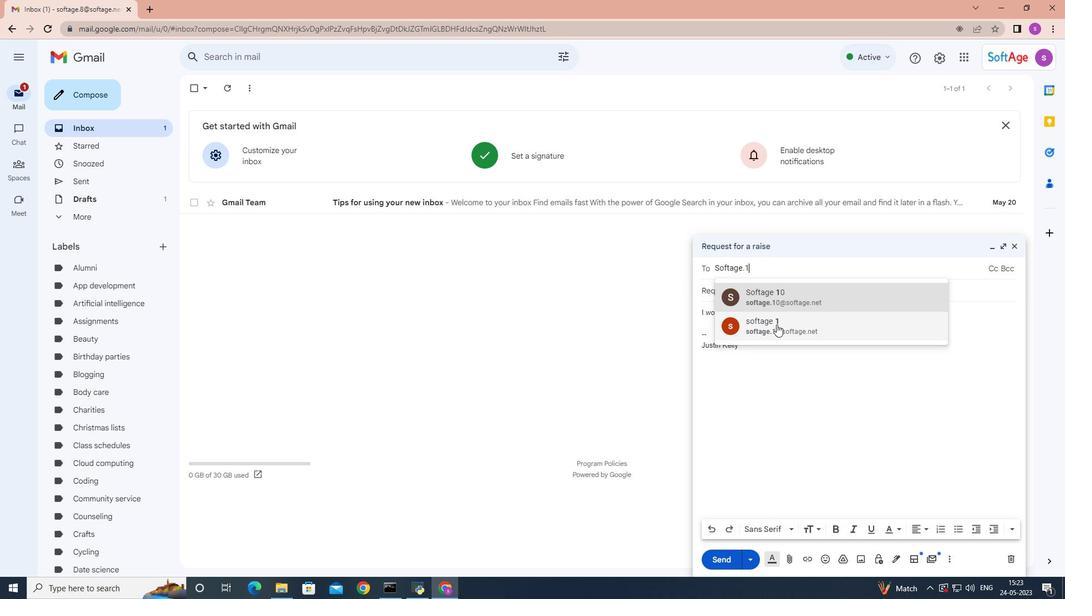 
Action: Mouse moved to (946, 324)
Screenshot: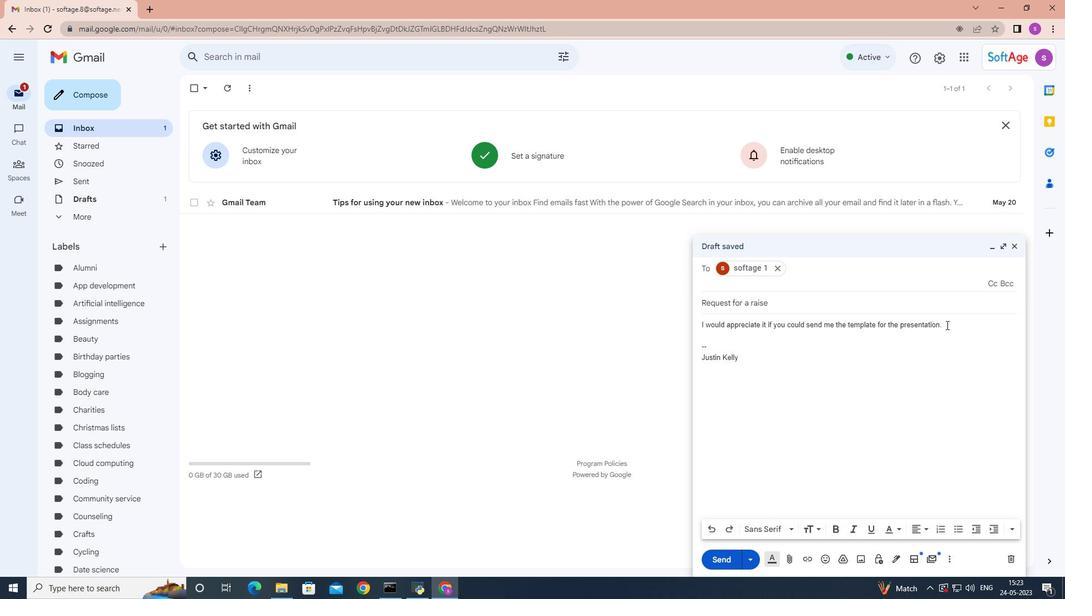 
Action: Mouse pressed left at (946, 324)
Screenshot: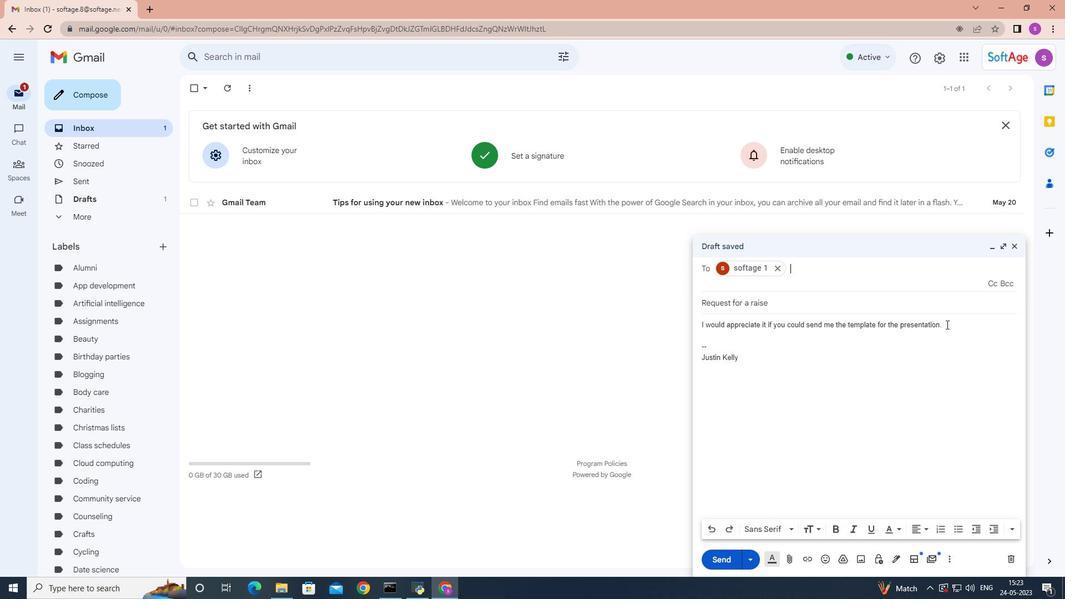 
Action: Mouse moved to (943, 312)
Screenshot: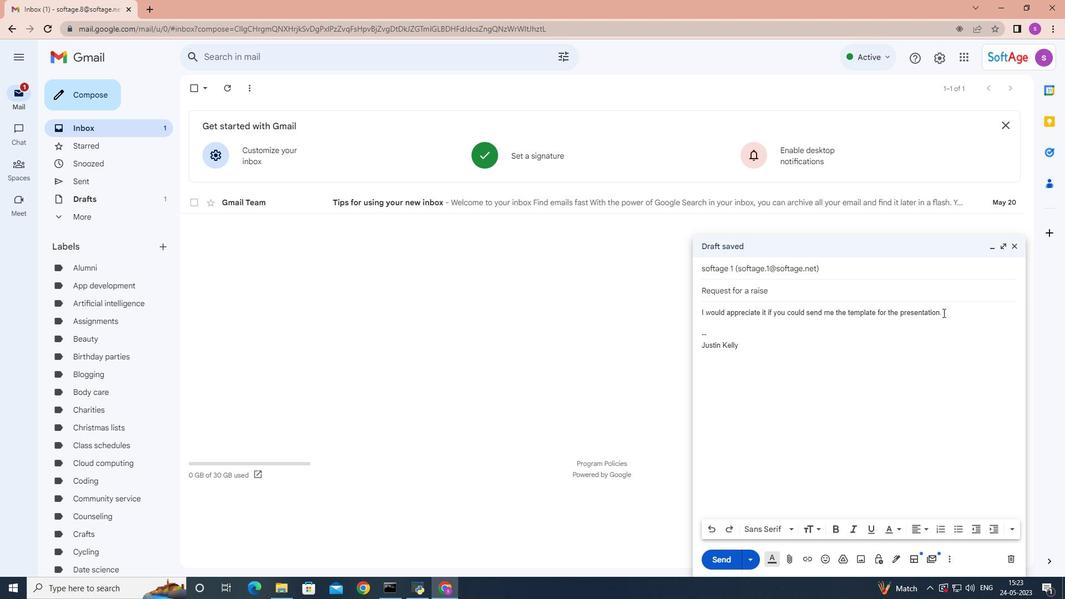 
Action: Mouse pressed left at (943, 312)
Screenshot: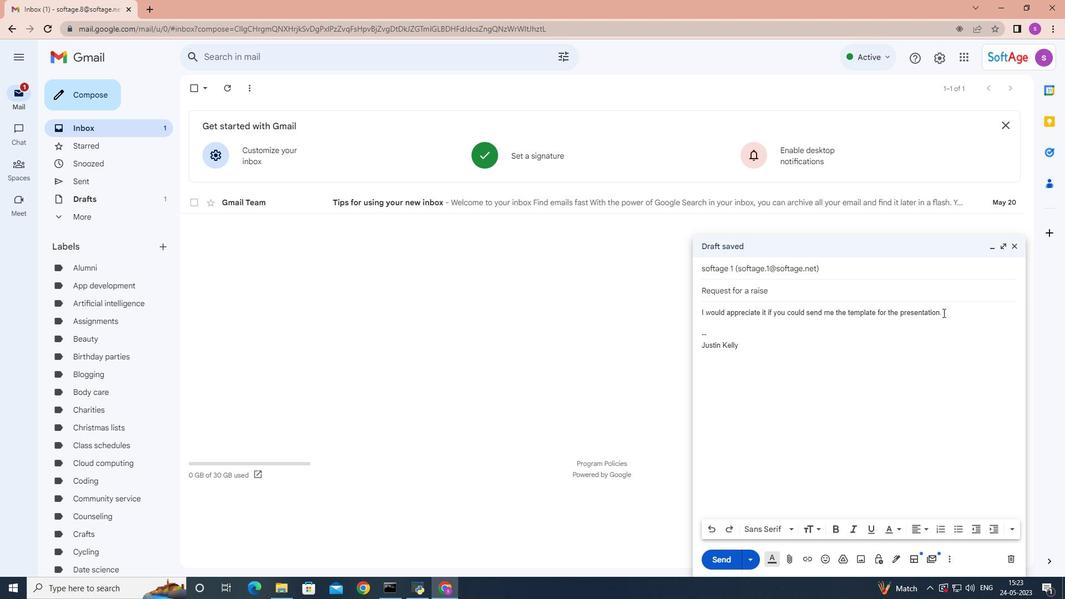 
Action: Mouse moved to (954, 526)
Screenshot: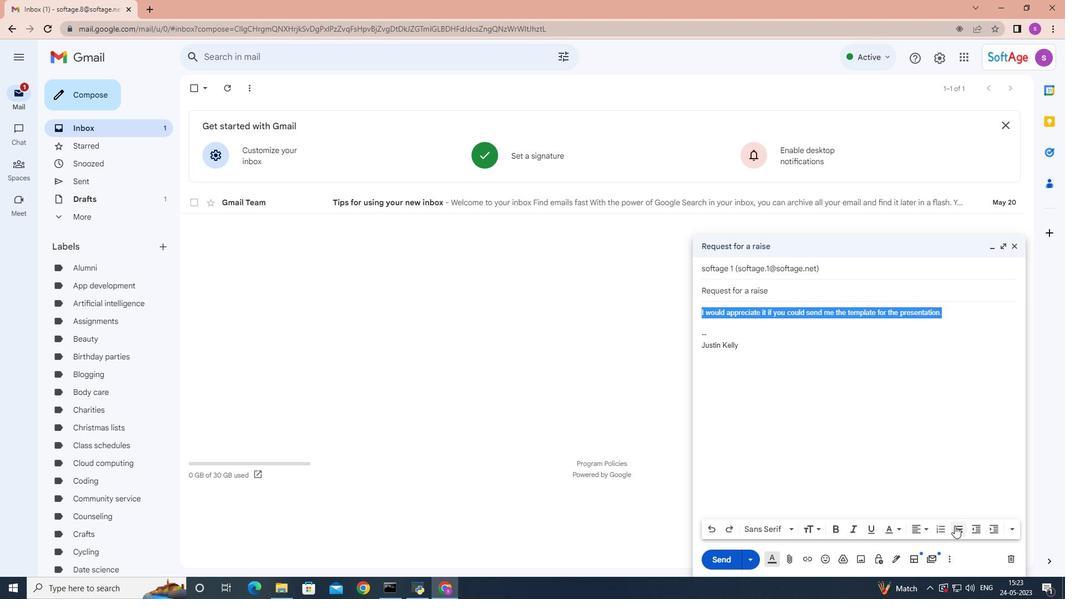 
Action: Mouse pressed left at (954, 526)
Screenshot: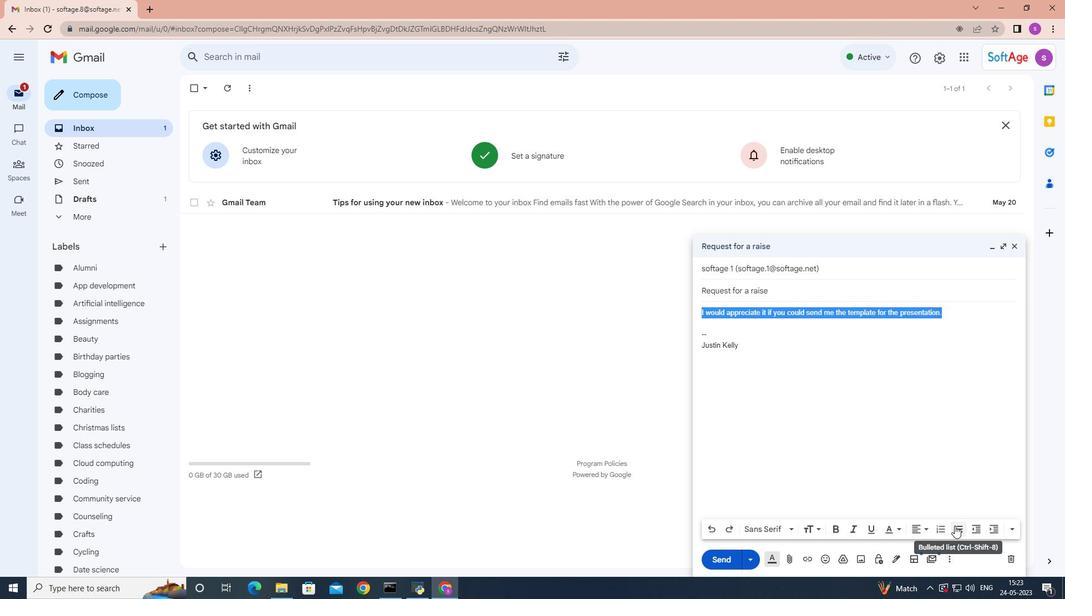 
Action: Mouse moved to (790, 527)
Screenshot: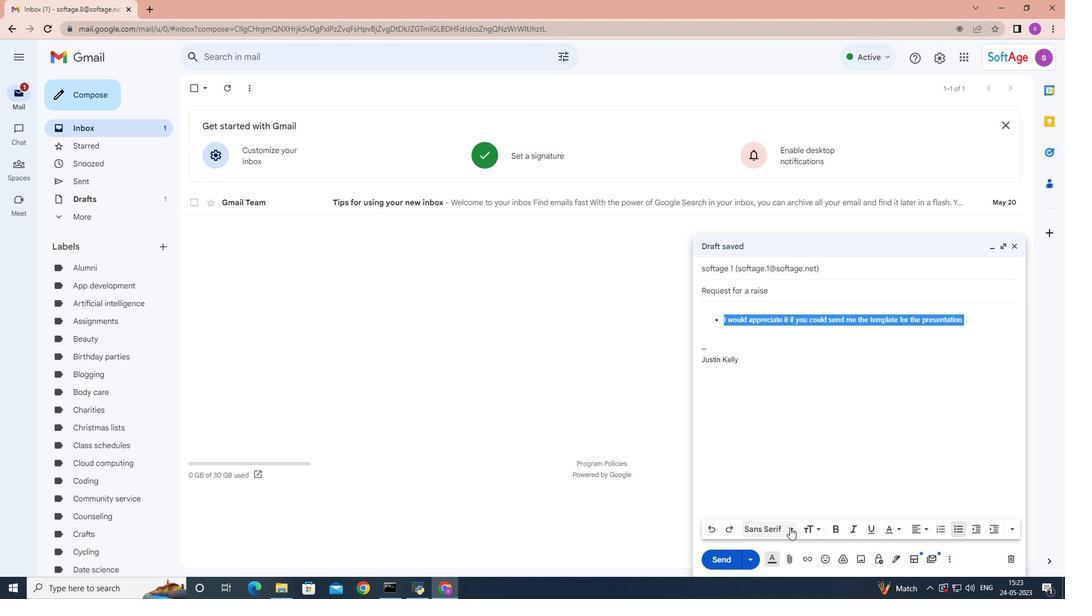 
Action: Mouse pressed left at (790, 527)
Screenshot: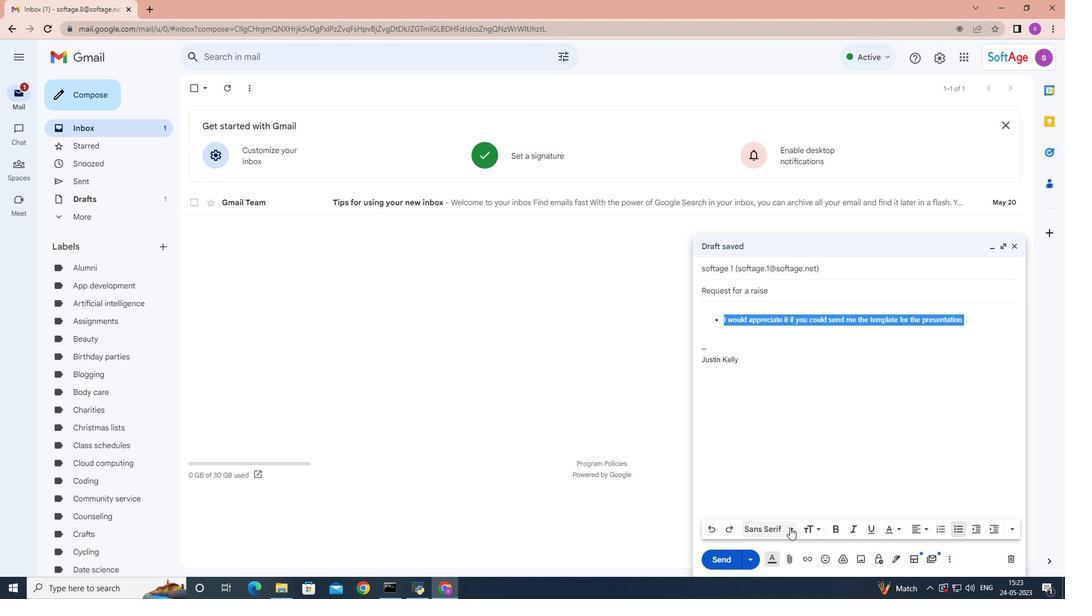 
Action: Mouse moved to (795, 388)
Screenshot: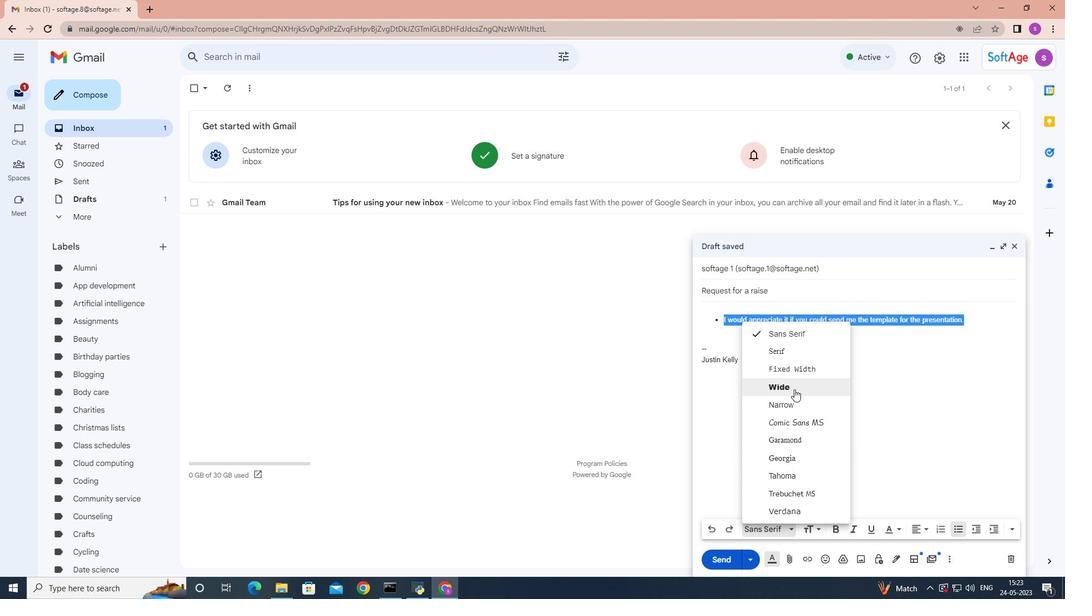 
Action: Mouse pressed left at (795, 388)
Screenshot: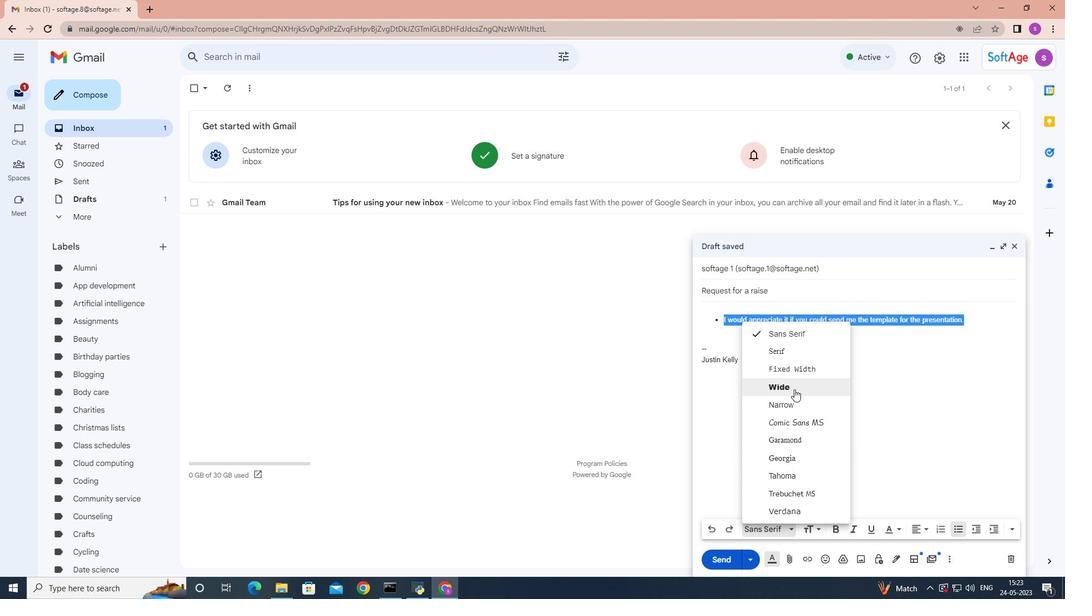 
Action: Mouse moved to (1014, 529)
Screenshot: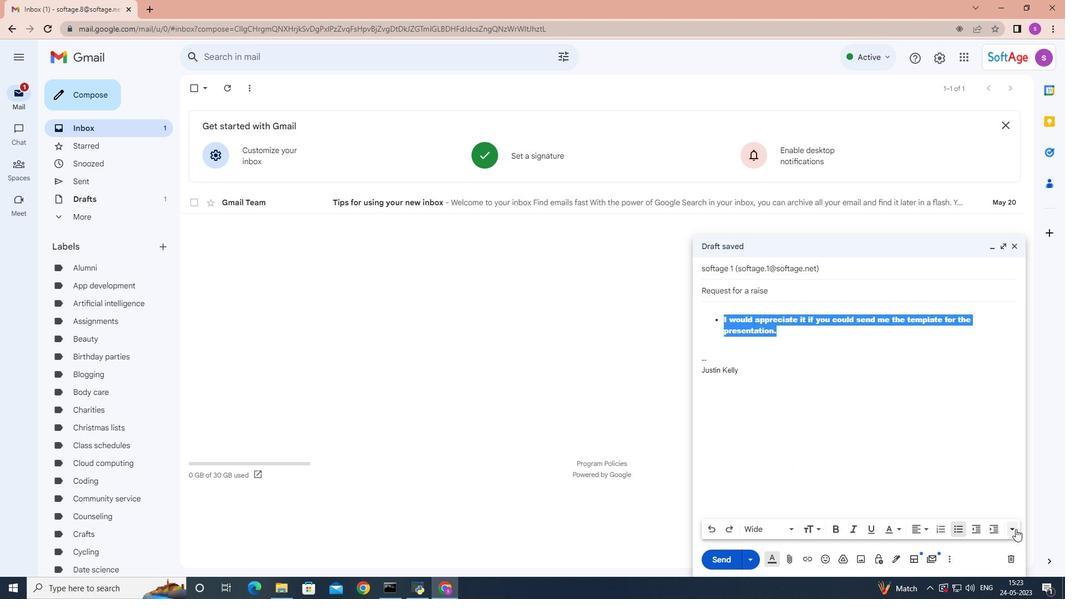 
Action: Mouse pressed left at (1014, 529)
Screenshot: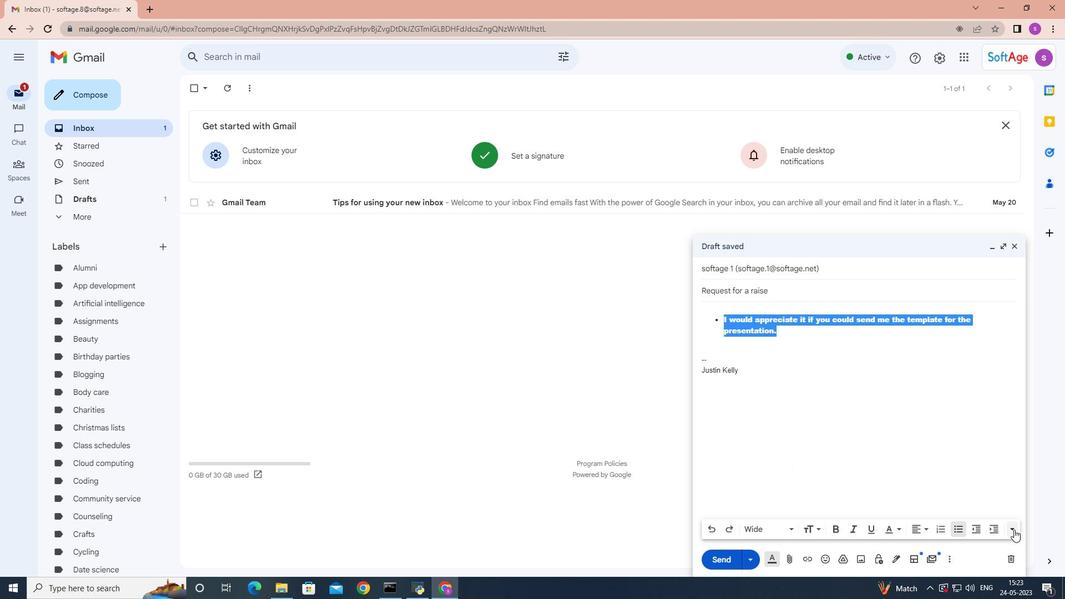 
Action: Mouse moved to (1015, 493)
Screenshot: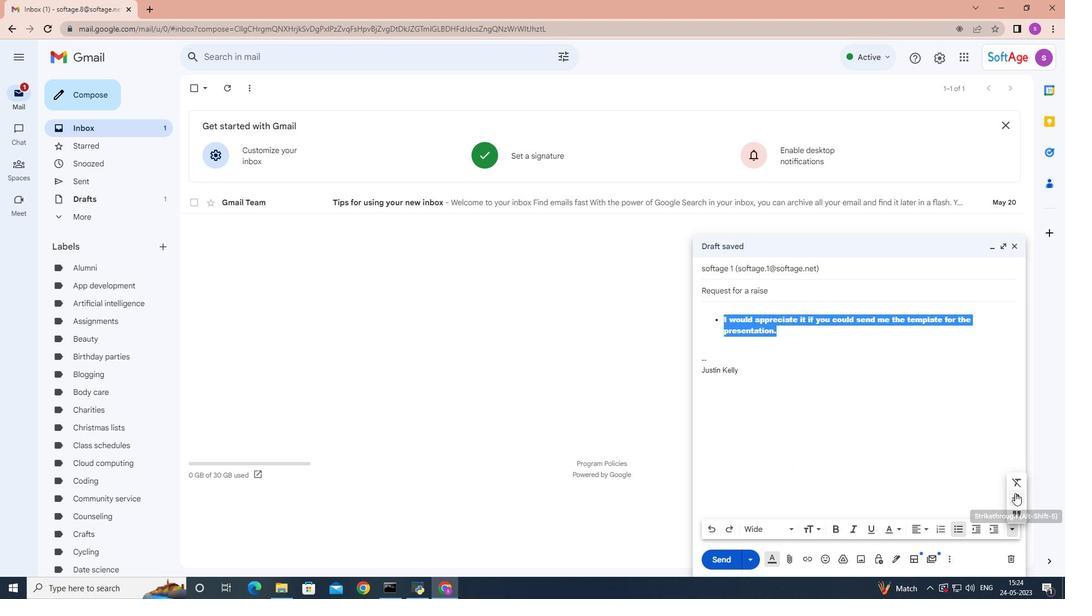 
Action: Mouse pressed left at (1015, 493)
Screenshot: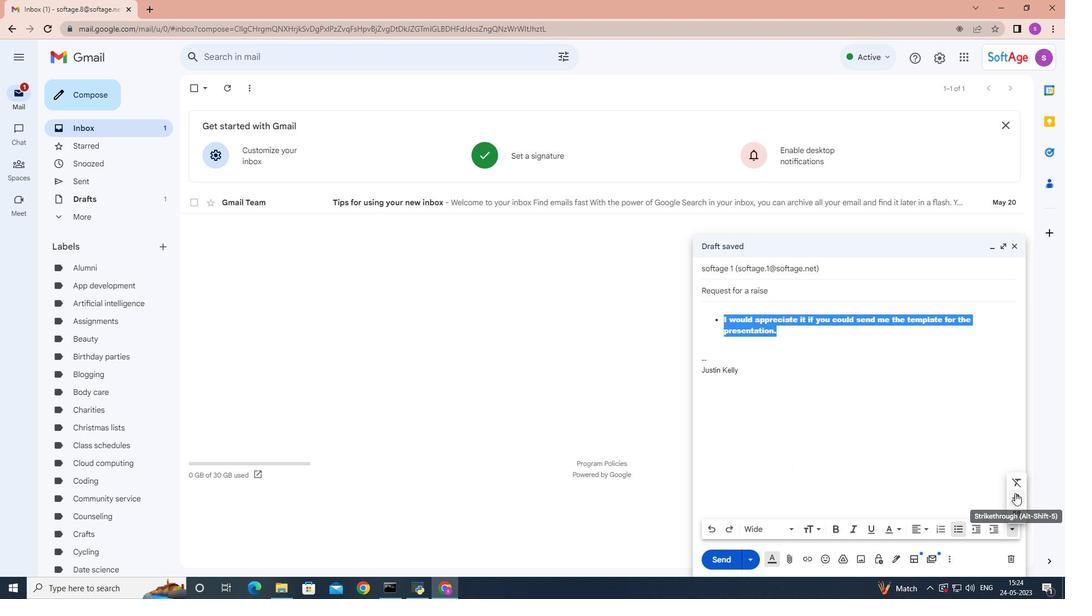 
Action: Mouse moved to (961, 532)
Screenshot: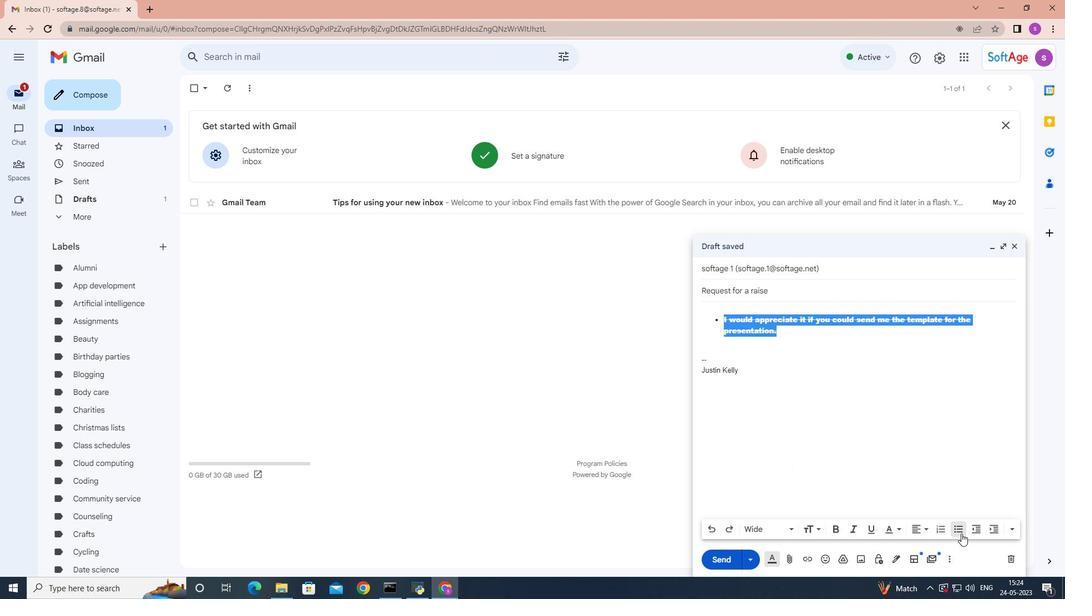 
Action: Mouse pressed left at (961, 532)
Screenshot: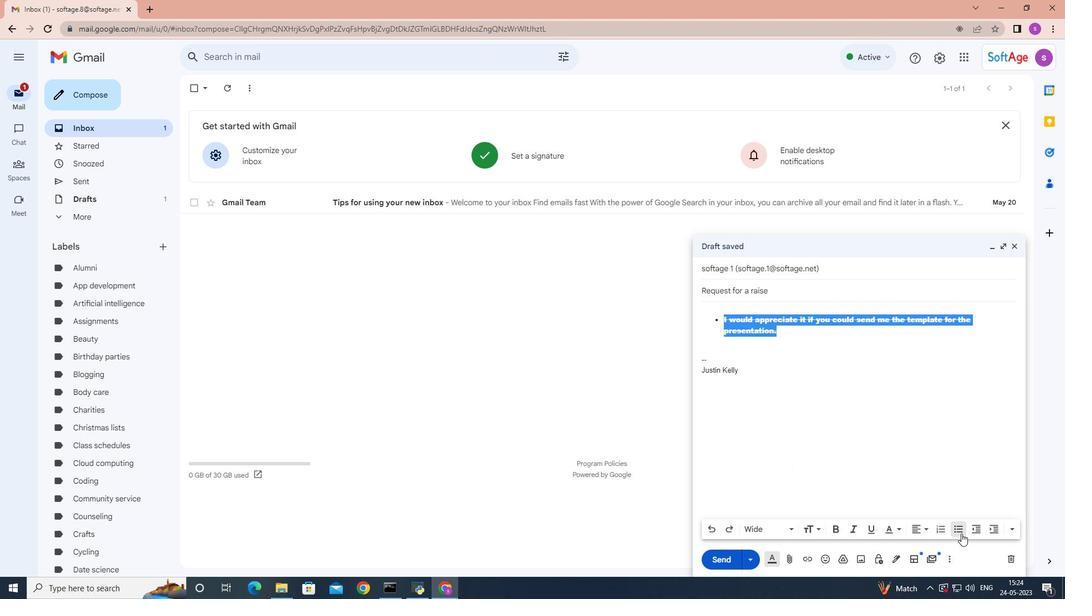 
Action: Mouse moved to (789, 528)
Screenshot: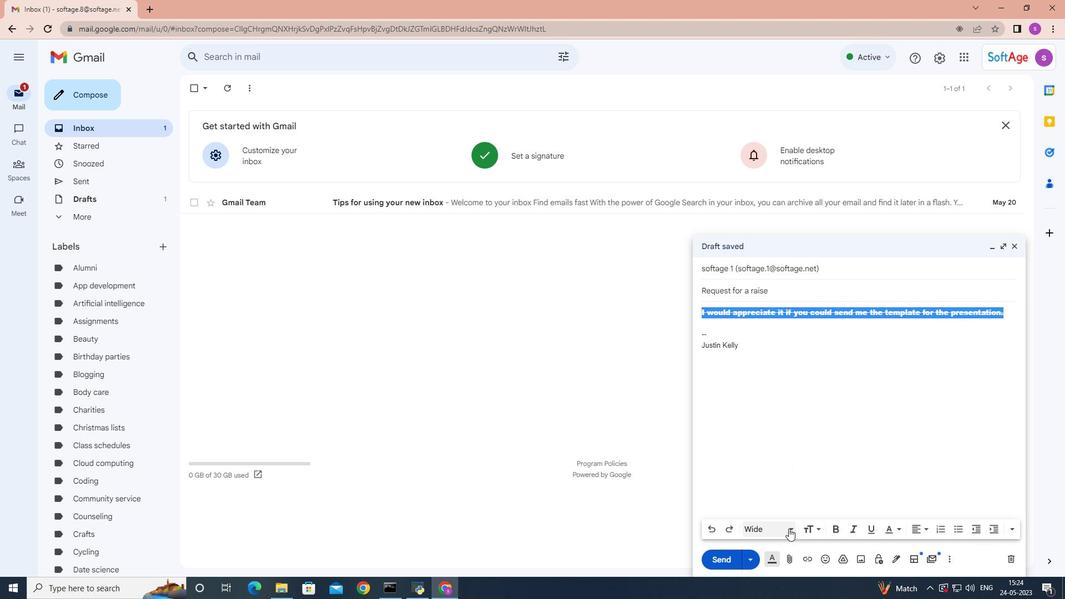 
Action: Mouse pressed left at (789, 528)
Screenshot: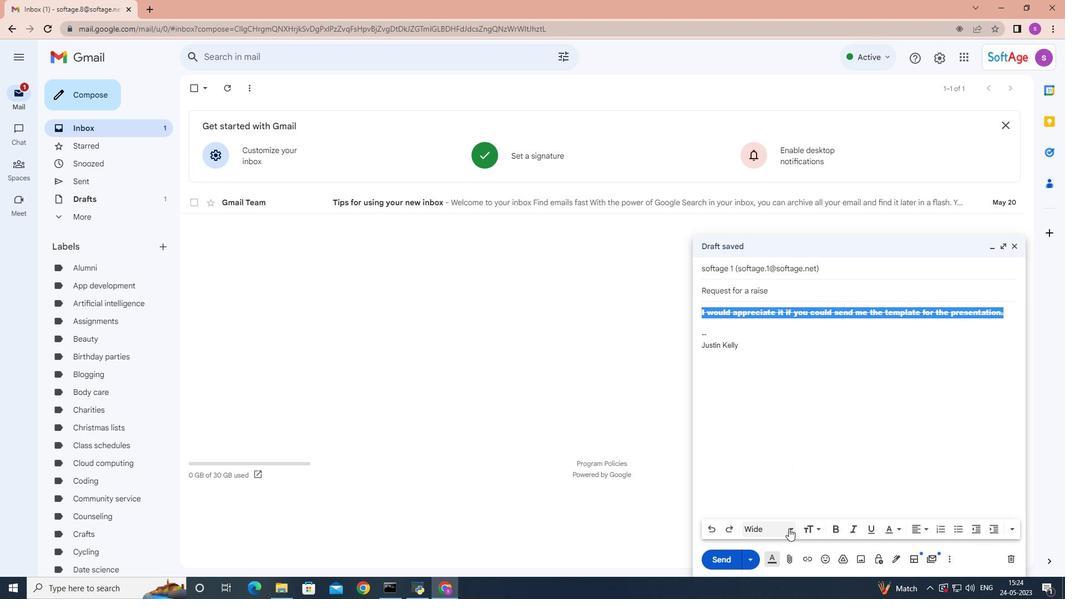 
Action: Mouse moved to (810, 334)
Screenshot: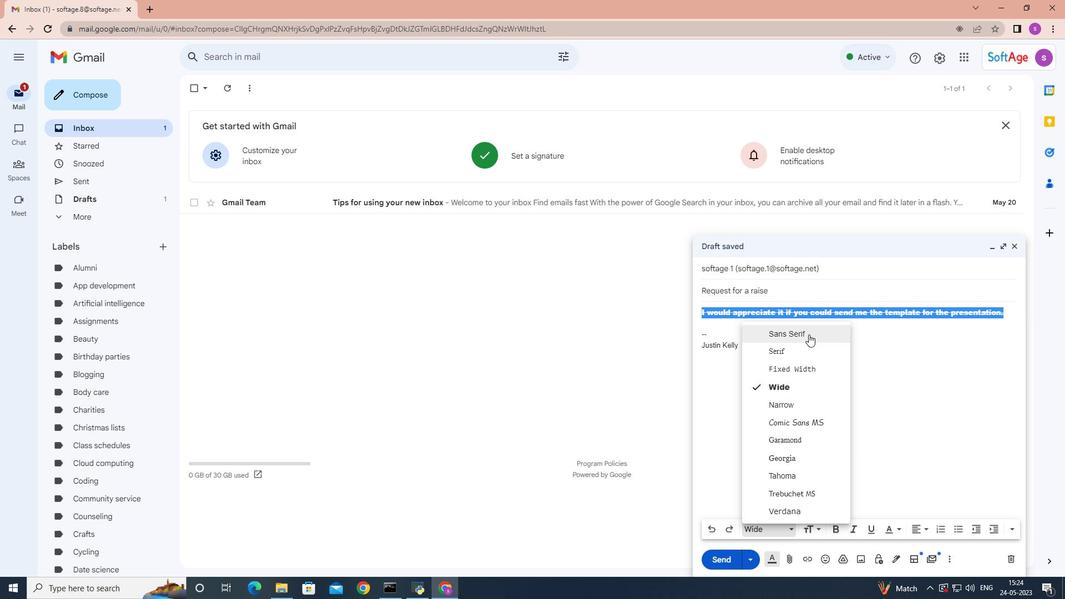 
Action: Mouse pressed left at (810, 334)
Screenshot: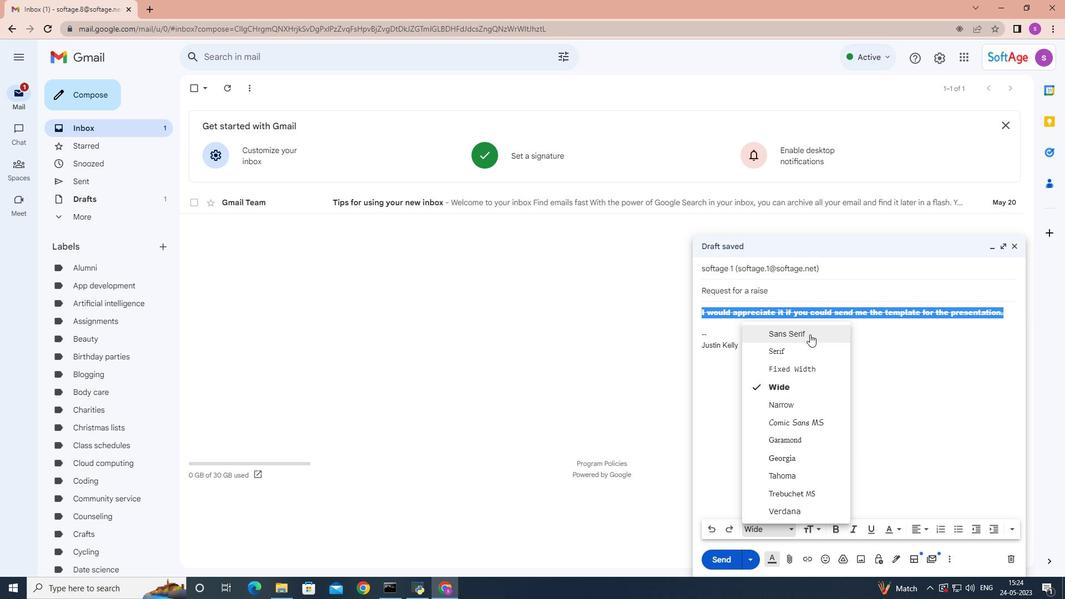 
Action: Mouse moved to (1008, 527)
Screenshot: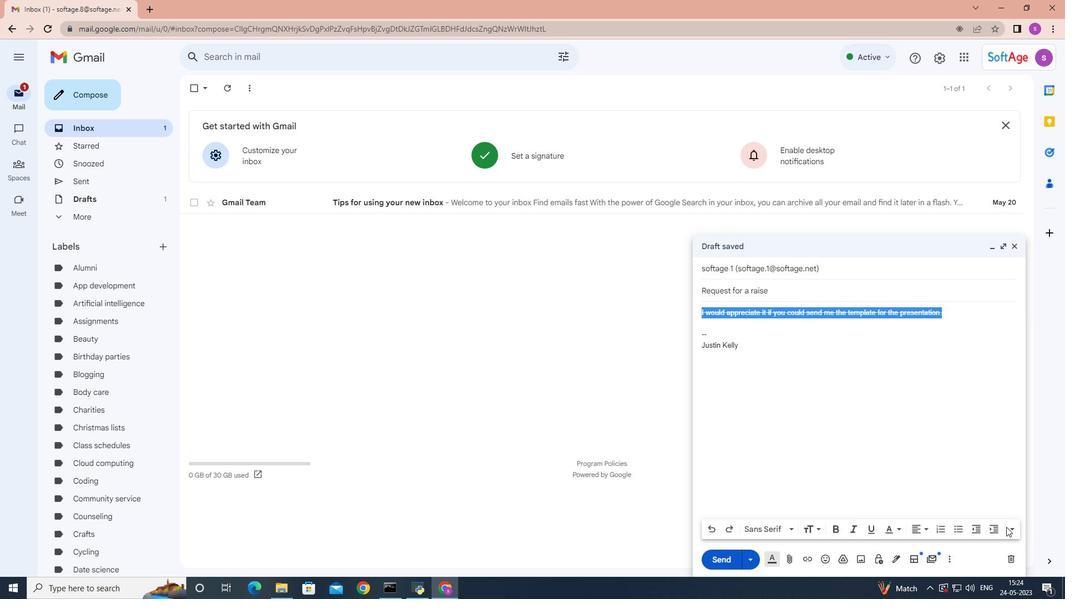 
Action: Mouse pressed left at (1008, 527)
Screenshot: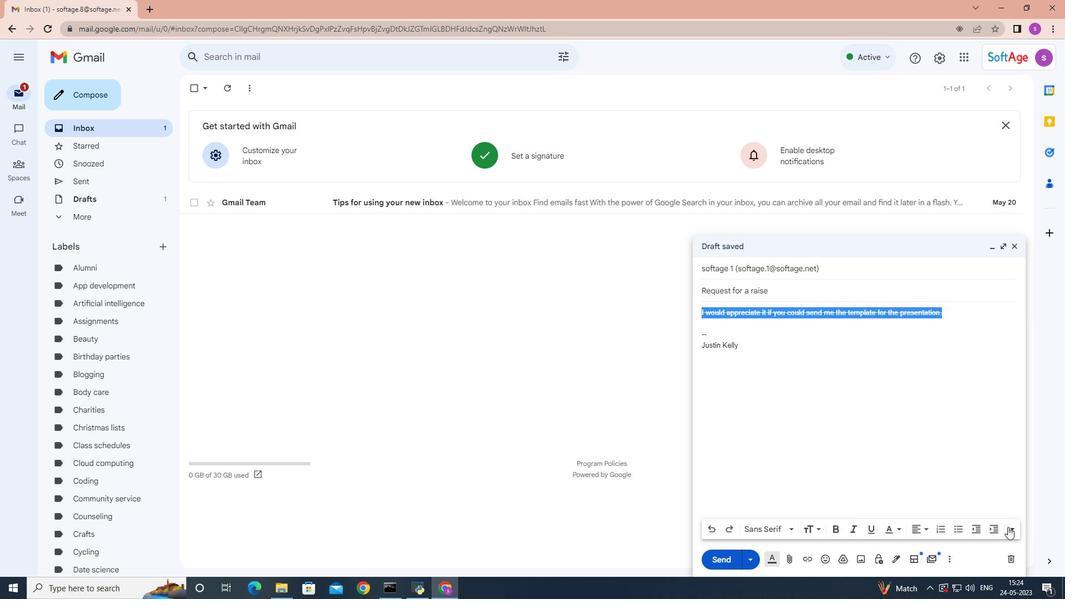 
Action: Mouse moved to (1013, 494)
Screenshot: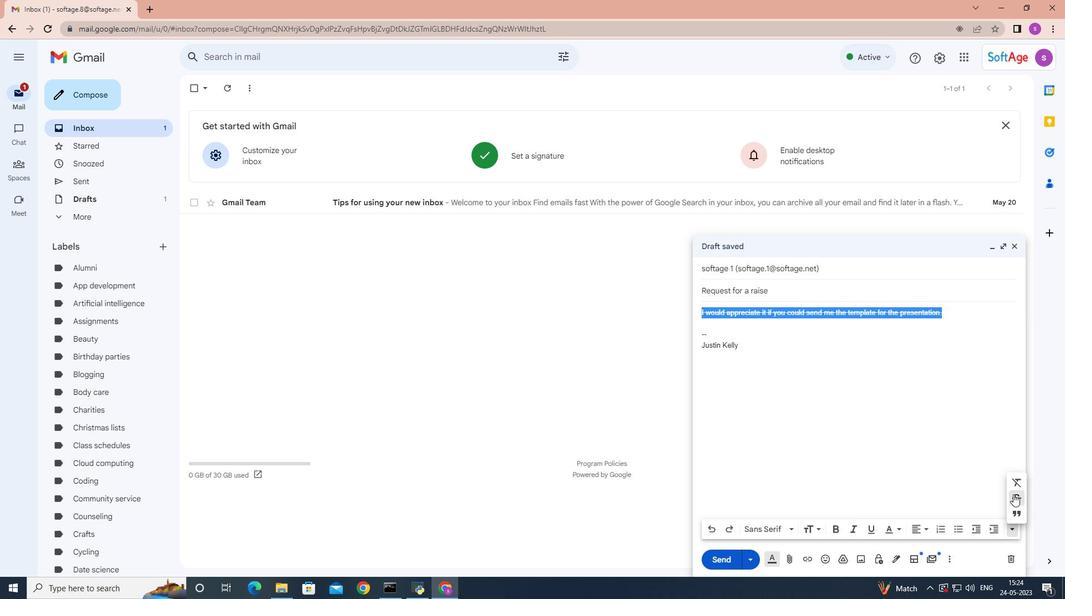 
Action: Mouse pressed left at (1013, 494)
Screenshot: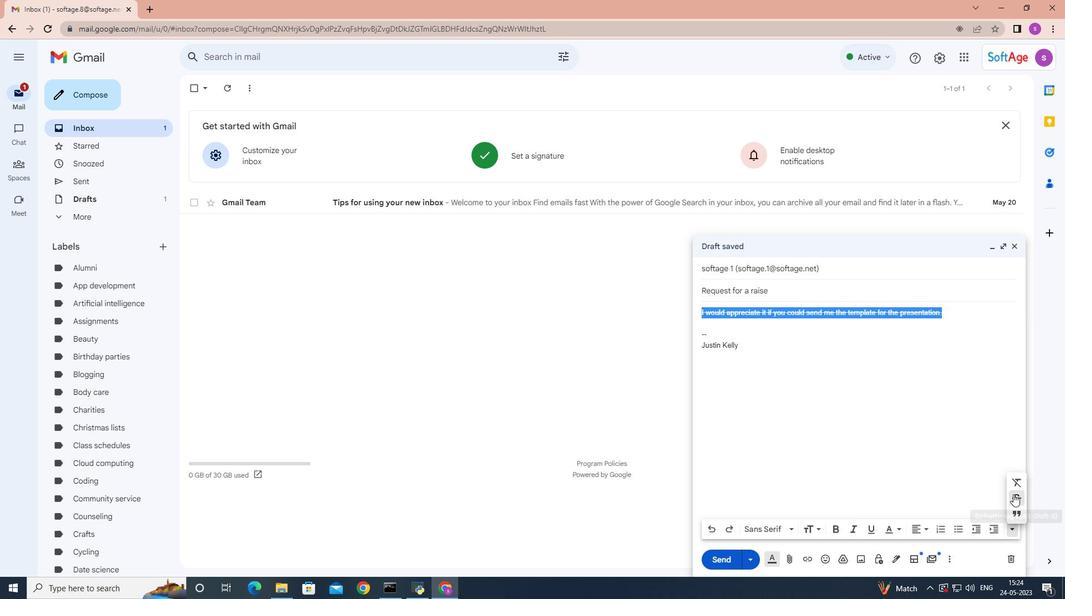
Action: Mouse moved to (719, 561)
Screenshot: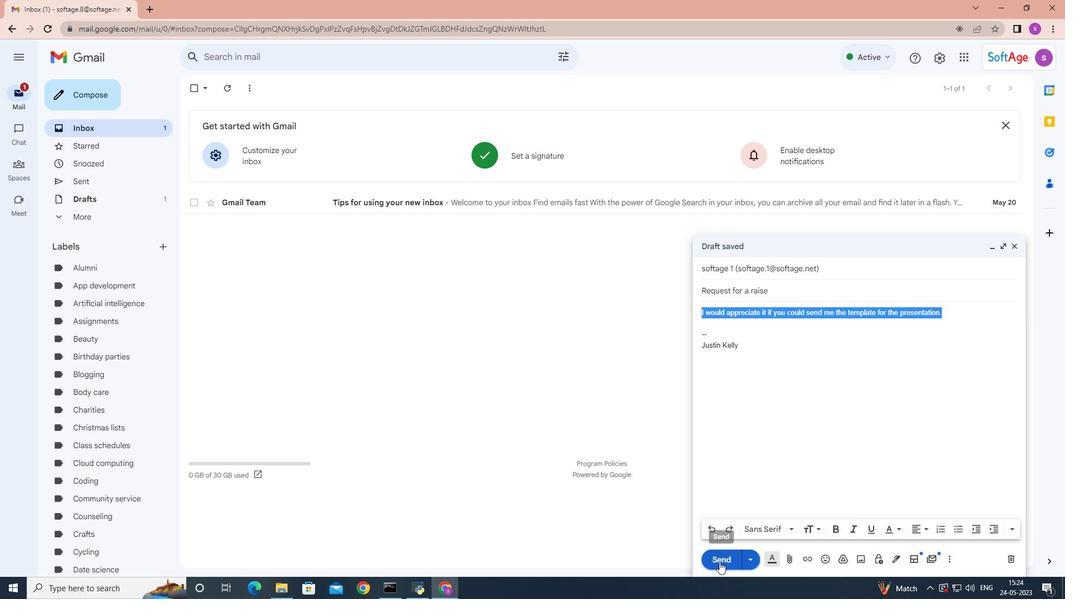 
Action: Mouse pressed left at (719, 561)
Screenshot: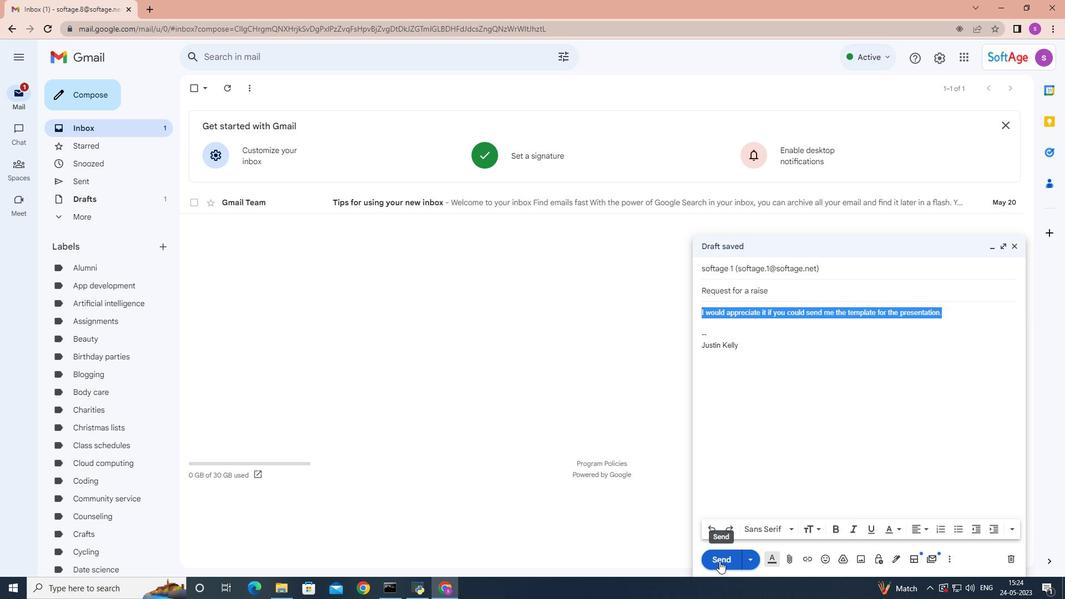 
Action: Mouse moved to (70, 184)
Screenshot: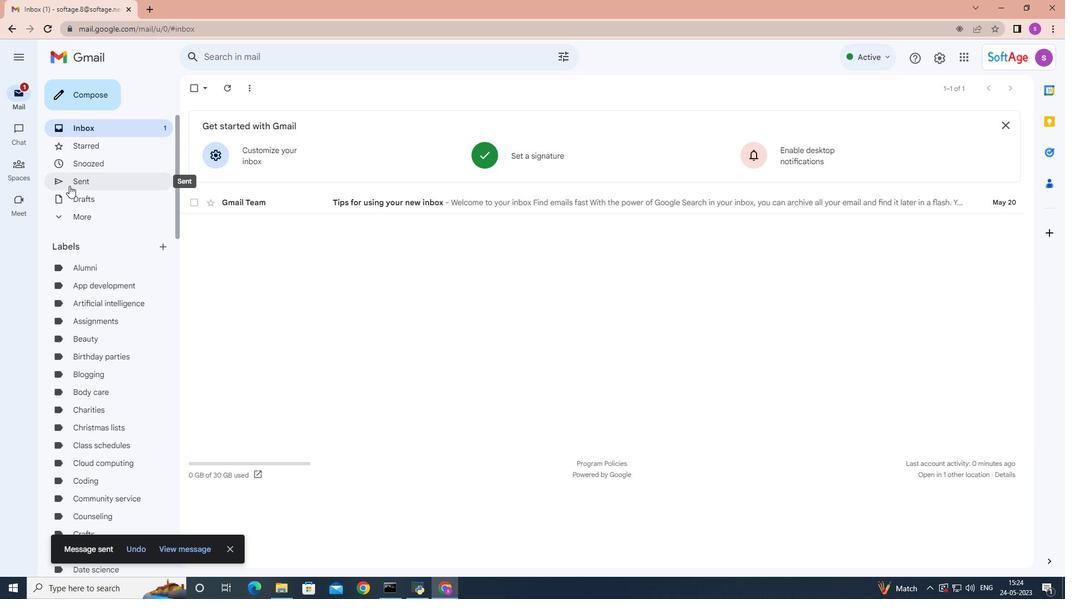 
Action: Mouse pressed left at (70, 184)
Screenshot: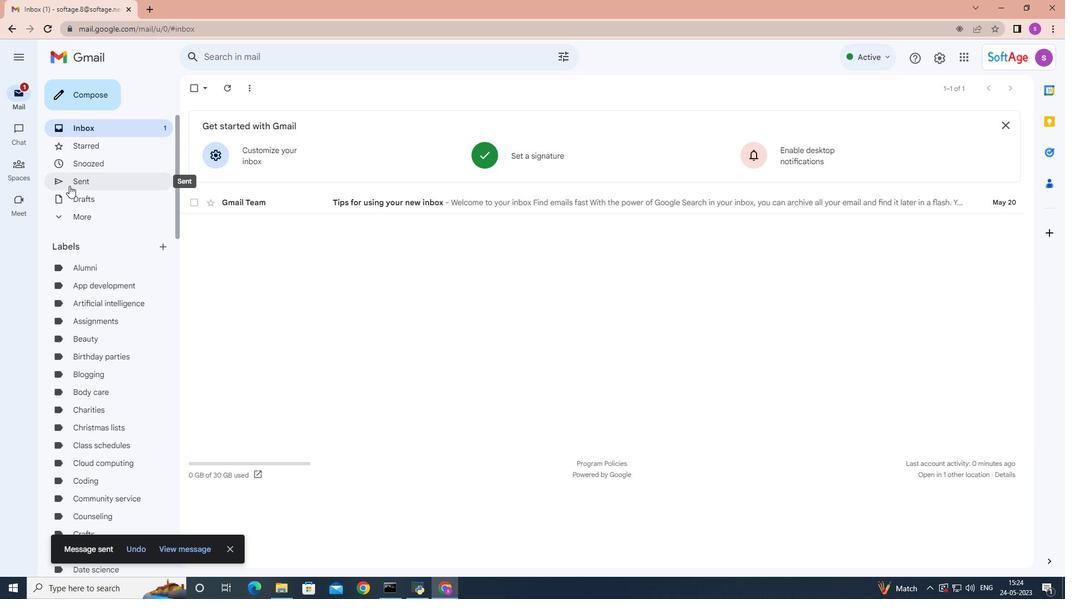 
Action: Mouse moved to (253, 141)
Screenshot: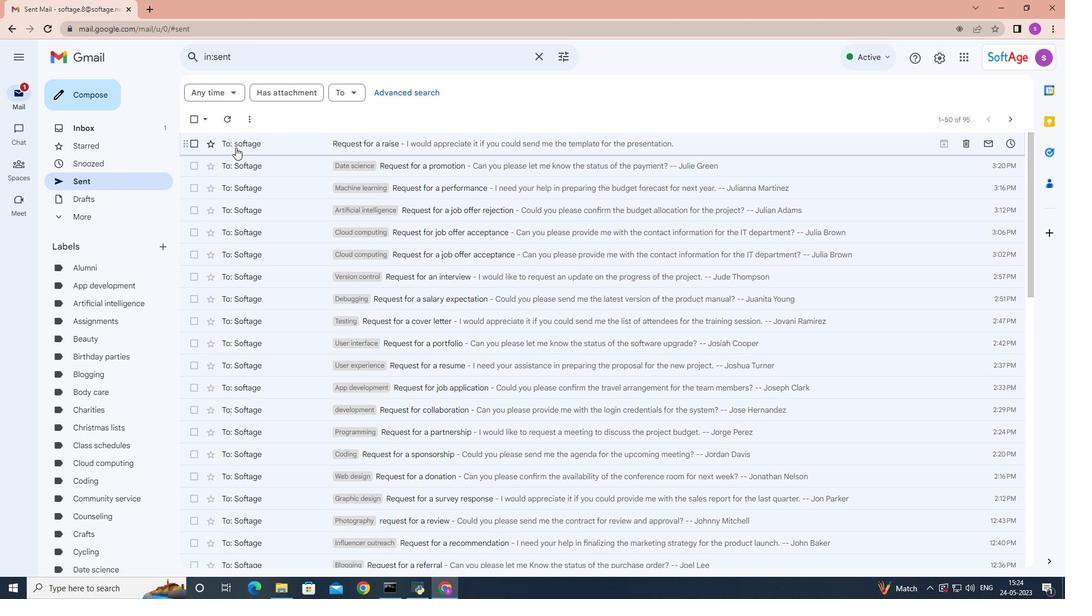 
Action: Mouse pressed right at (253, 141)
Screenshot: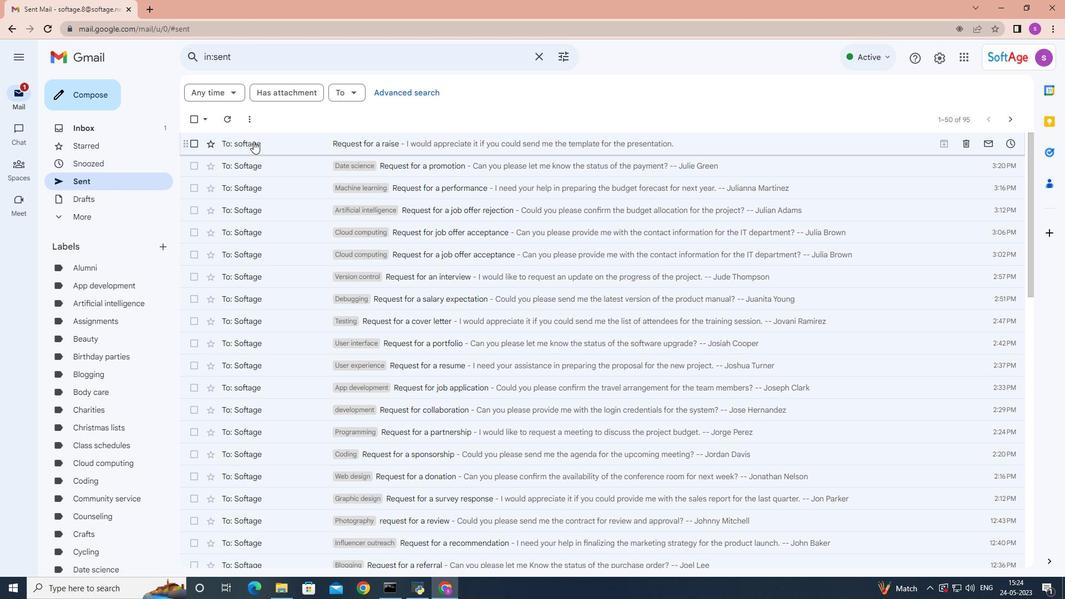 
Action: Mouse moved to (297, 349)
Screenshot: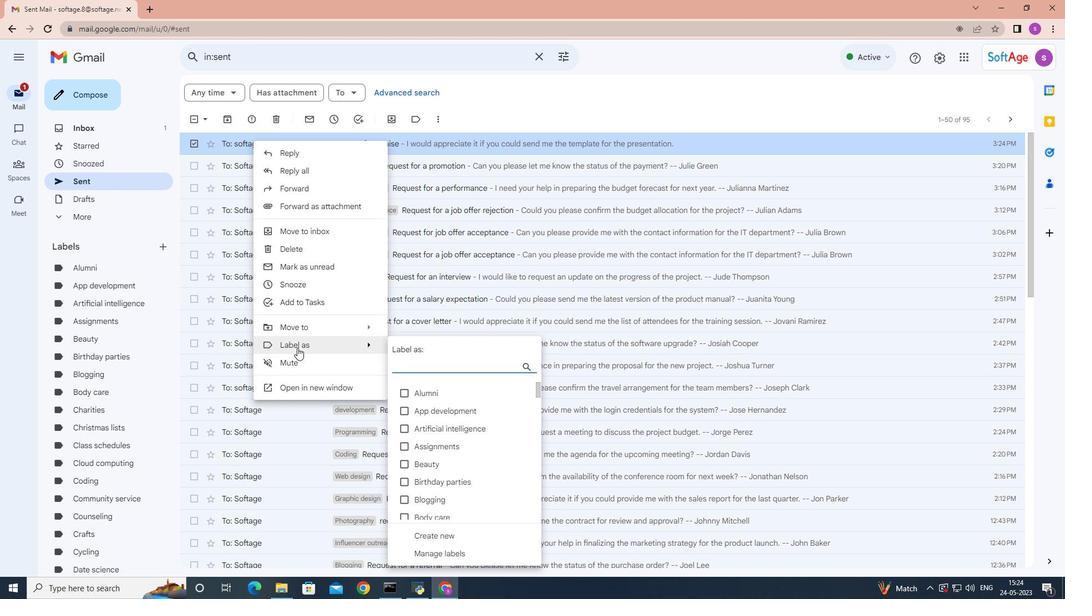
Action: Key pressed <Key.shift>Big<Key.space>date
Screenshot: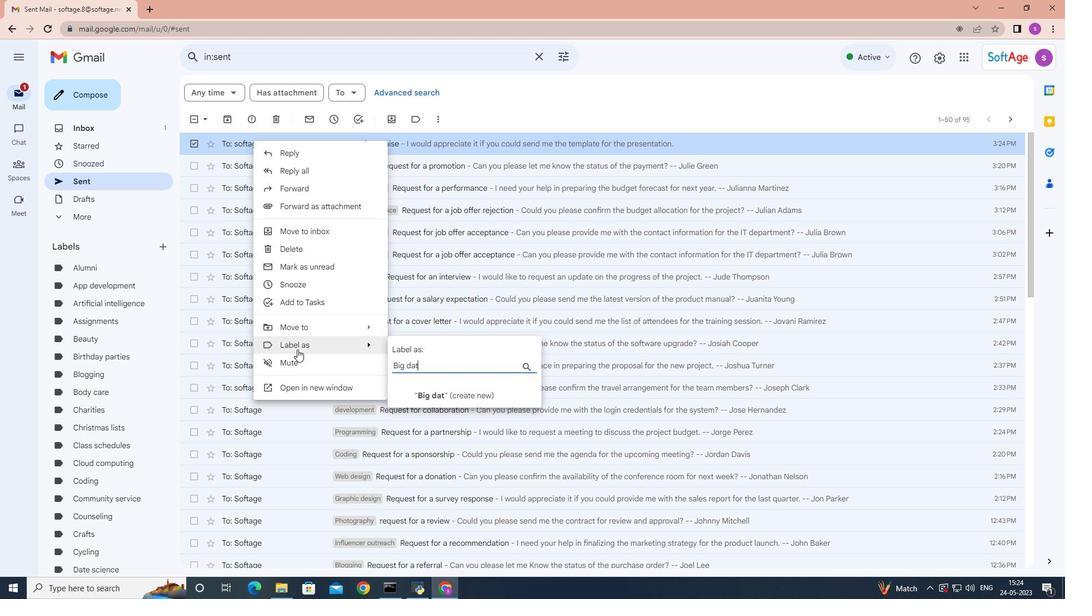 
Action: Mouse moved to (404, 365)
Screenshot: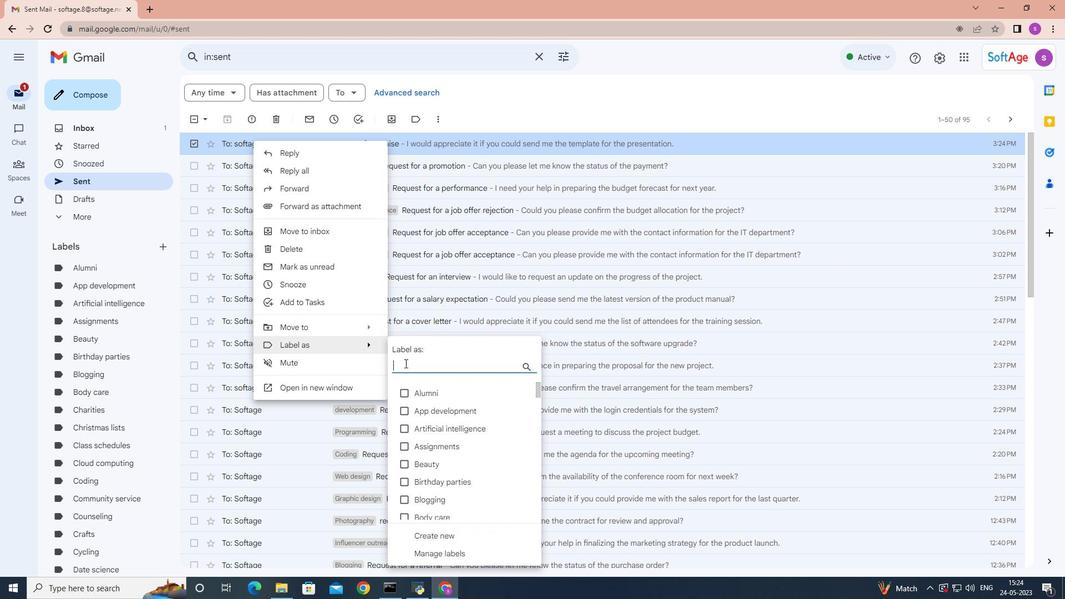 
Action: Key pressed <Key.shift>Big<Key.space><Key.shift>date
Screenshot: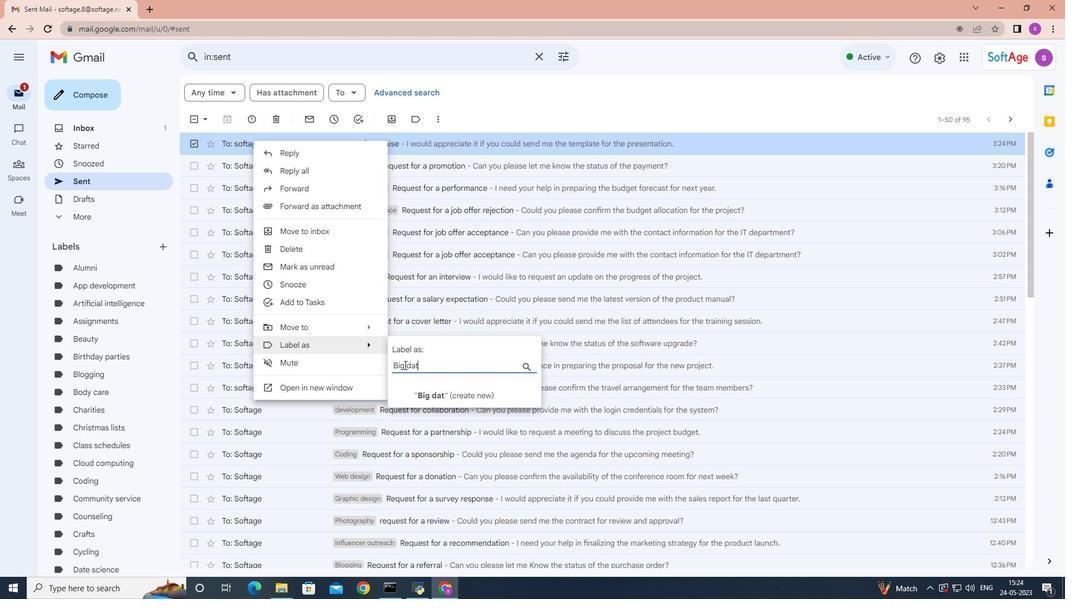 
Action: Mouse moved to (458, 392)
Screenshot: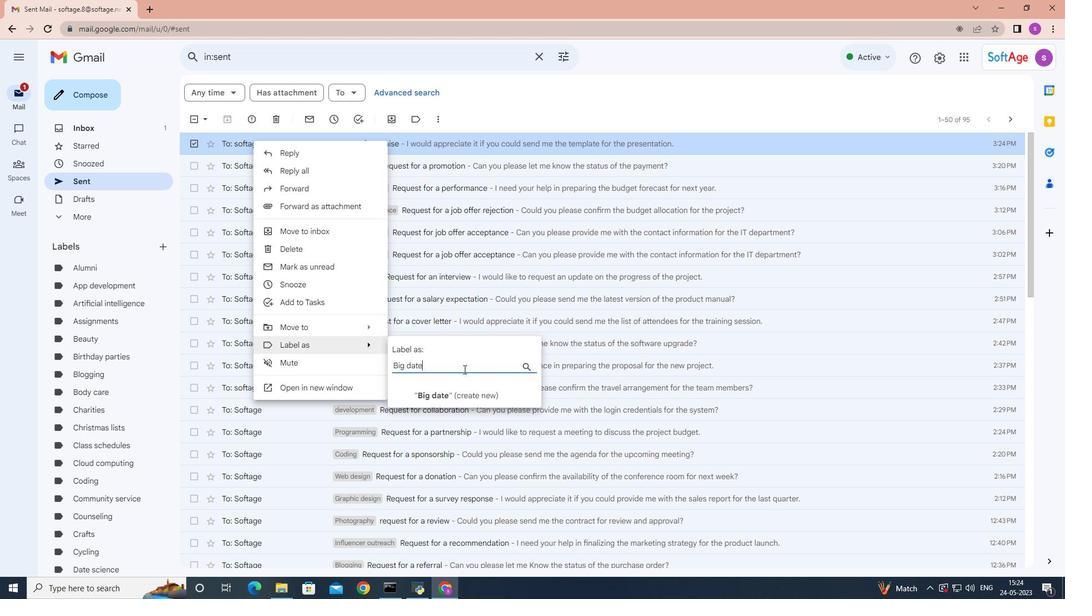 
Action: Mouse pressed left at (458, 392)
Screenshot: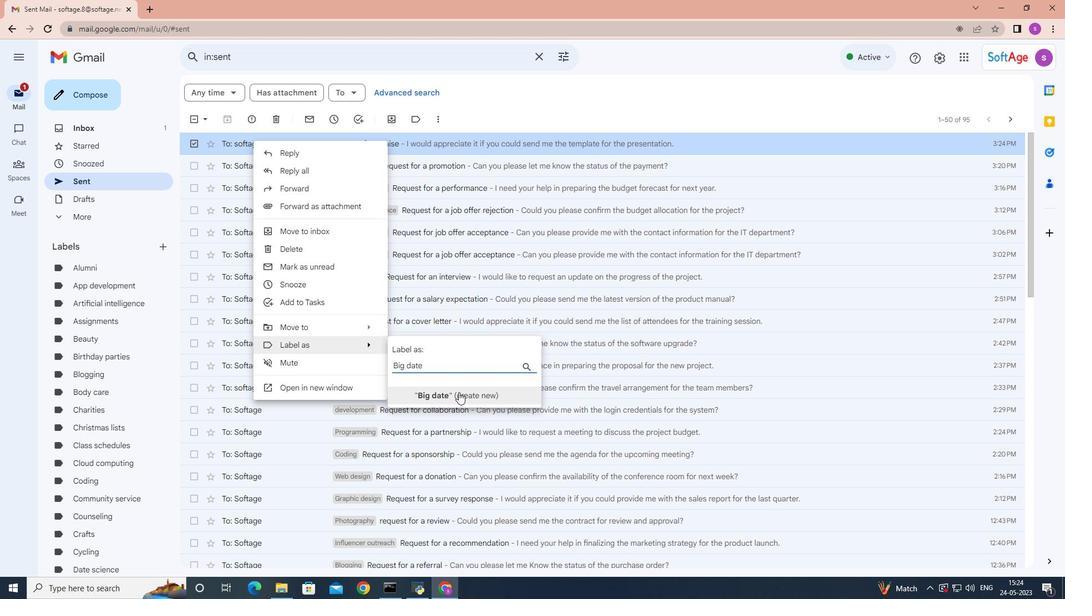 
Action: Mouse moved to (628, 354)
Screenshot: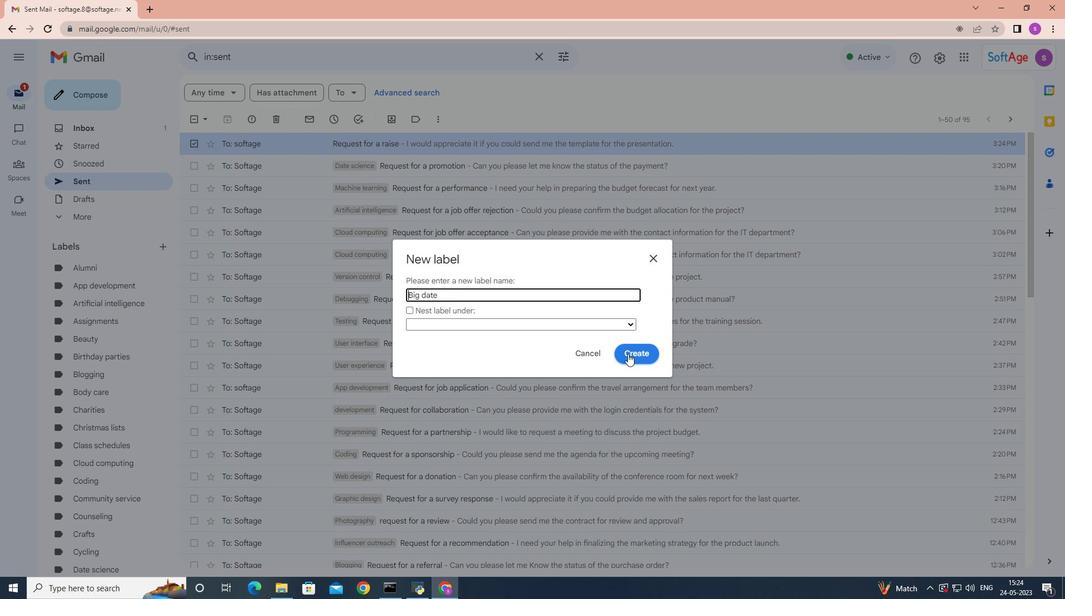 
Action: Mouse pressed left at (628, 354)
Screenshot: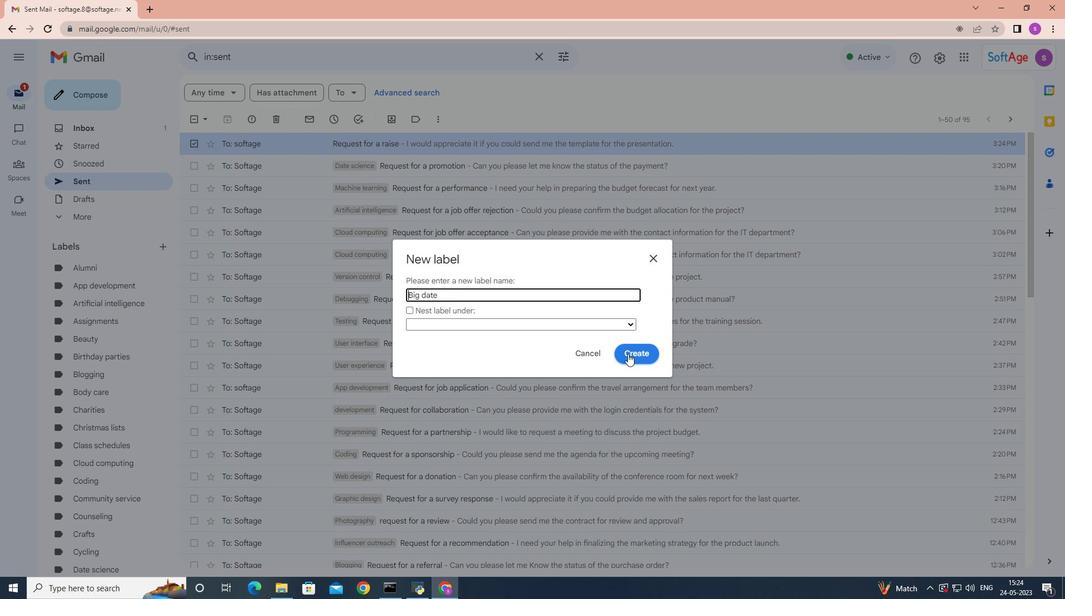
Action: Mouse moved to (629, 354)
Screenshot: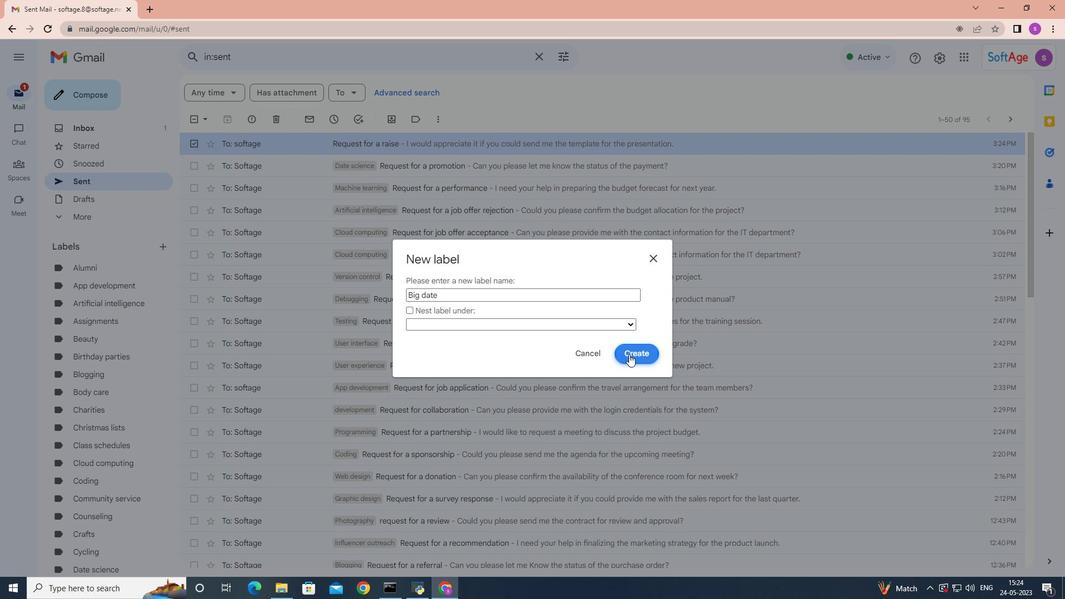 
